 Task: Look for space in Villers-lès-Nancy, France from 26th August, 2023 to 10th September, 2023 for 6 adults, 2 children in price range Rs.10000 to Rs.15000. Place can be entire place or shared room with 6 bedrooms having 6 beds and 6 bathrooms. Property type can be house, flat, guest house. Amenities needed are: wifi, TV, free parkinig on premises, gym, breakfast. Booking option can be shelf check-in. Required host language is English.
Action: Mouse pressed left at (459, 96)
Screenshot: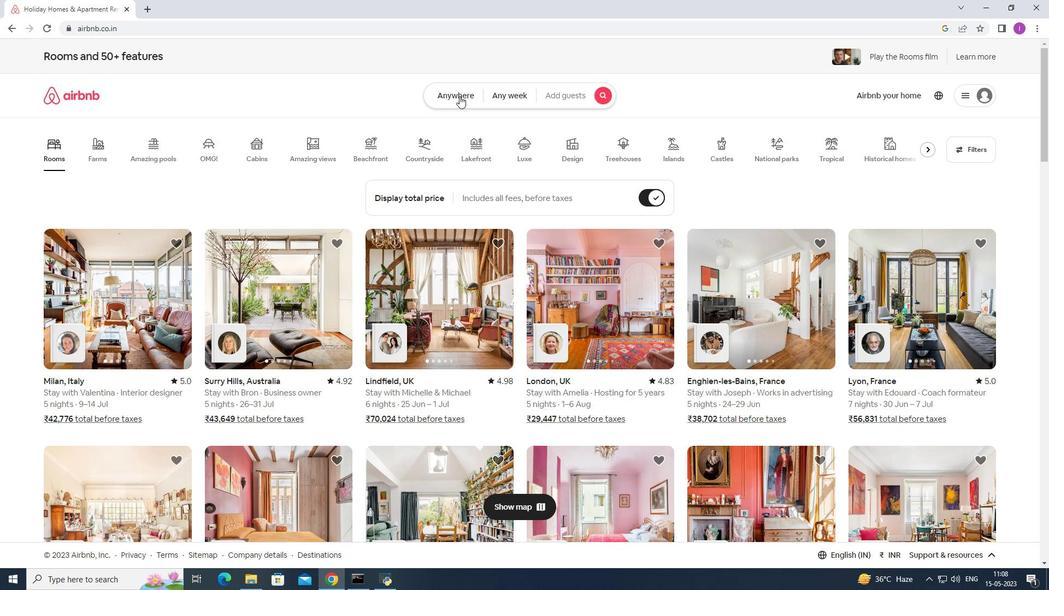 
Action: Mouse moved to (381, 133)
Screenshot: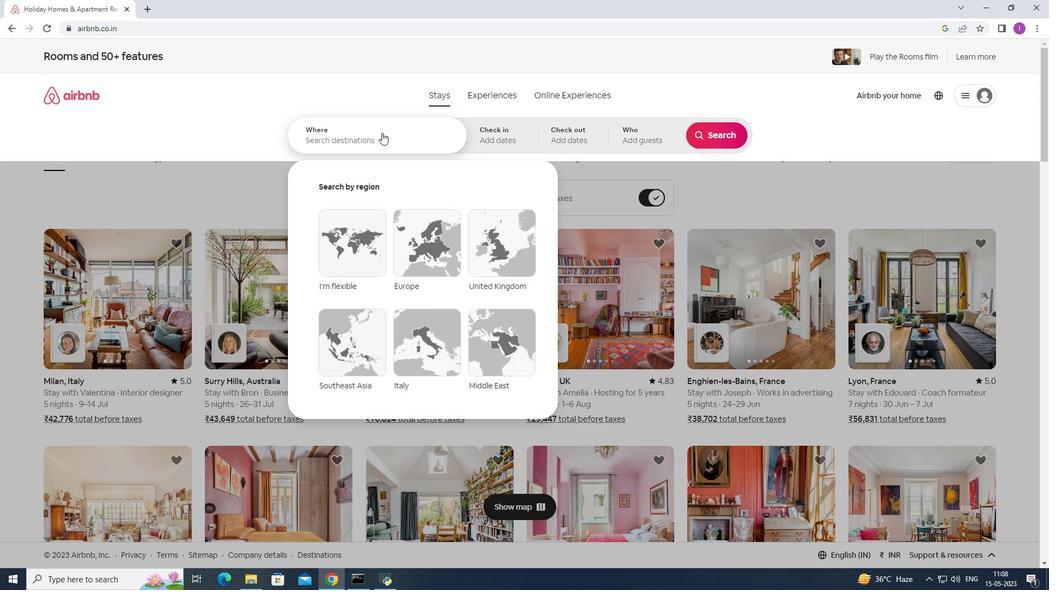
Action: Mouse pressed left at (381, 133)
Screenshot: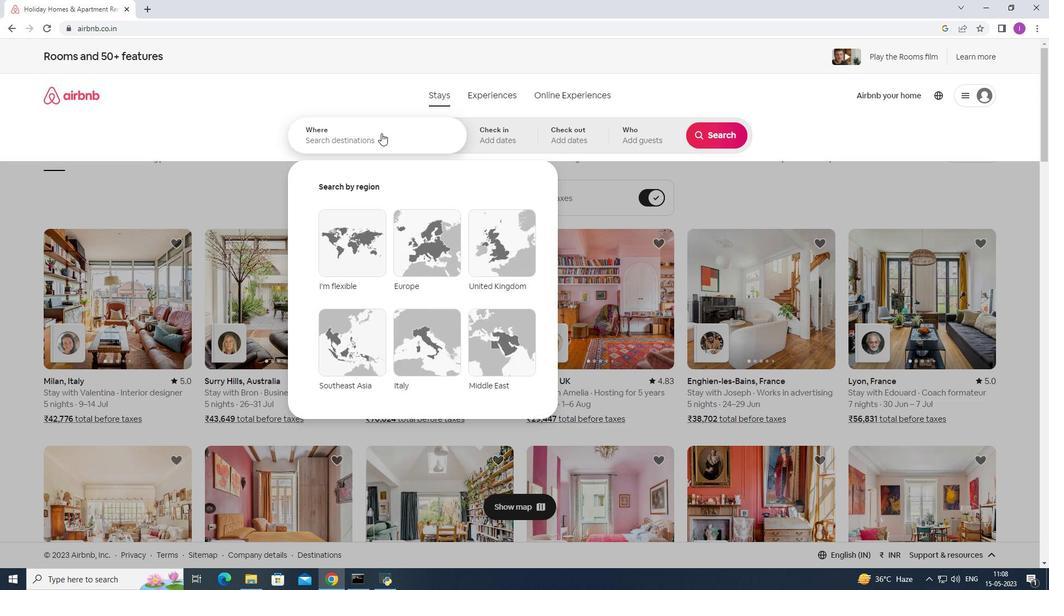 
Action: Mouse moved to (382, 133)
Screenshot: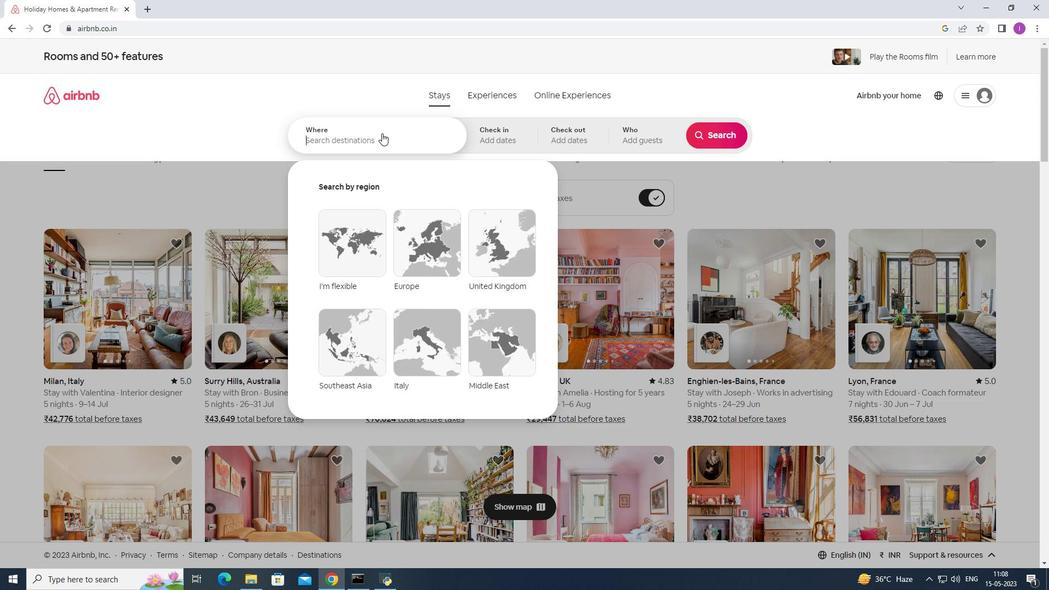 
Action: Key pressed <Key.shift>Villers-lesss<Key.backspace><Key.backspace>-<Key.shift>Nancy,<Key.shift>France
Screenshot: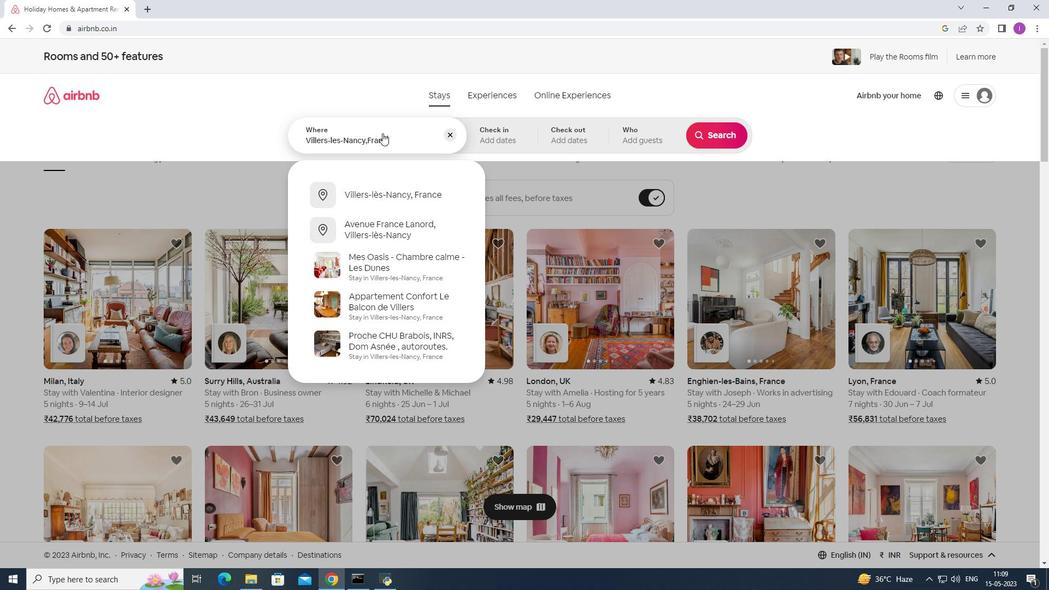 
Action: Mouse moved to (414, 195)
Screenshot: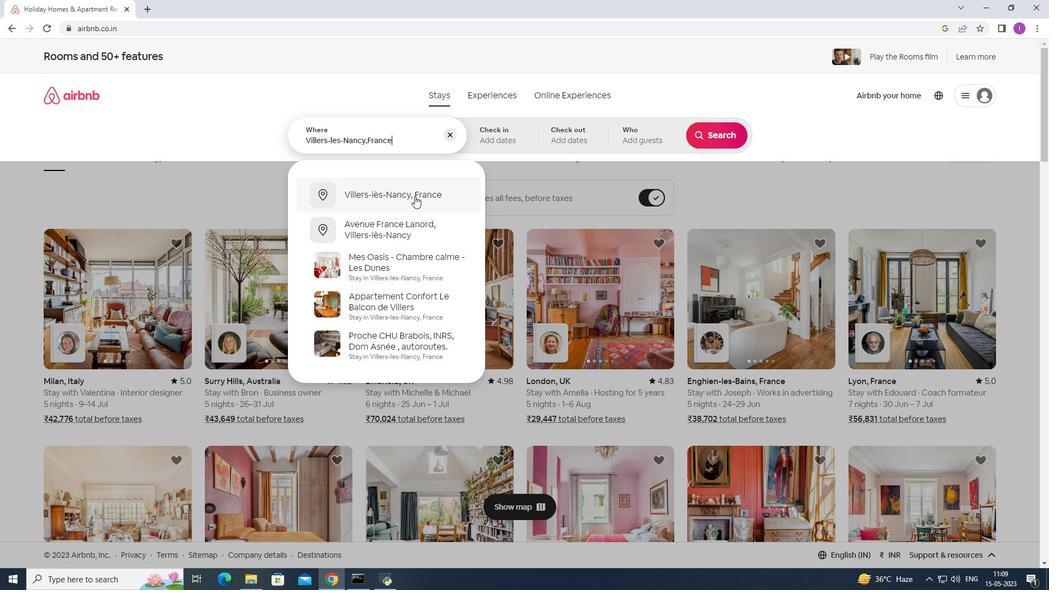 
Action: Mouse pressed left at (414, 195)
Screenshot: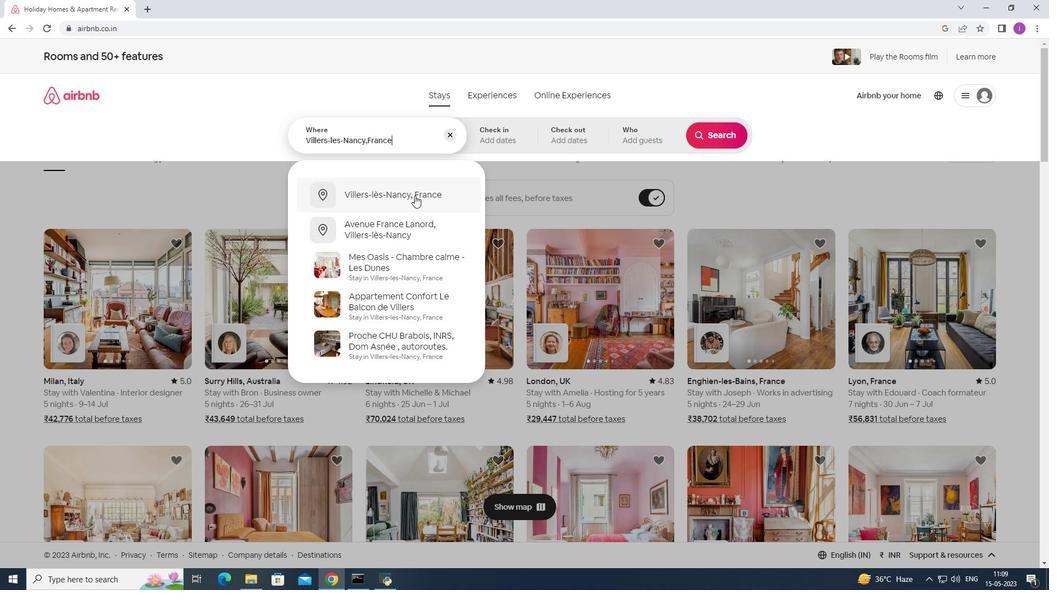 
Action: Mouse moved to (713, 222)
Screenshot: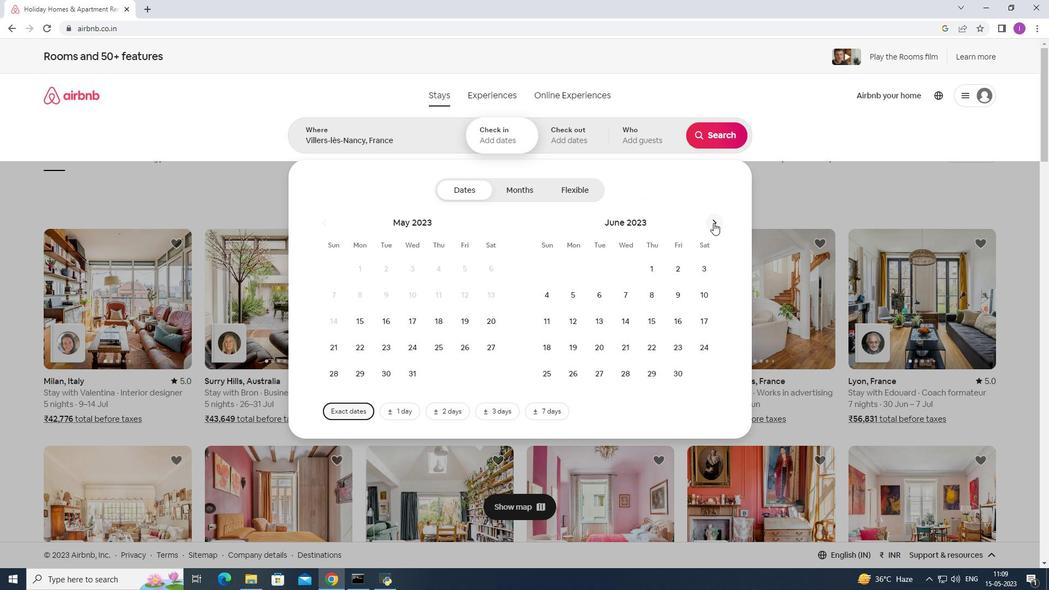 
Action: Mouse pressed left at (713, 222)
Screenshot: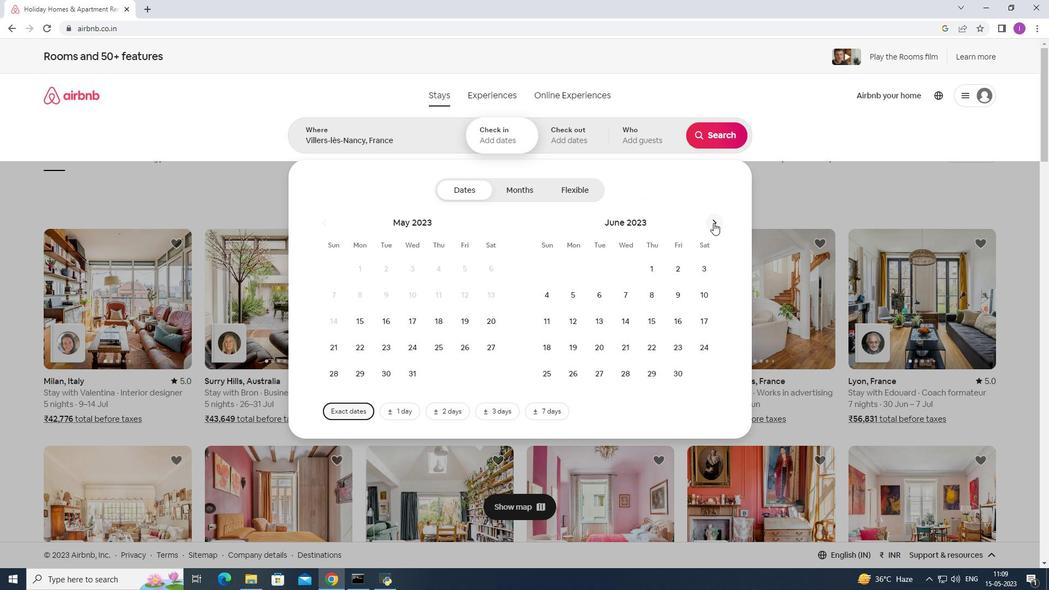 
Action: Mouse moved to (715, 218)
Screenshot: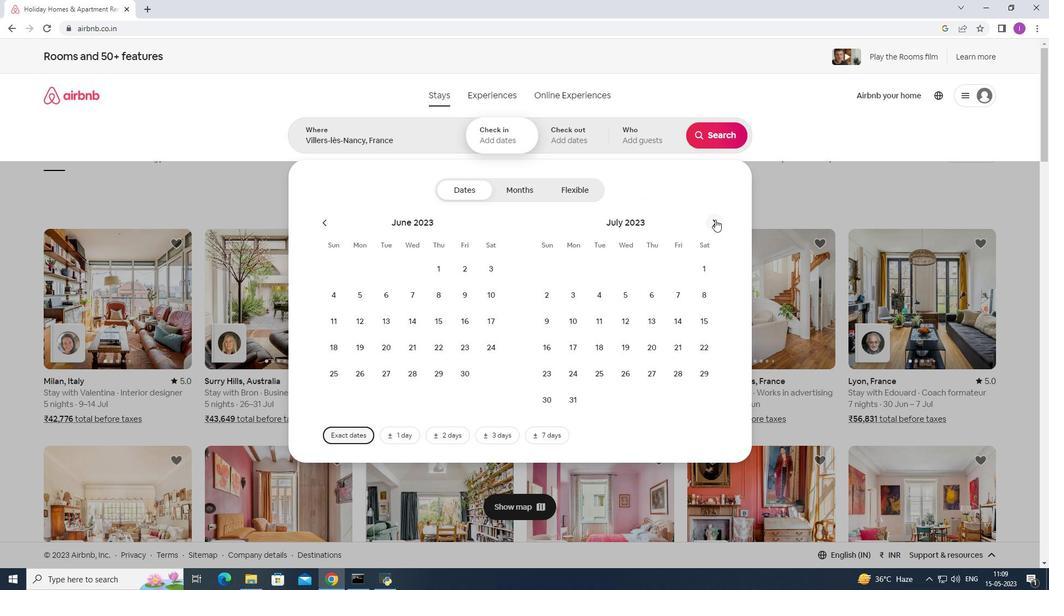 
Action: Mouse pressed left at (715, 218)
Screenshot: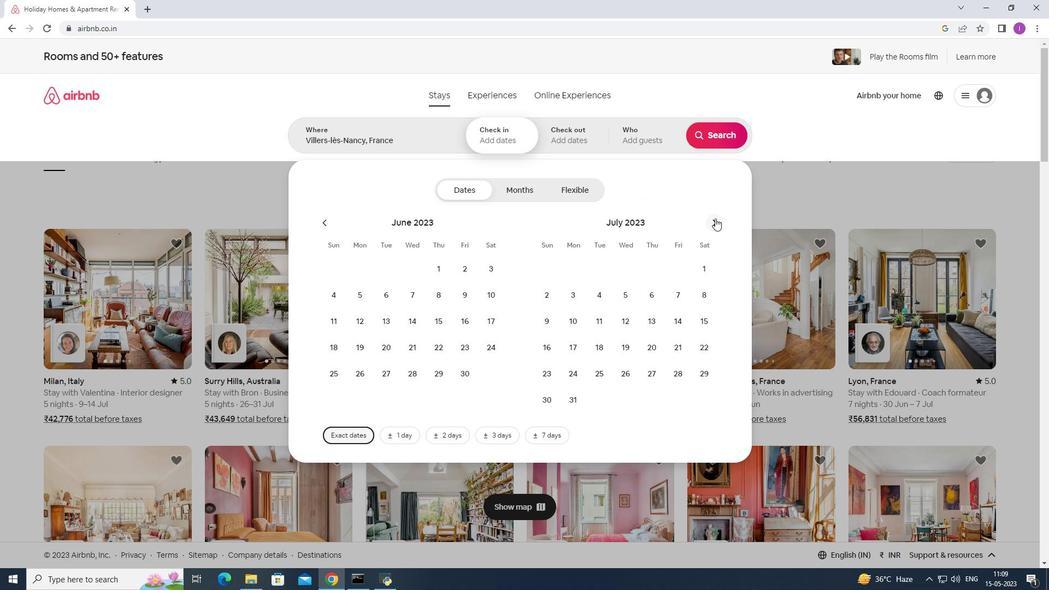 
Action: Mouse pressed left at (715, 218)
Screenshot: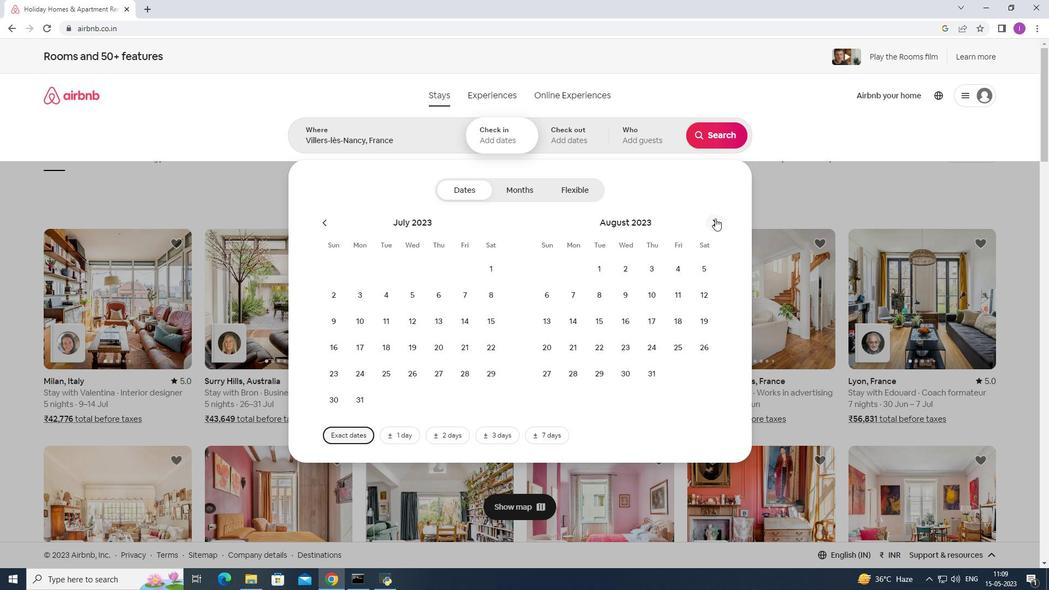 
Action: Mouse moved to (493, 345)
Screenshot: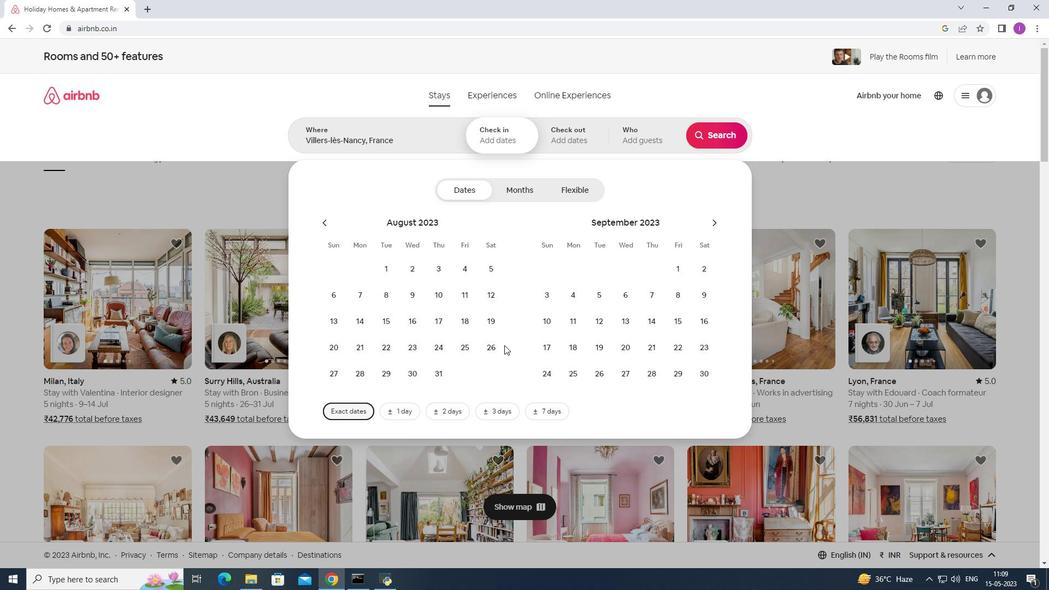 
Action: Mouse pressed left at (493, 345)
Screenshot: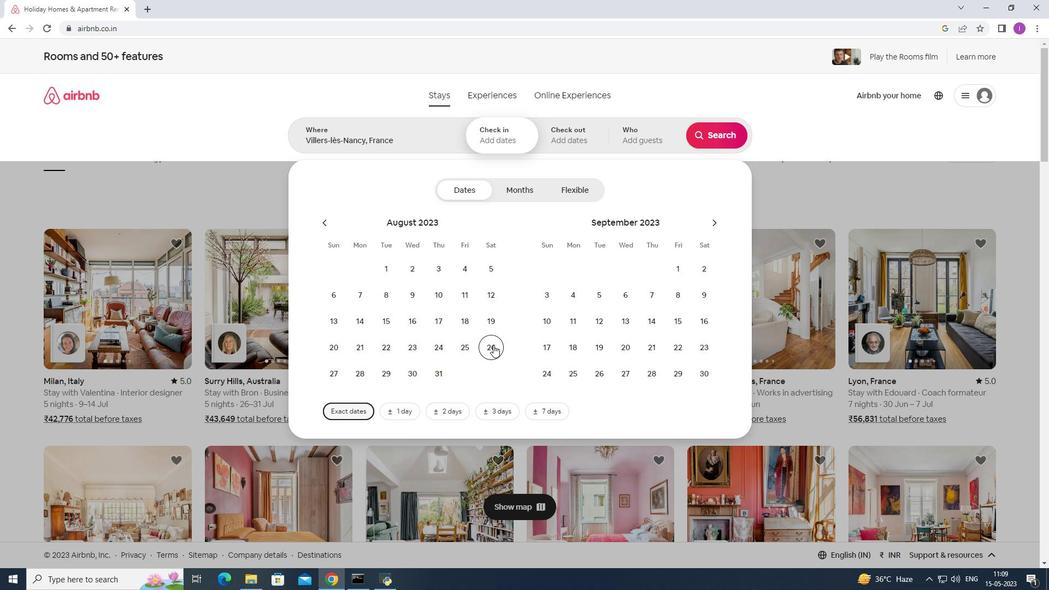 
Action: Mouse moved to (543, 327)
Screenshot: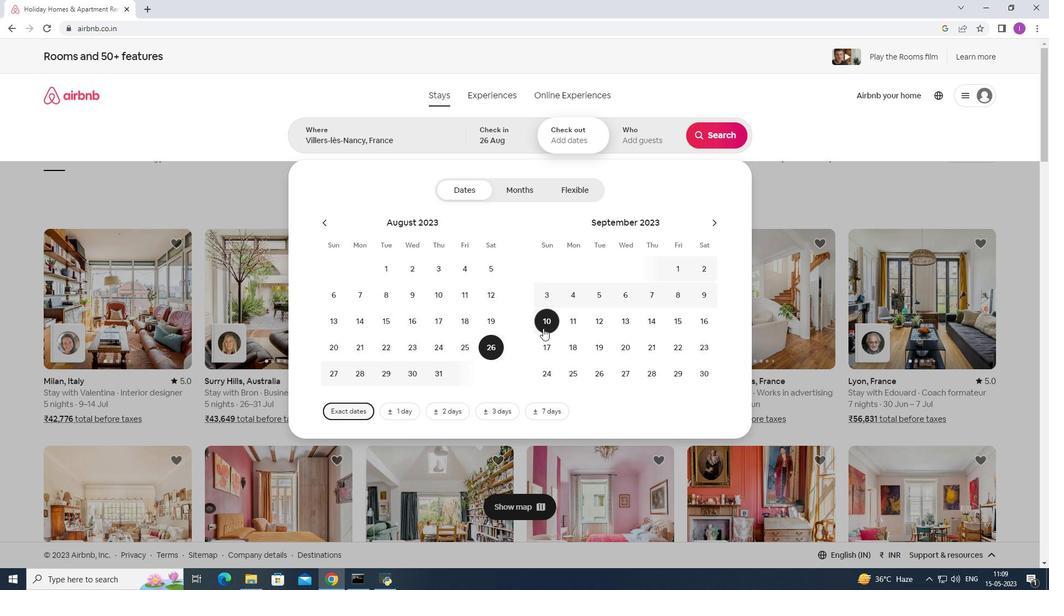 
Action: Mouse pressed left at (543, 327)
Screenshot: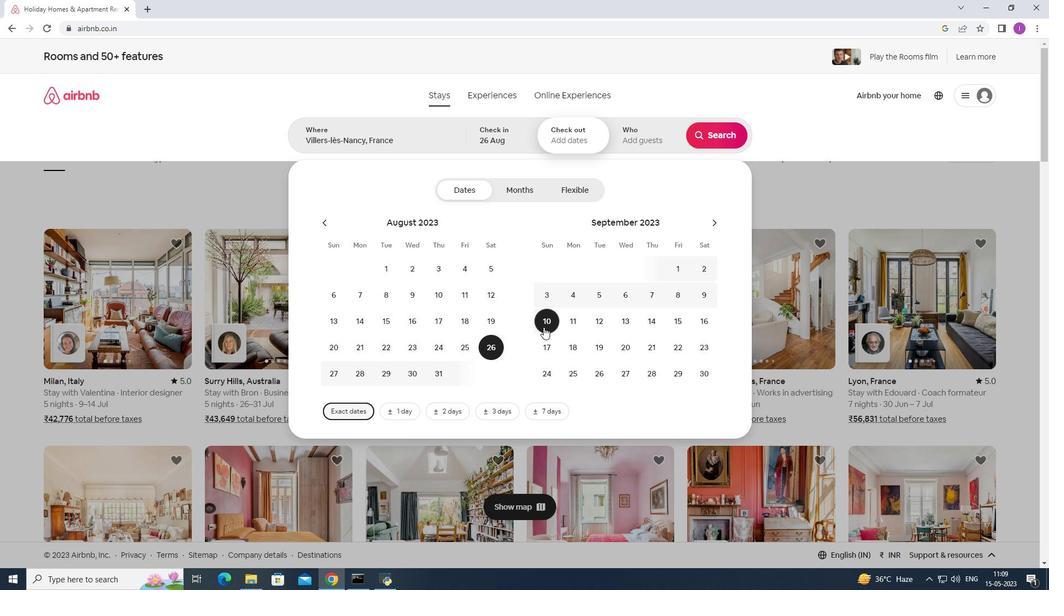 
Action: Mouse moved to (651, 147)
Screenshot: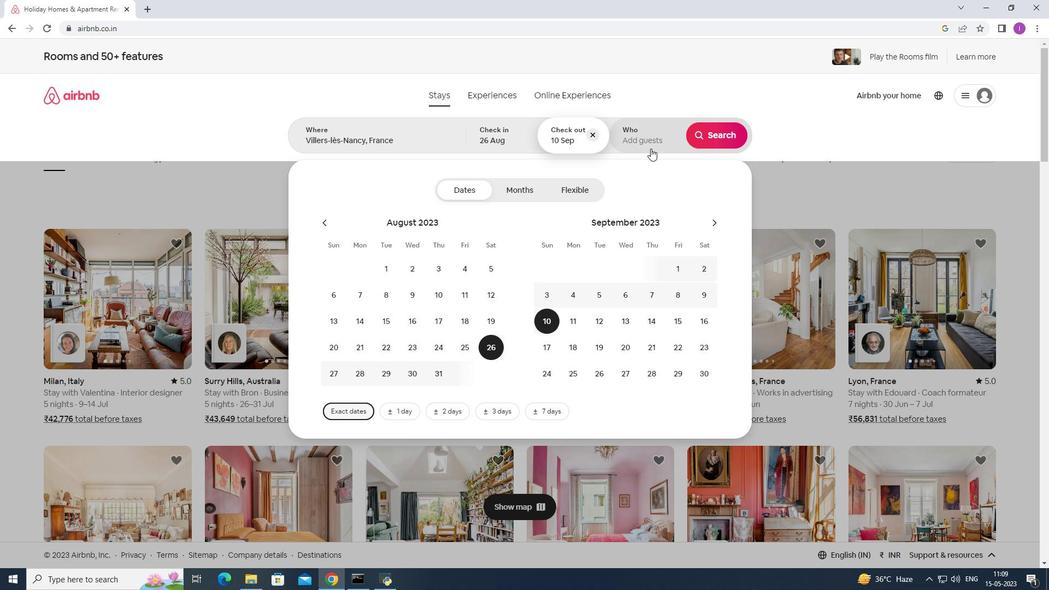 
Action: Mouse pressed left at (651, 147)
Screenshot: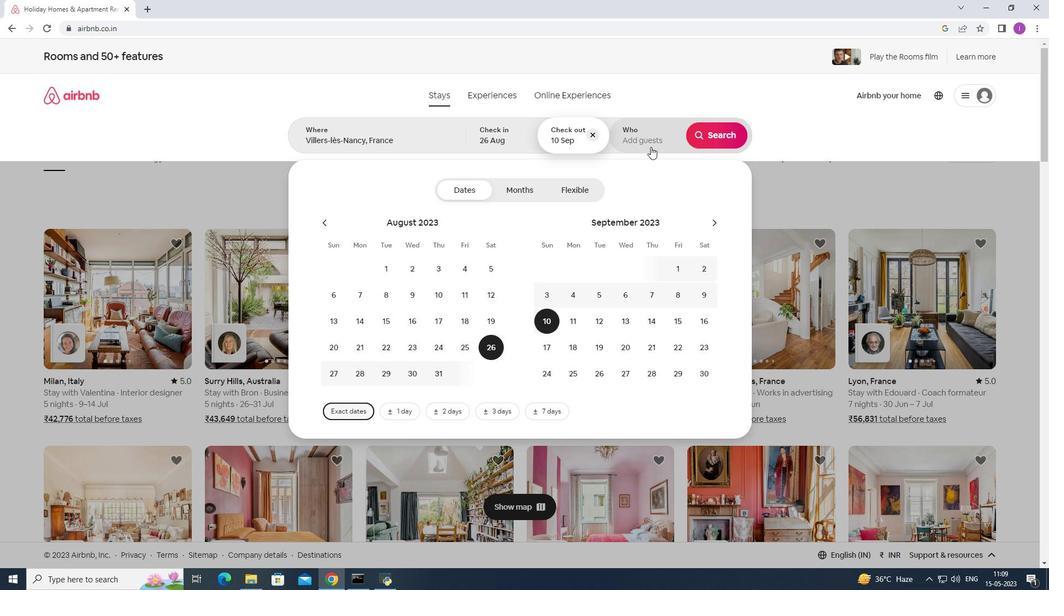 
Action: Mouse moved to (715, 190)
Screenshot: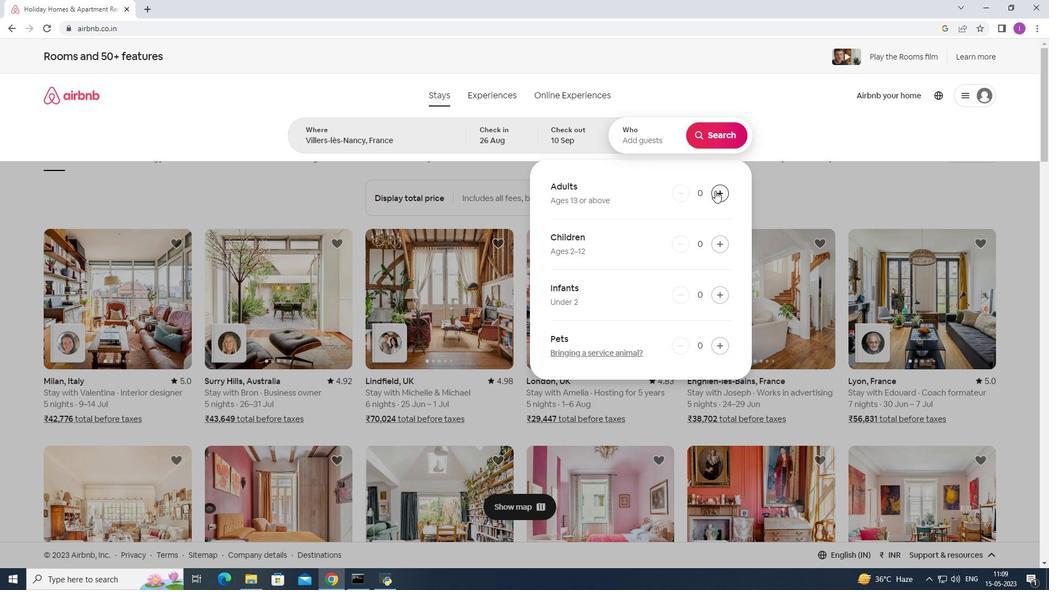 
Action: Mouse pressed left at (715, 190)
Screenshot: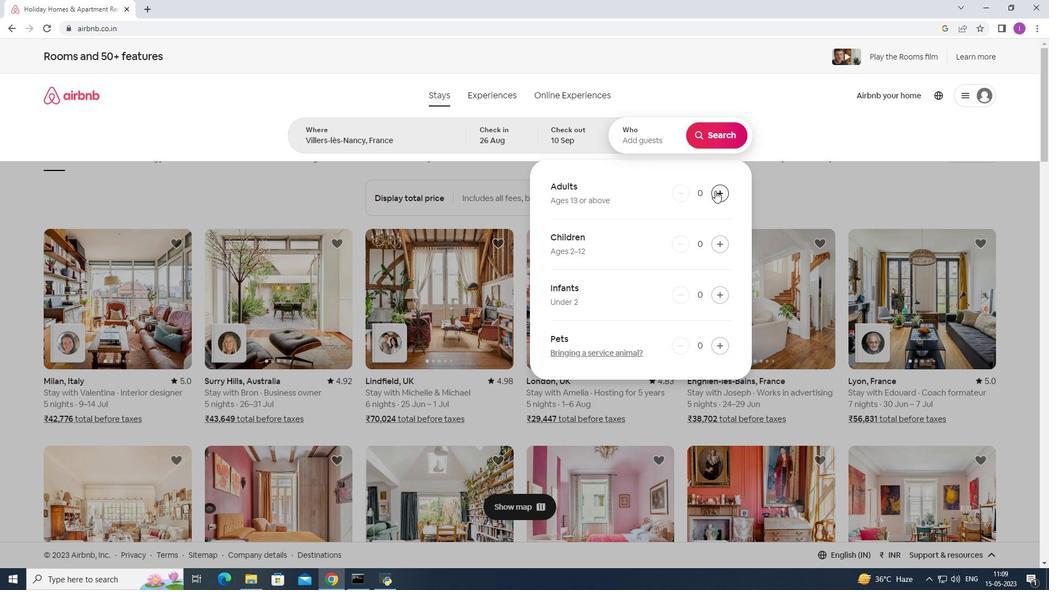 
Action: Mouse moved to (716, 190)
Screenshot: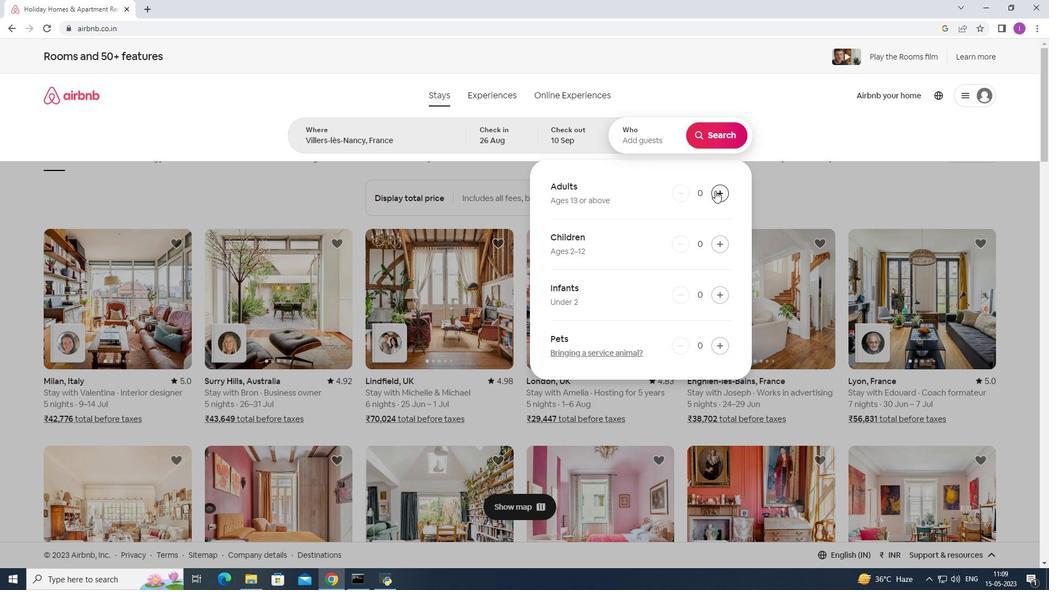 
Action: Mouse pressed left at (716, 190)
Screenshot: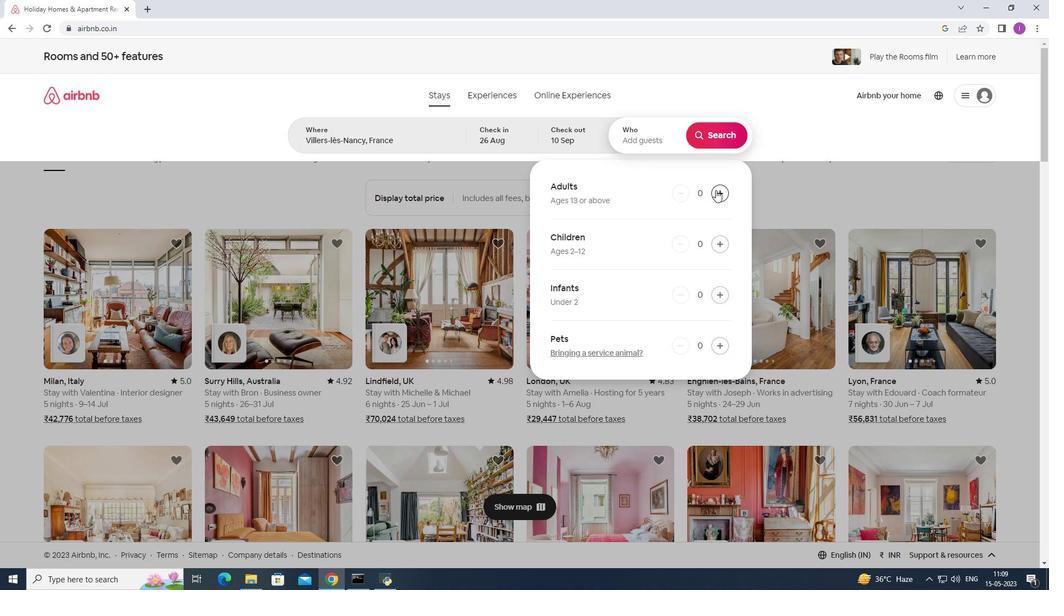 
Action: Mouse pressed left at (716, 190)
Screenshot: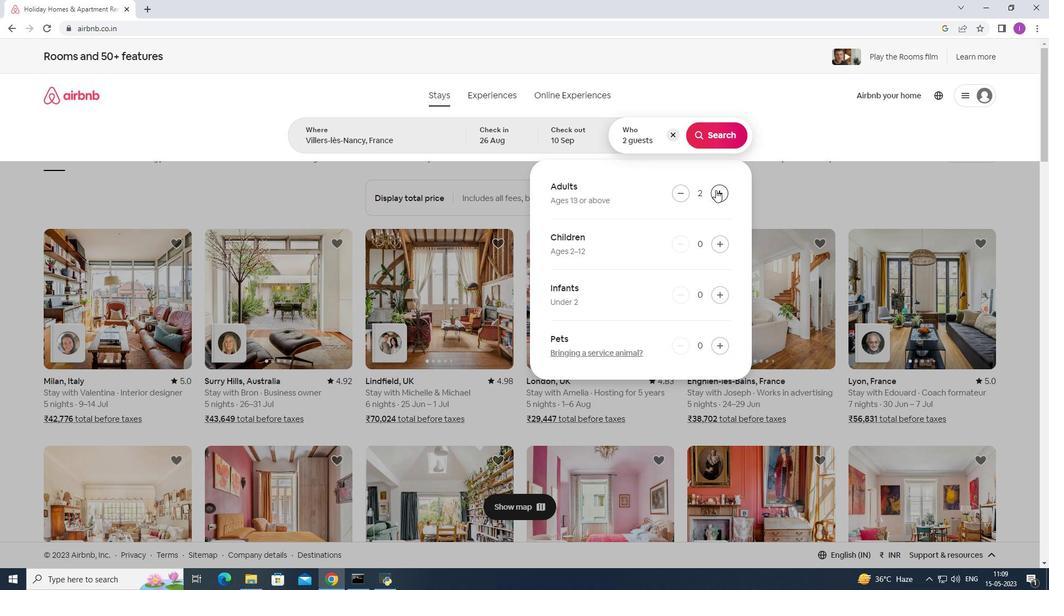 
Action: Mouse pressed left at (716, 190)
Screenshot: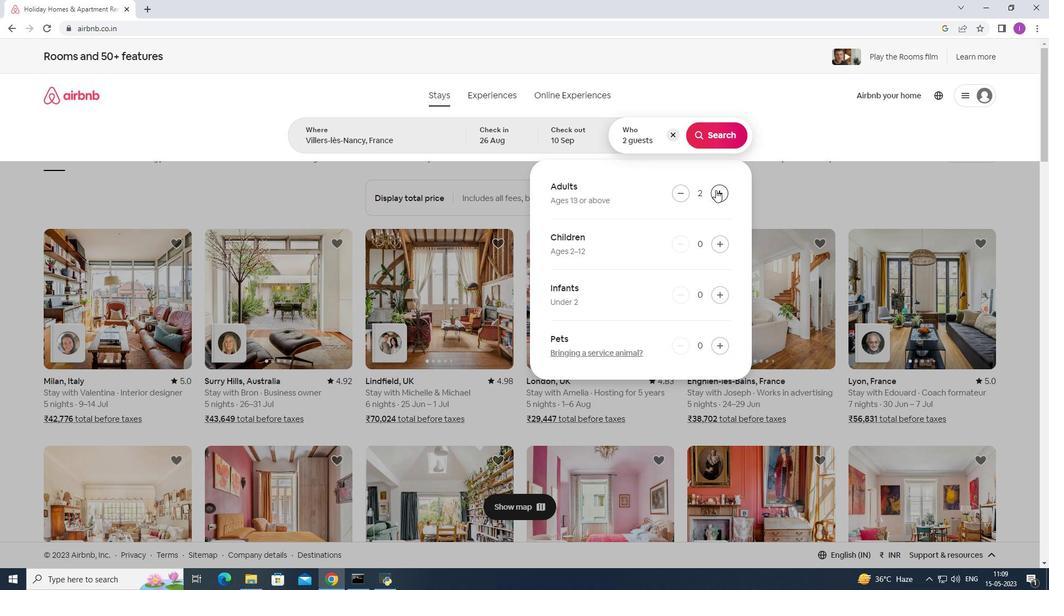
Action: Mouse pressed left at (716, 190)
Screenshot: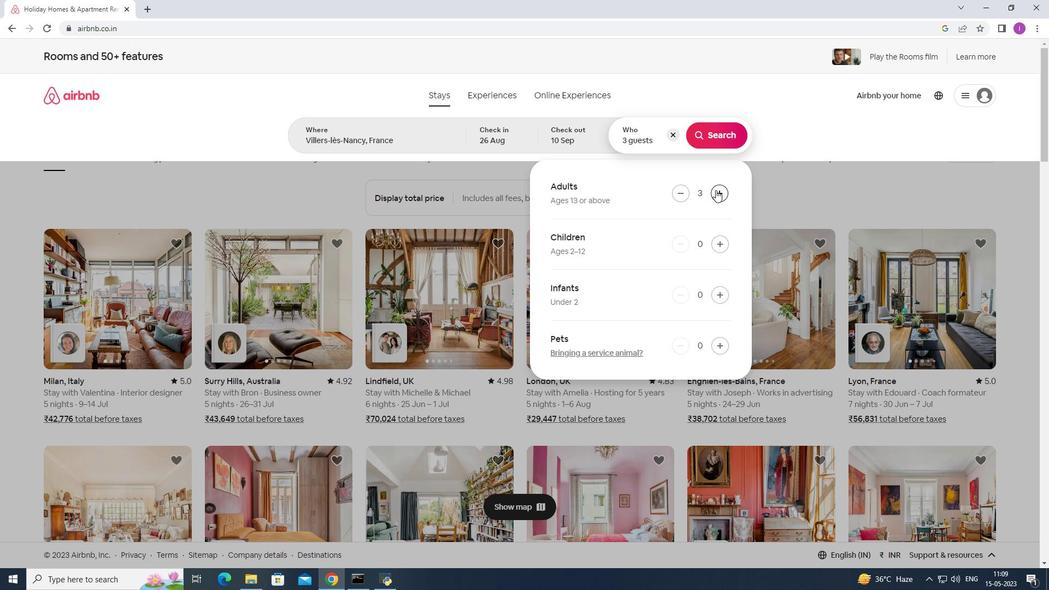 
Action: Mouse pressed left at (716, 190)
Screenshot: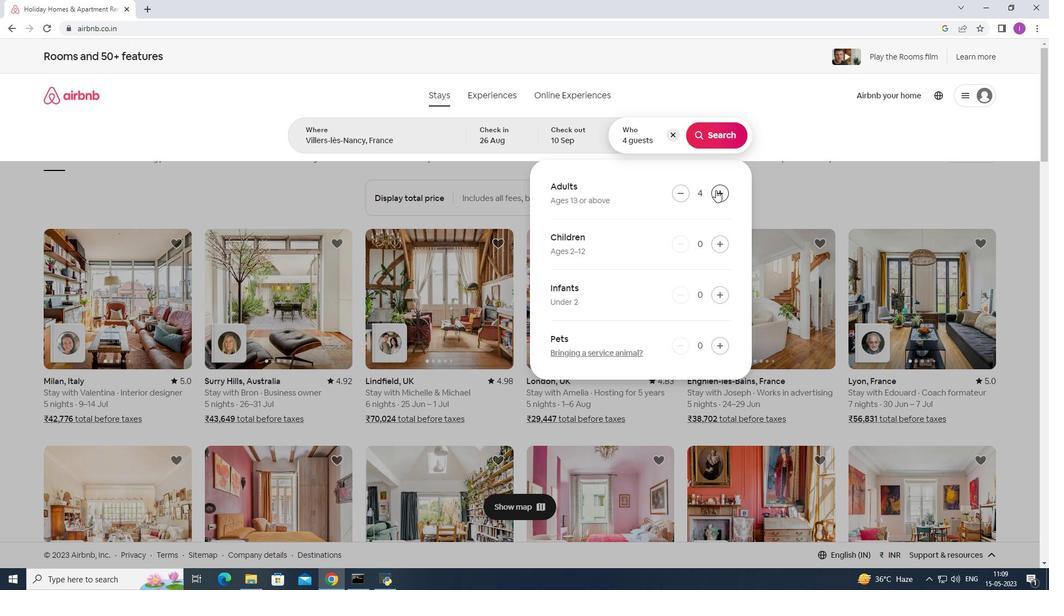 
Action: Mouse moved to (718, 244)
Screenshot: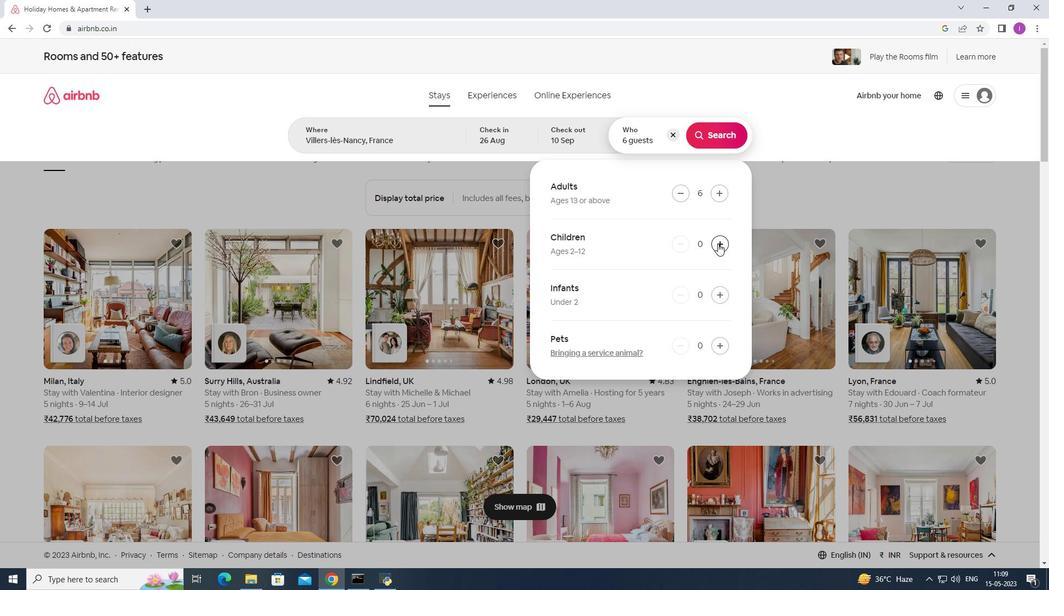 
Action: Mouse pressed left at (718, 244)
Screenshot: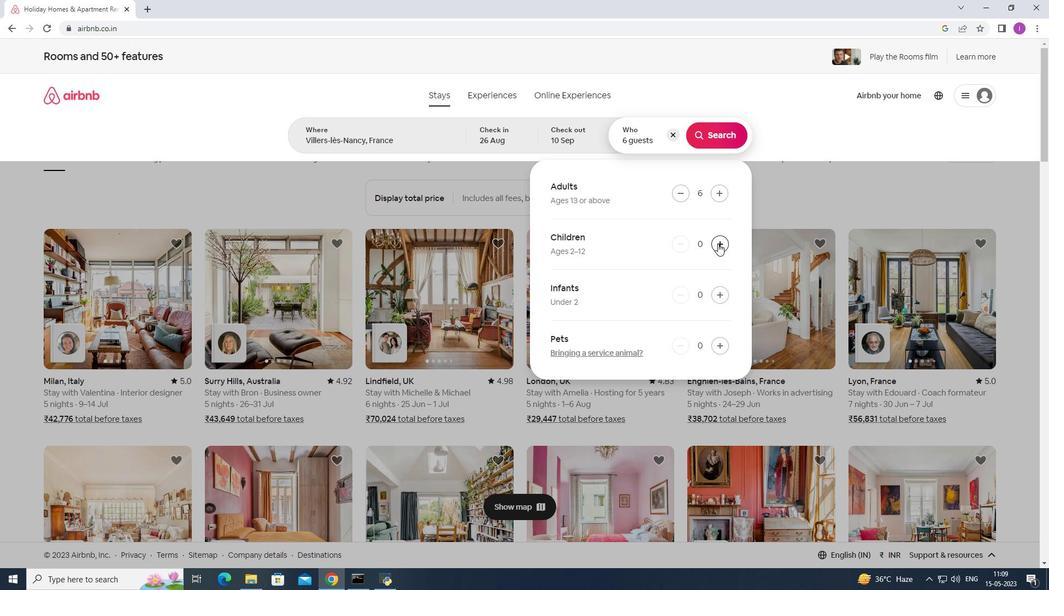 
Action: Mouse moved to (718, 244)
Screenshot: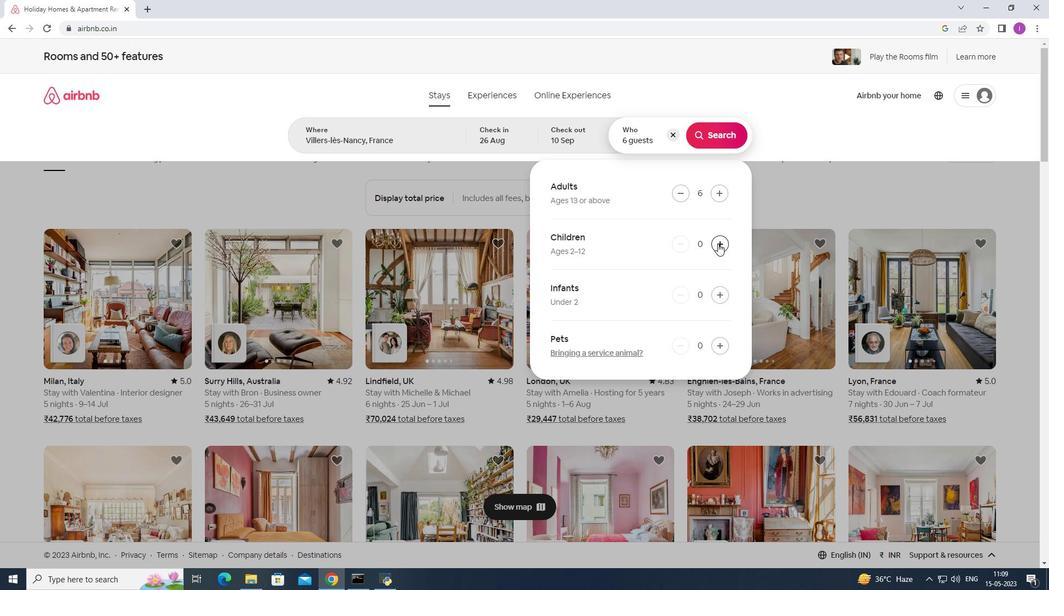 
Action: Mouse pressed left at (718, 244)
Screenshot: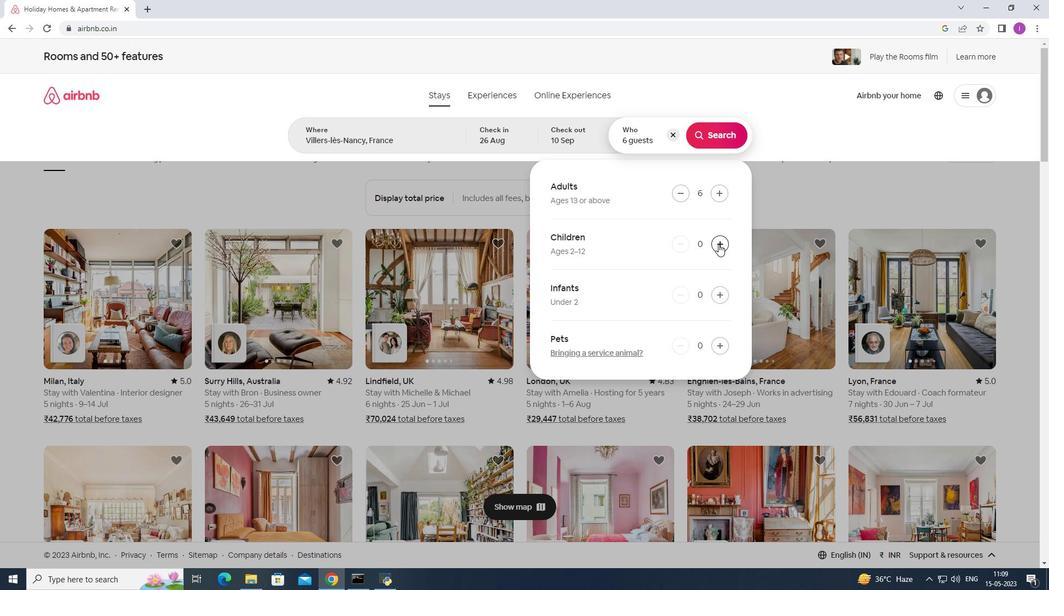 
Action: Mouse moved to (709, 142)
Screenshot: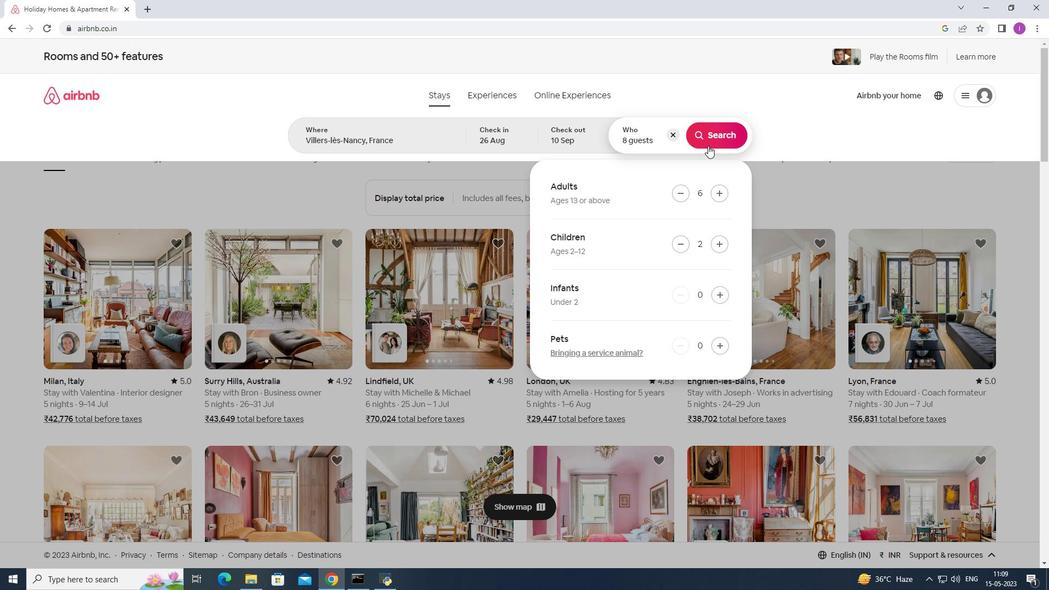 
Action: Mouse pressed left at (709, 142)
Screenshot: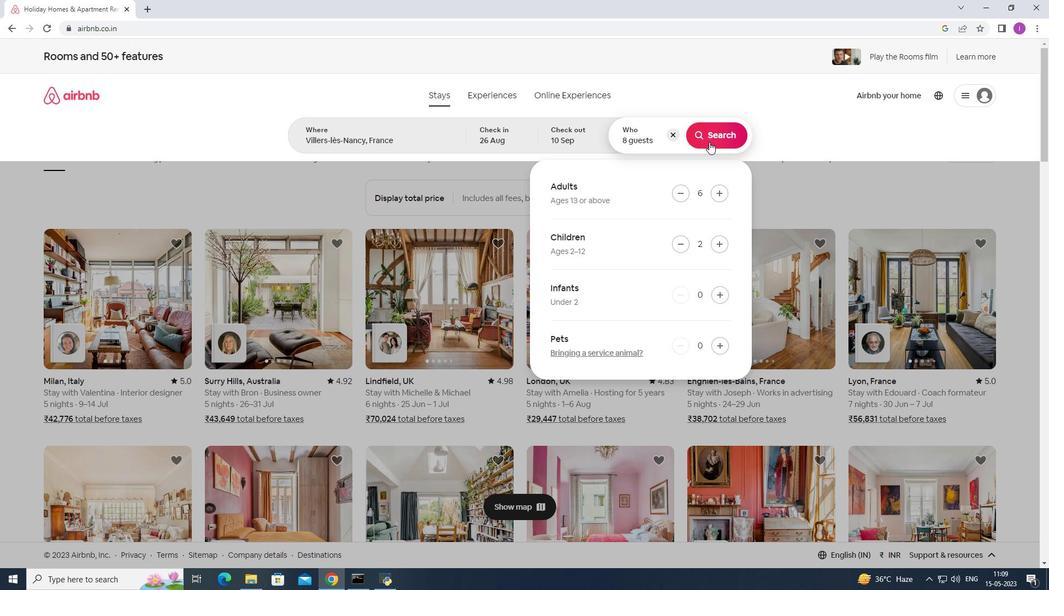 
Action: Mouse moved to (1007, 97)
Screenshot: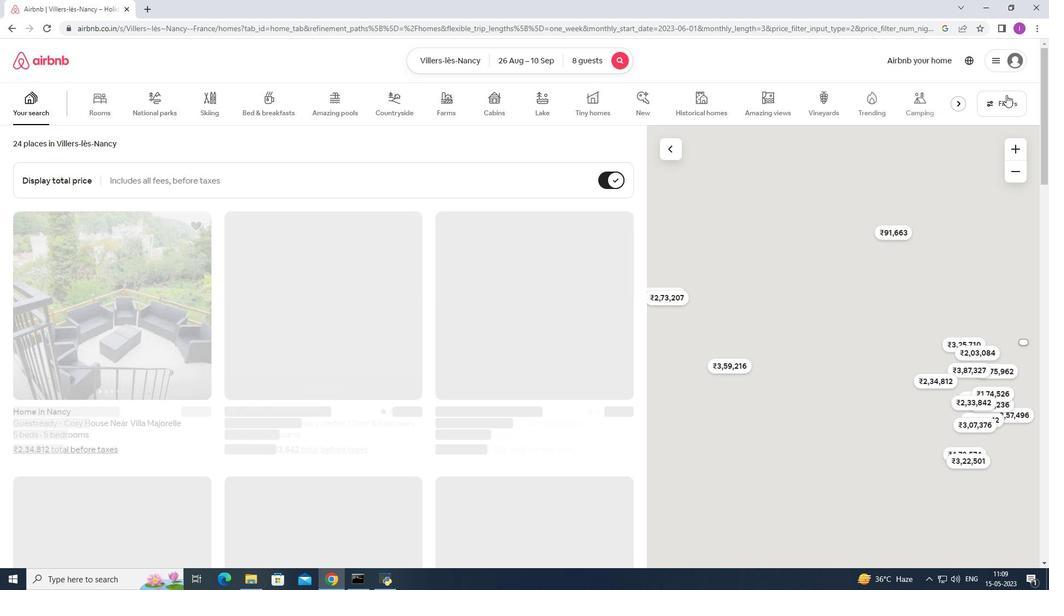 
Action: Mouse pressed left at (1007, 97)
Screenshot: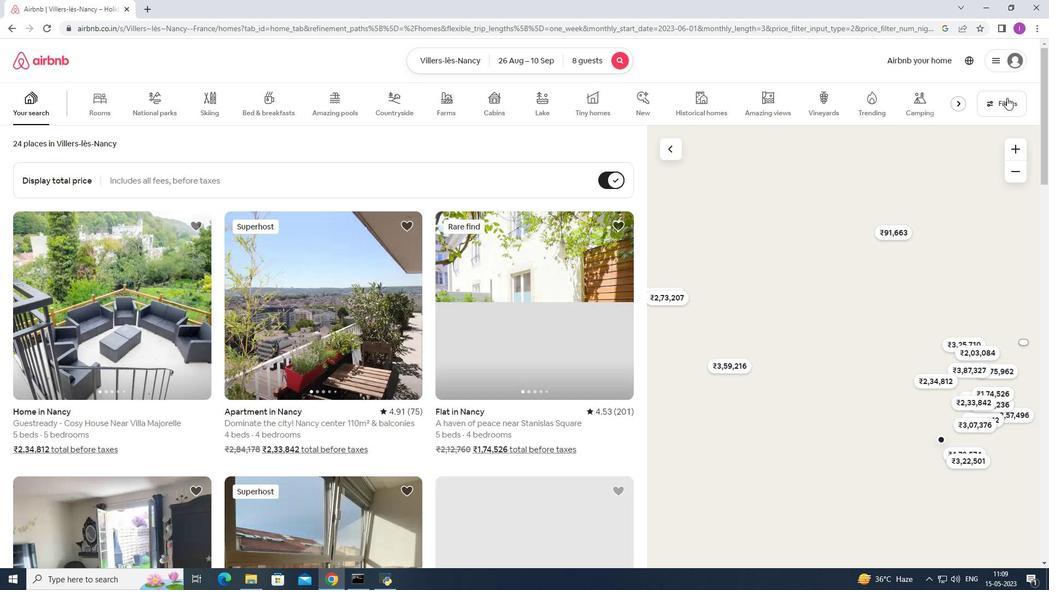 
Action: Mouse moved to (610, 375)
Screenshot: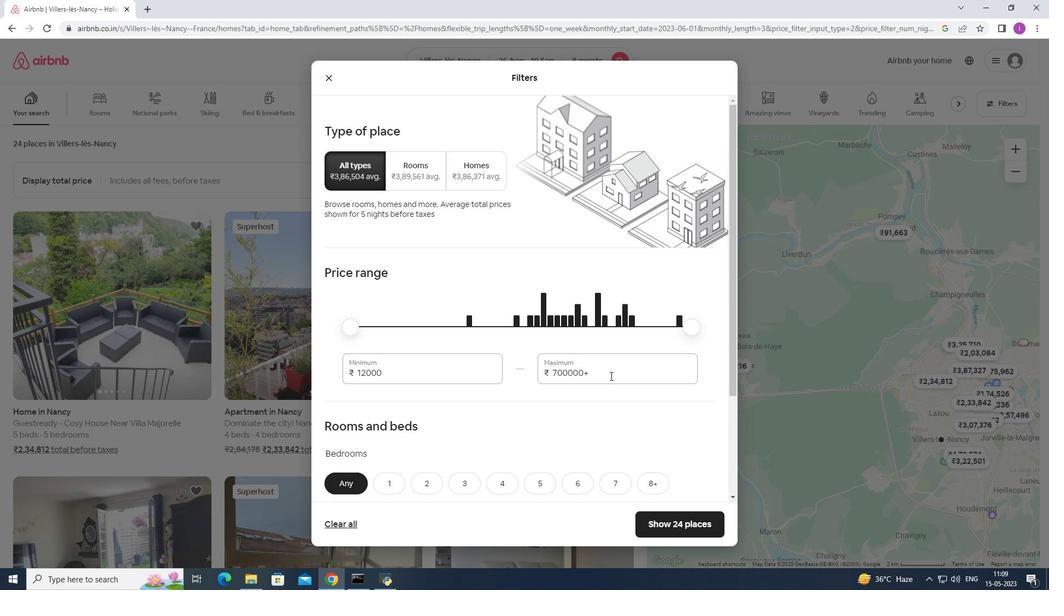 
Action: Mouse pressed left at (610, 375)
Screenshot: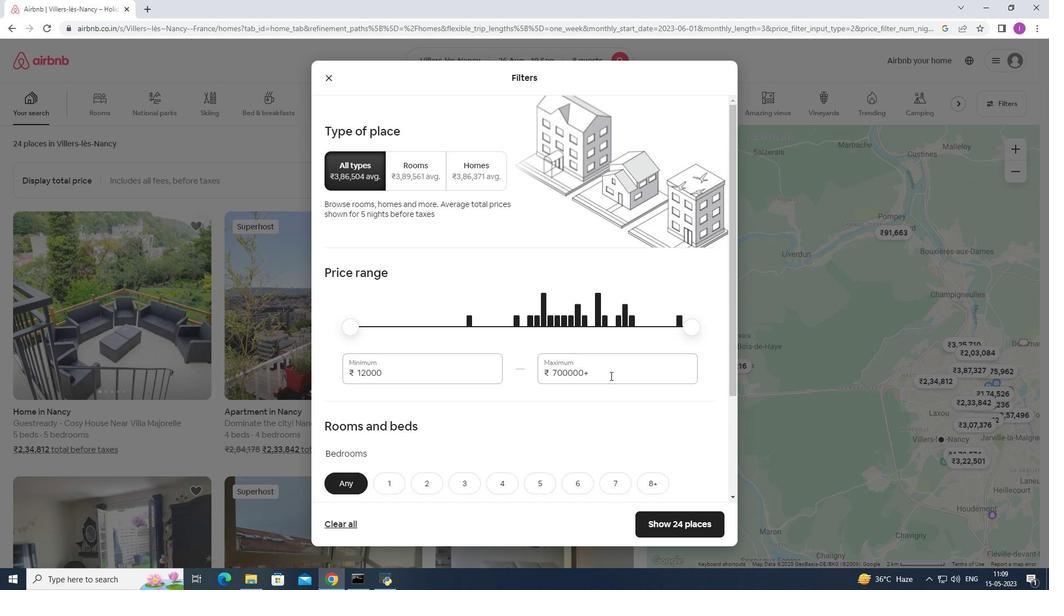 
Action: Mouse moved to (516, 384)
Screenshot: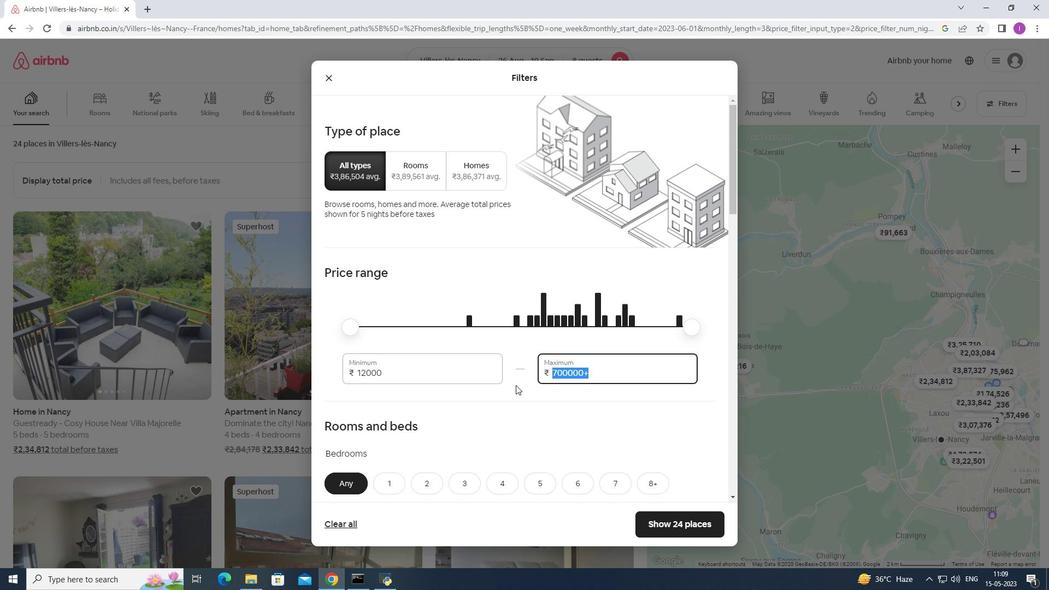 
Action: Key pressed 1
Screenshot: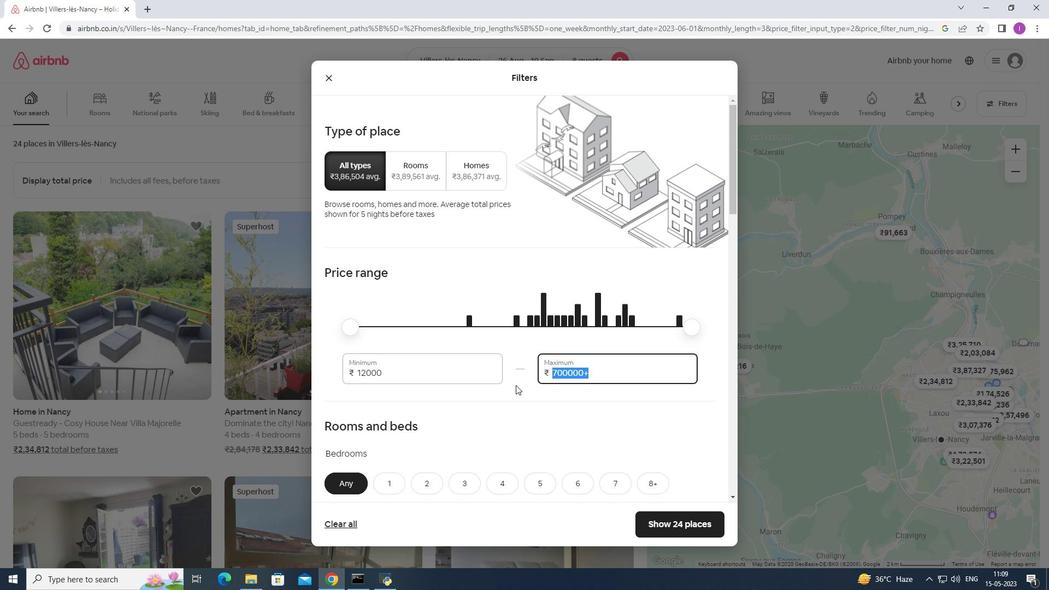 
Action: Mouse moved to (517, 383)
Screenshot: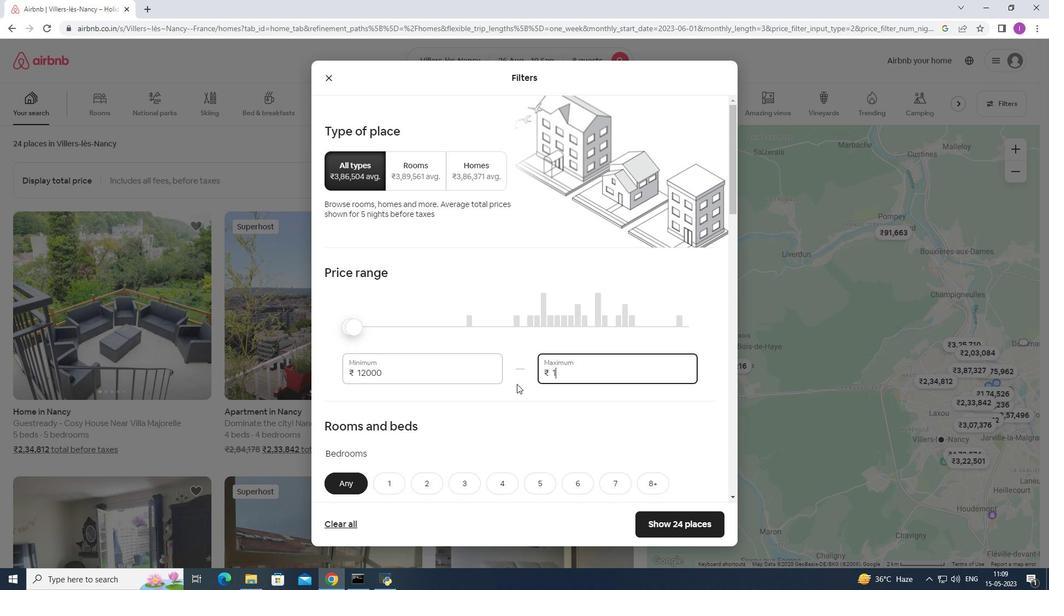 
Action: Key pressed 50
Screenshot: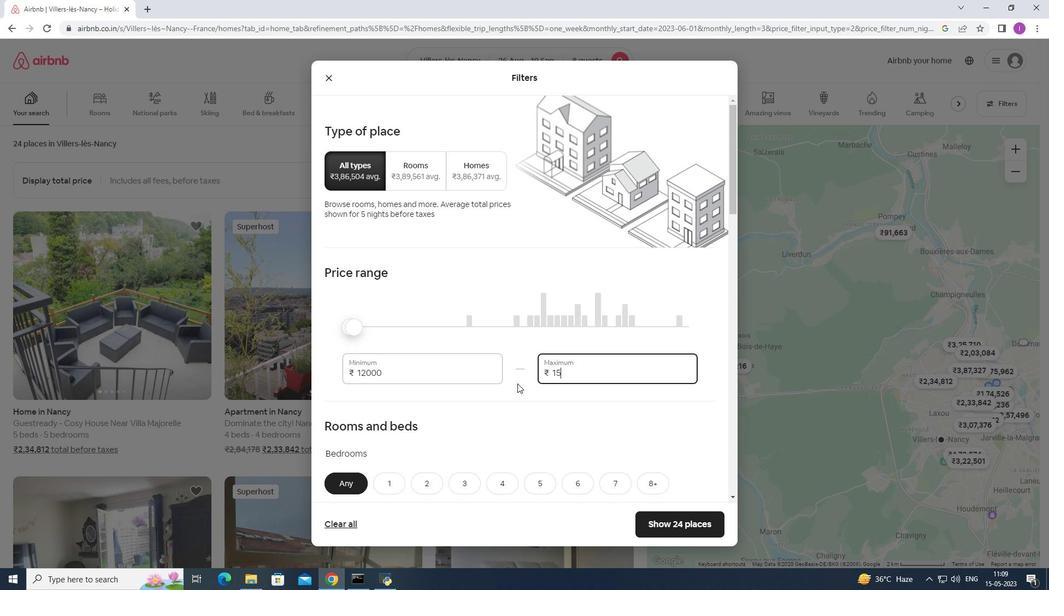 
Action: Mouse moved to (517, 383)
Screenshot: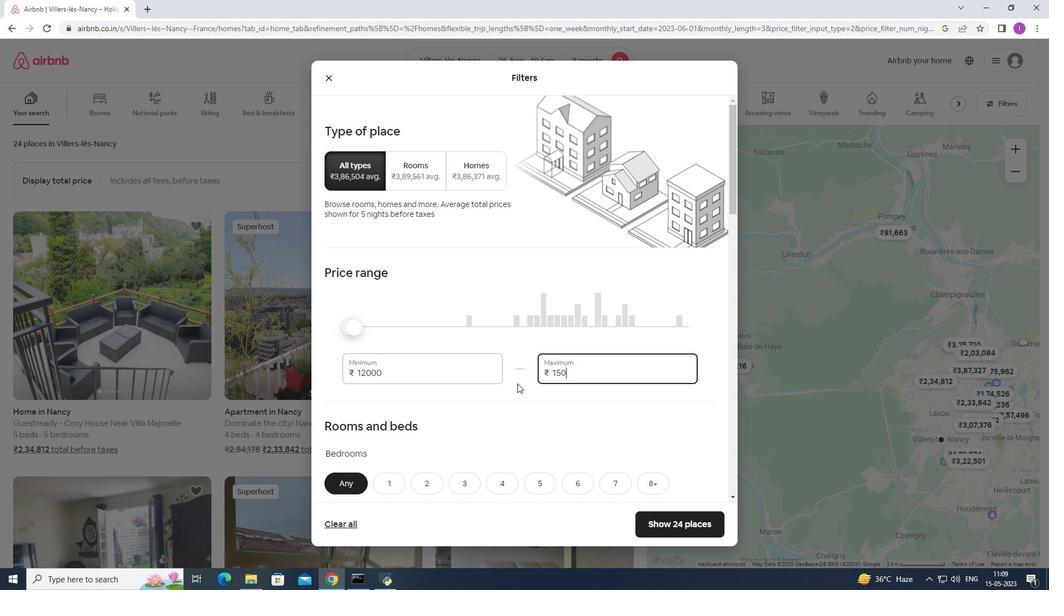 
Action: Key pressed 00
Screenshot: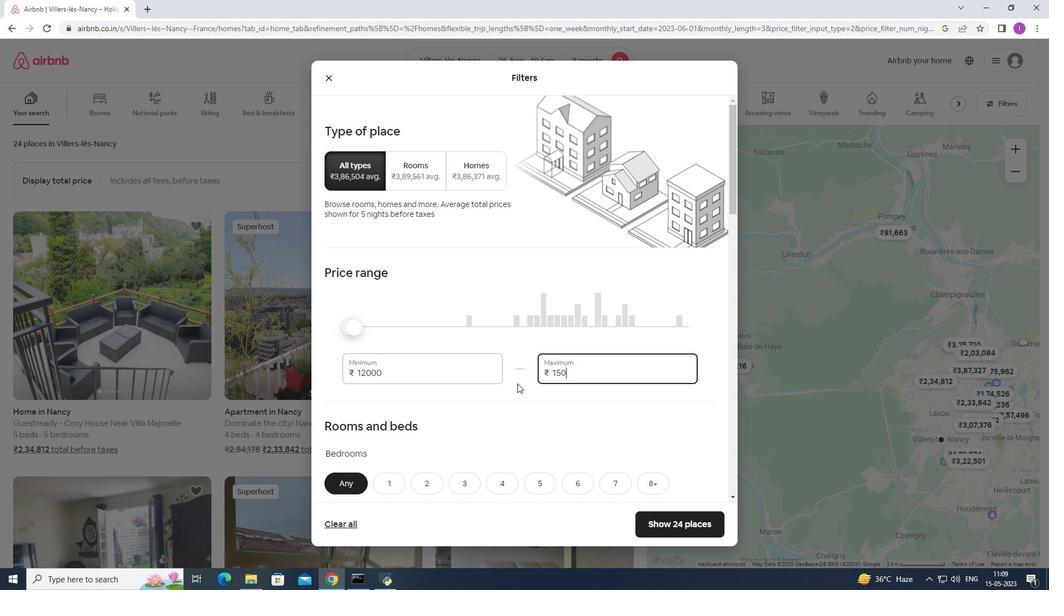 
Action: Mouse moved to (400, 372)
Screenshot: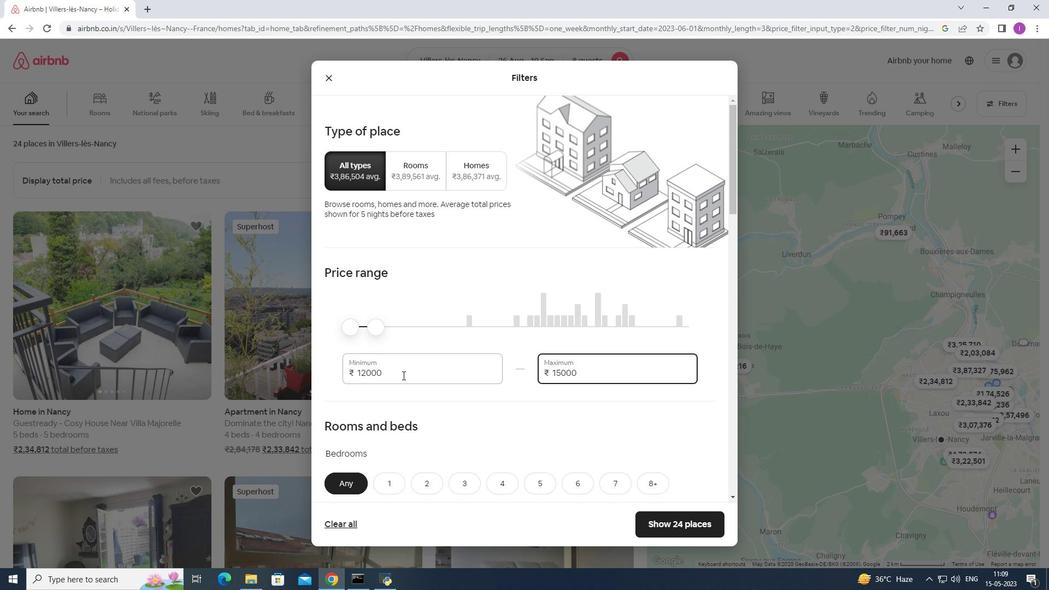 
Action: Mouse pressed left at (400, 372)
Screenshot: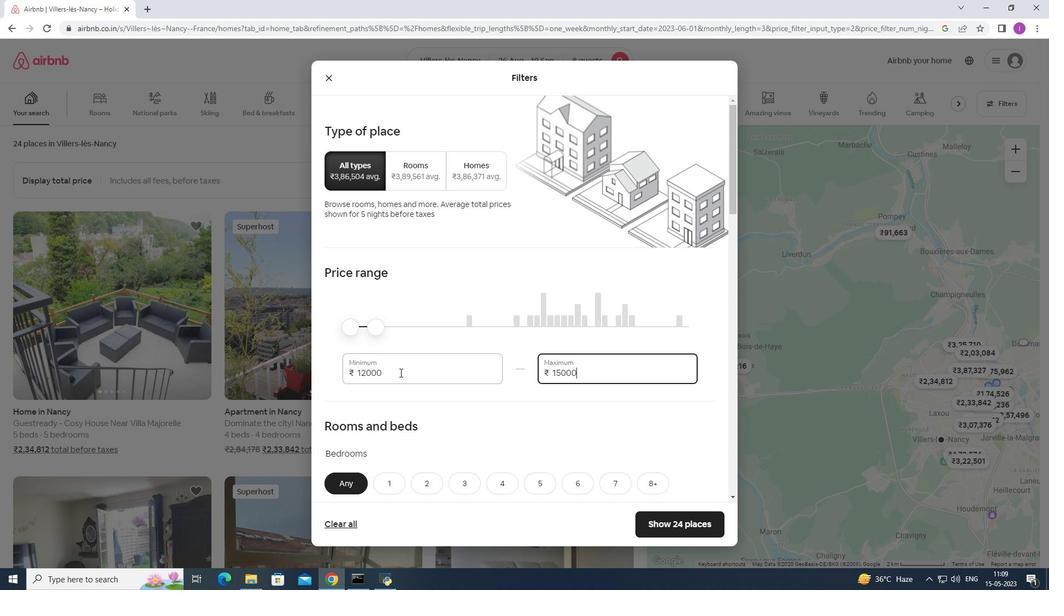 
Action: Mouse moved to (410, 370)
Screenshot: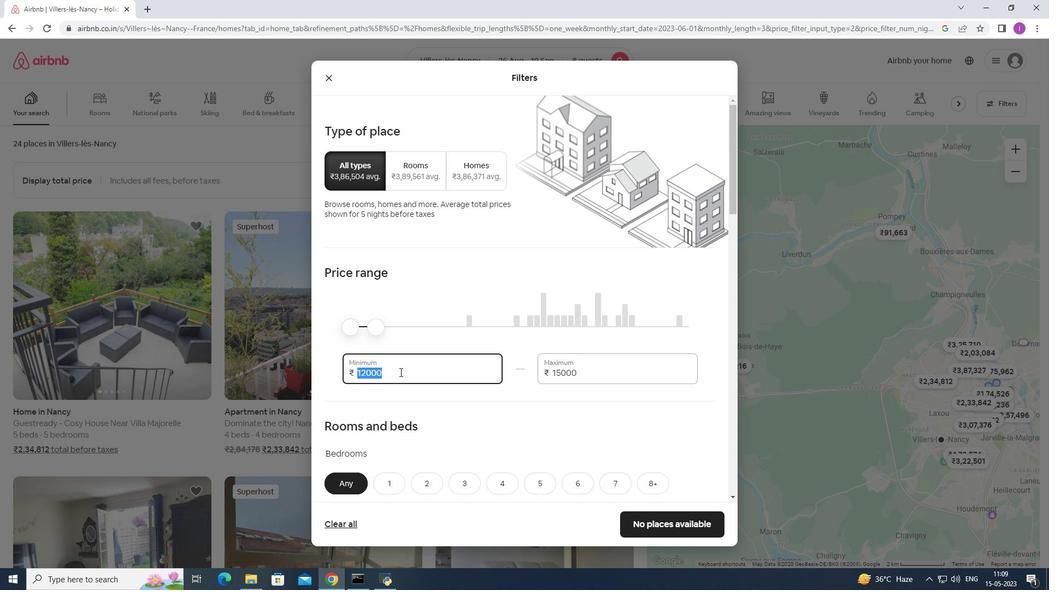 
Action: Key pressed 10000
Screenshot: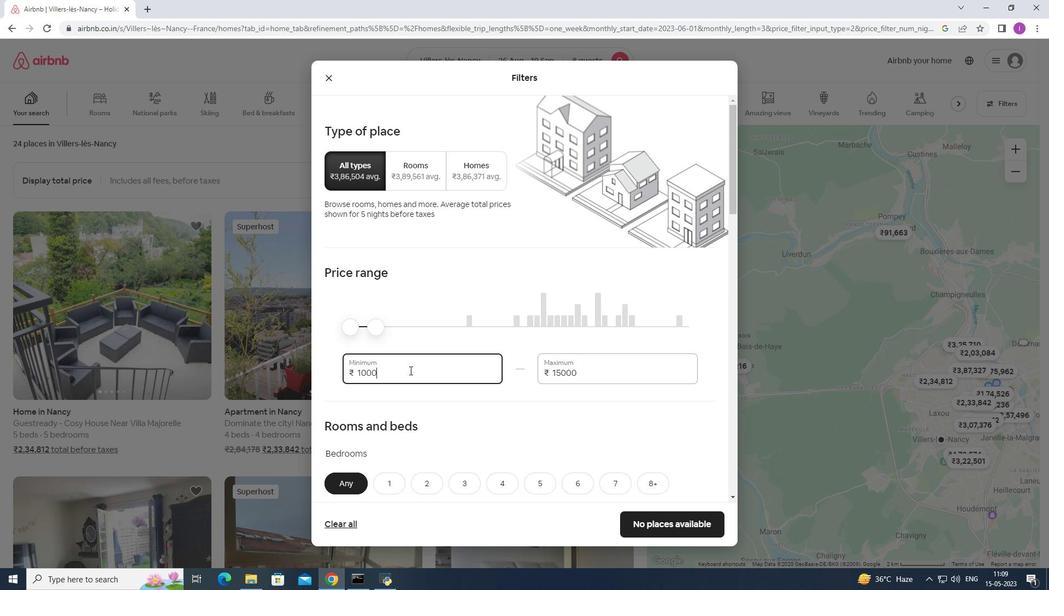 
Action: Mouse moved to (429, 395)
Screenshot: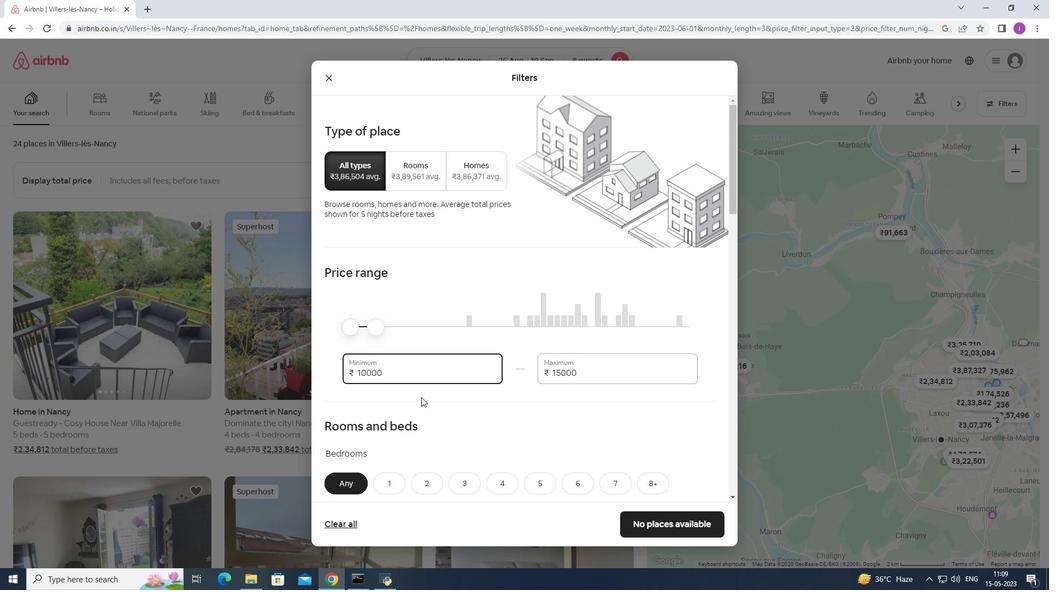 
Action: Mouse scrolled (429, 394) with delta (0, 0)
Screenshot: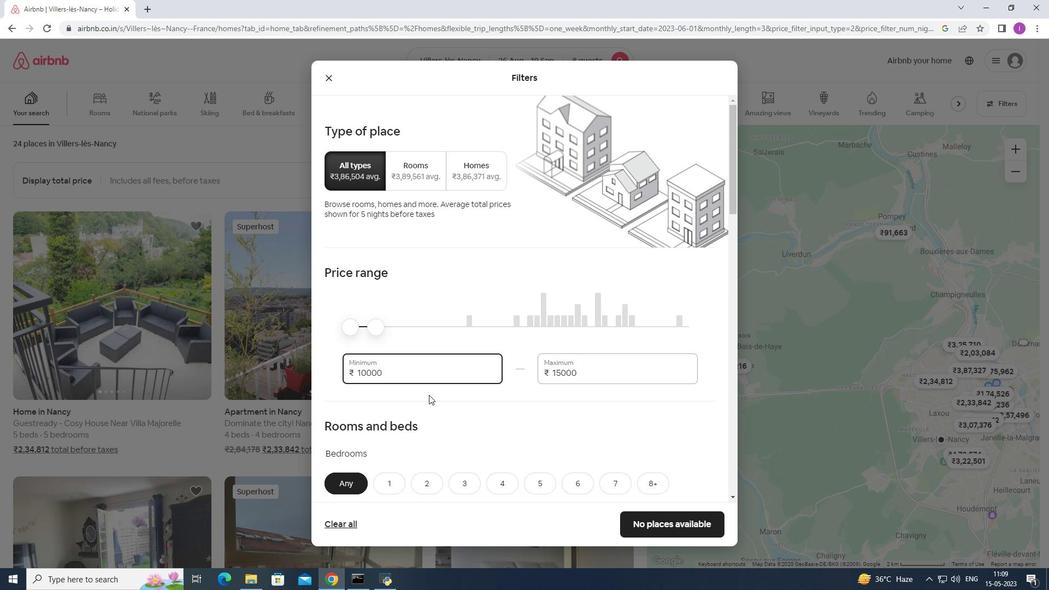 
Action: Mouse scrolled (429, 394) with delta (0, 0)
Screenshot: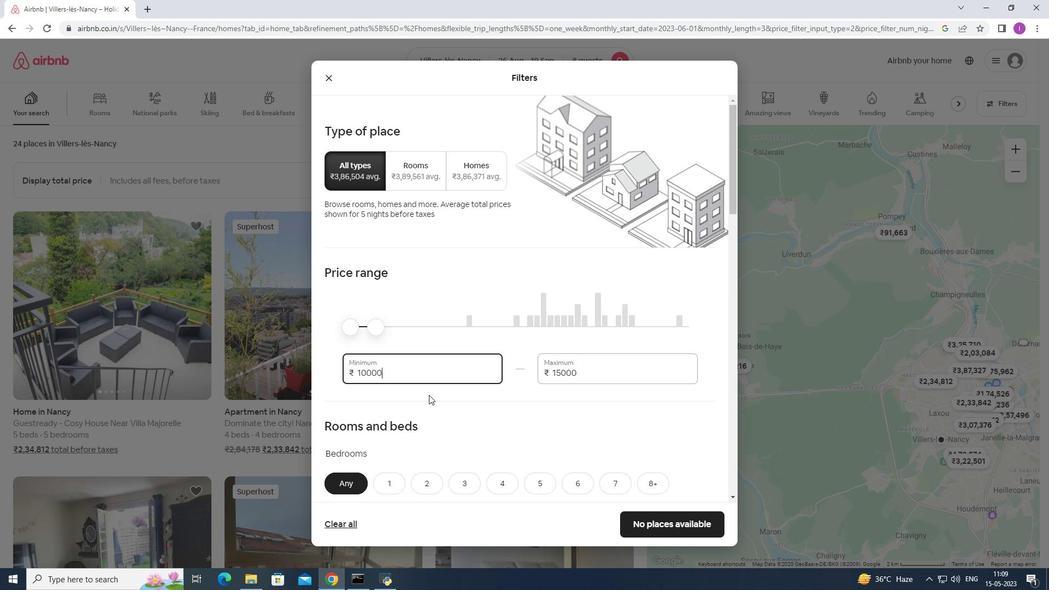
Action: Mouse moved to (430, 393)
Screenshot: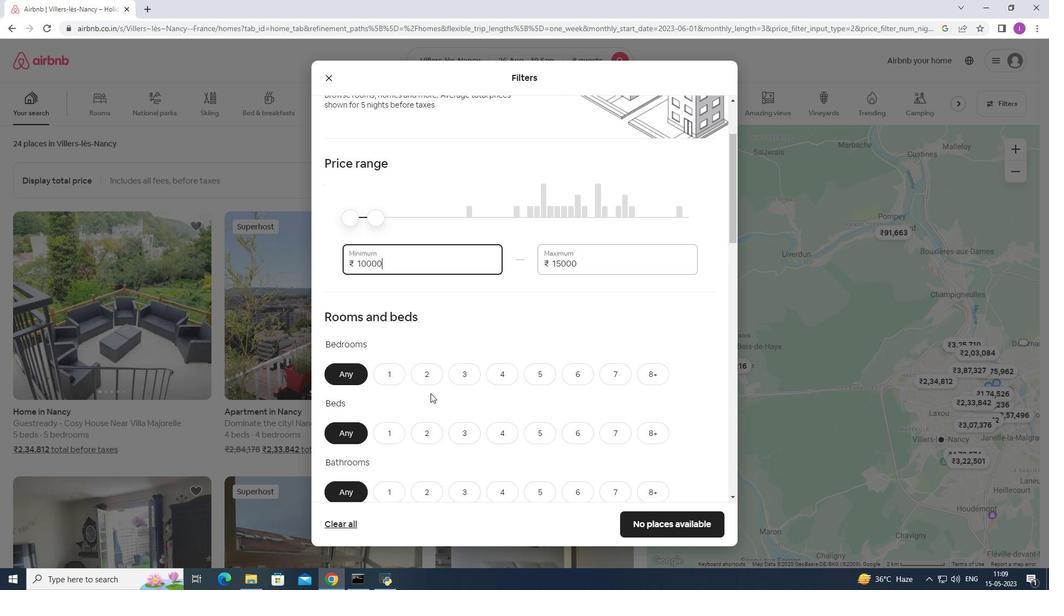 
Action: Mouse scrolled (430, 392) with delta (0, 0)
Screenshot: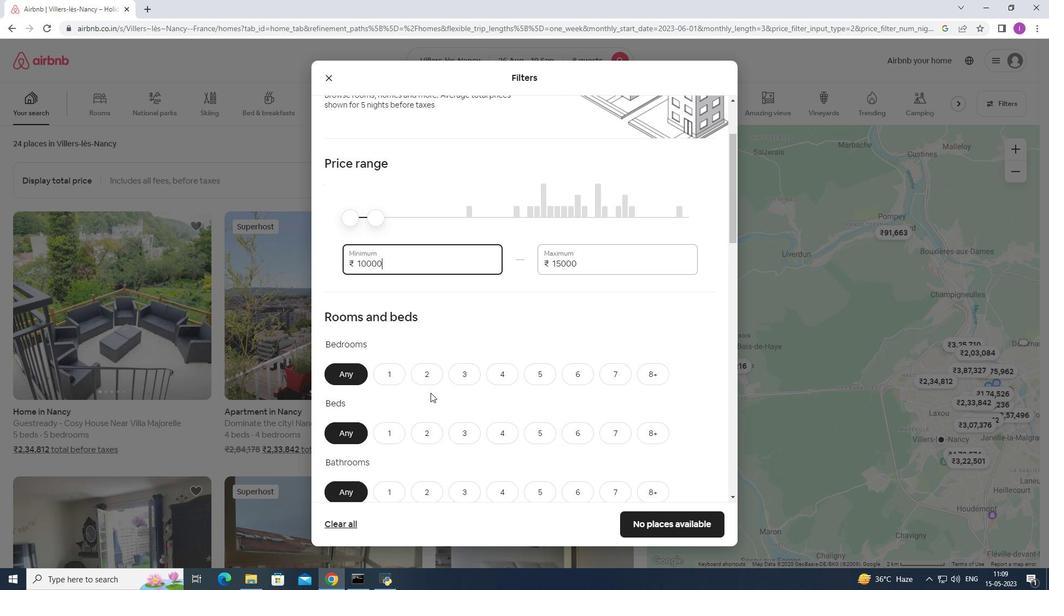 
Action: Mouse moved to (436, 388)
Screenshot: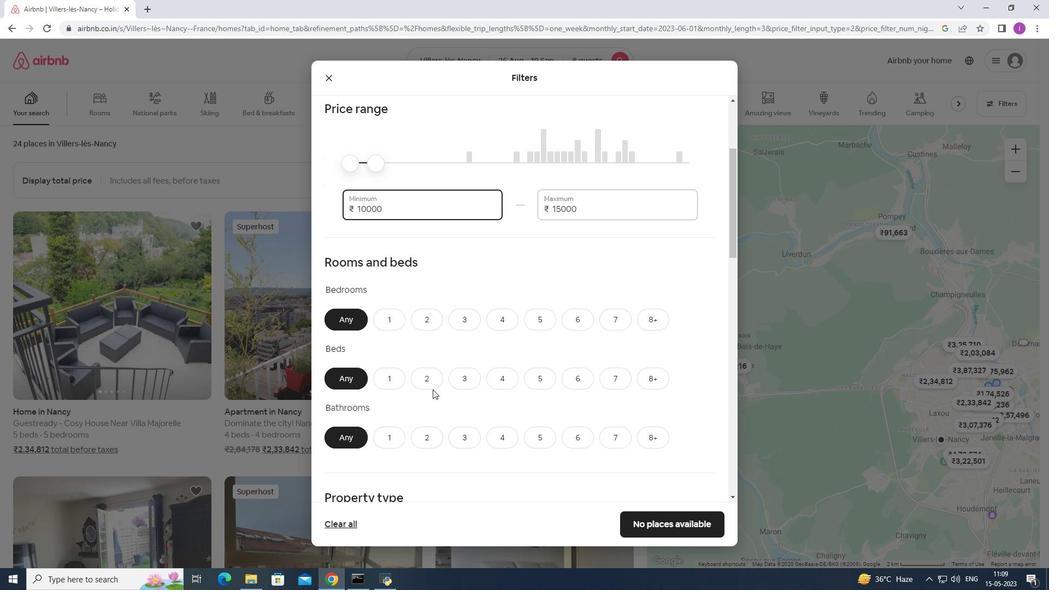 
Action: Mouse scrolled (436, 387) with delta (0, 0)
Screenshot: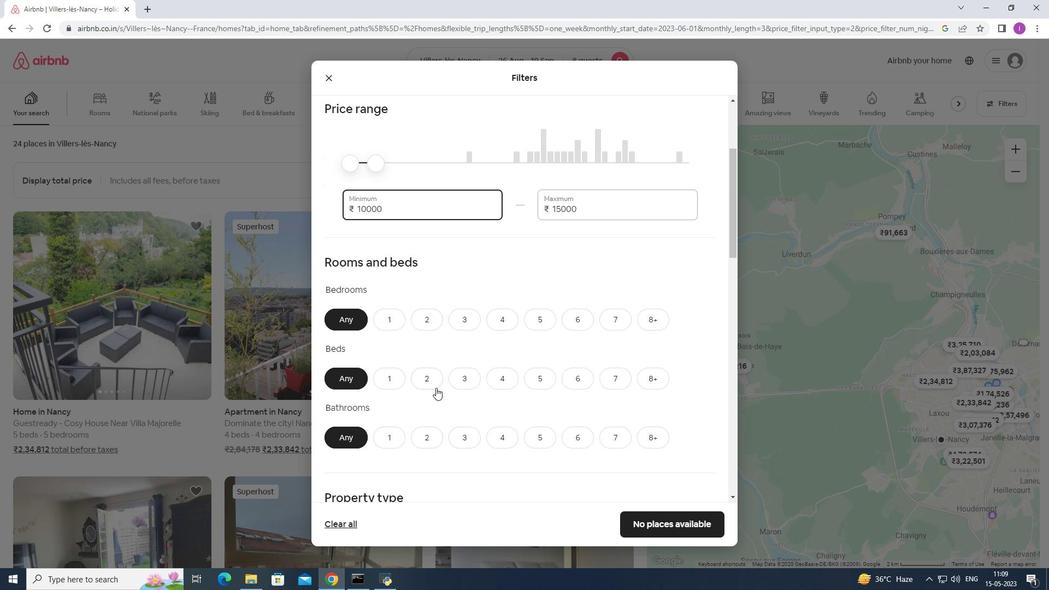 
Action: Mouse scrolled (436, 387) with delta (0, 0)
Screenshot: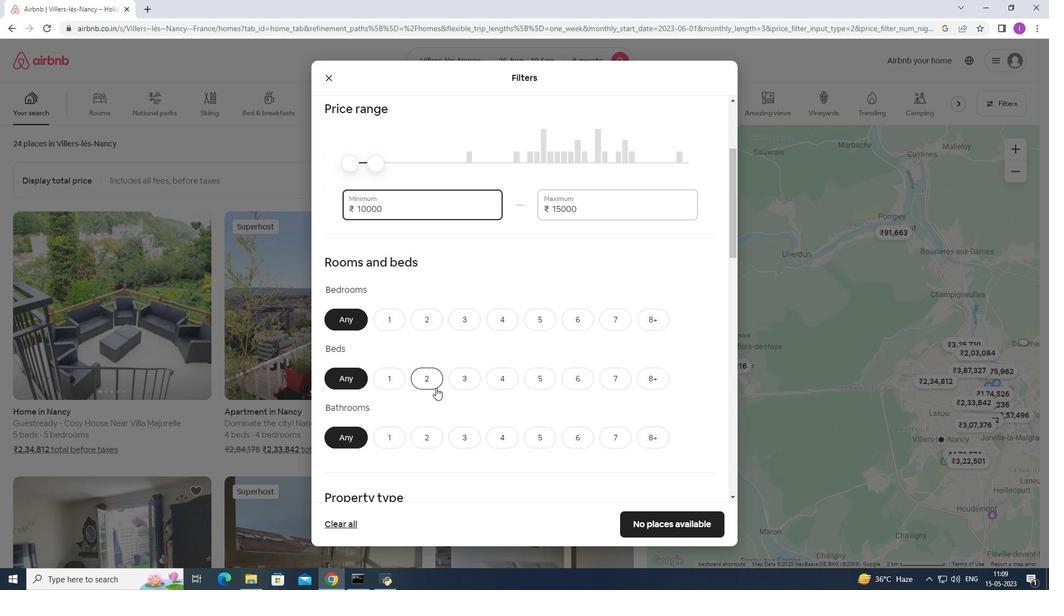 
Action: Mouse moved to (585, 214)
Screenshot: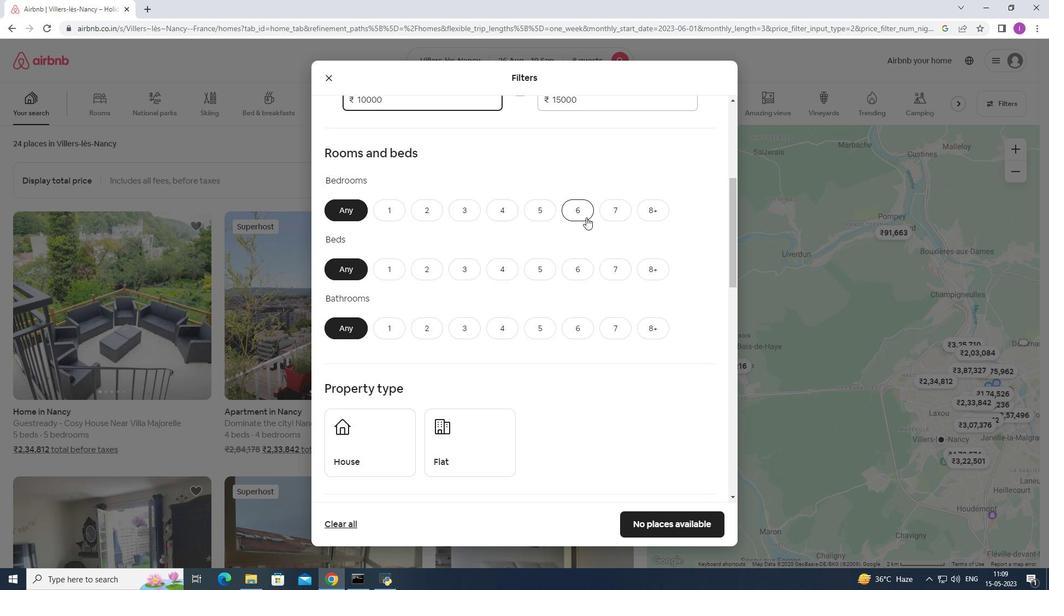 
Action: Mouse pressed left at (585, 214)
Screenshot: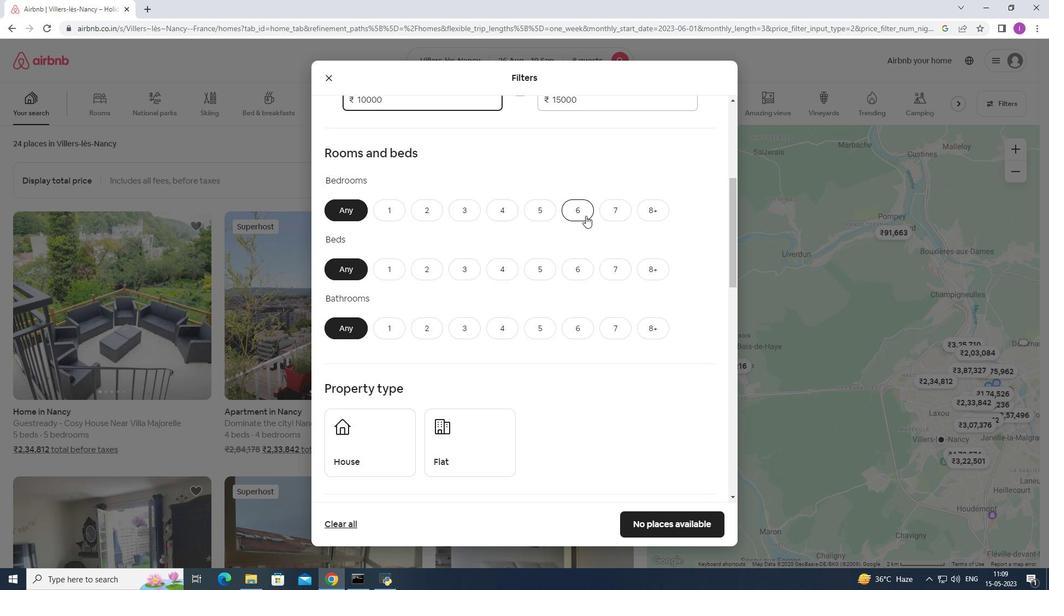 
Action: Mouse moved to (582, 272)
Screenshot: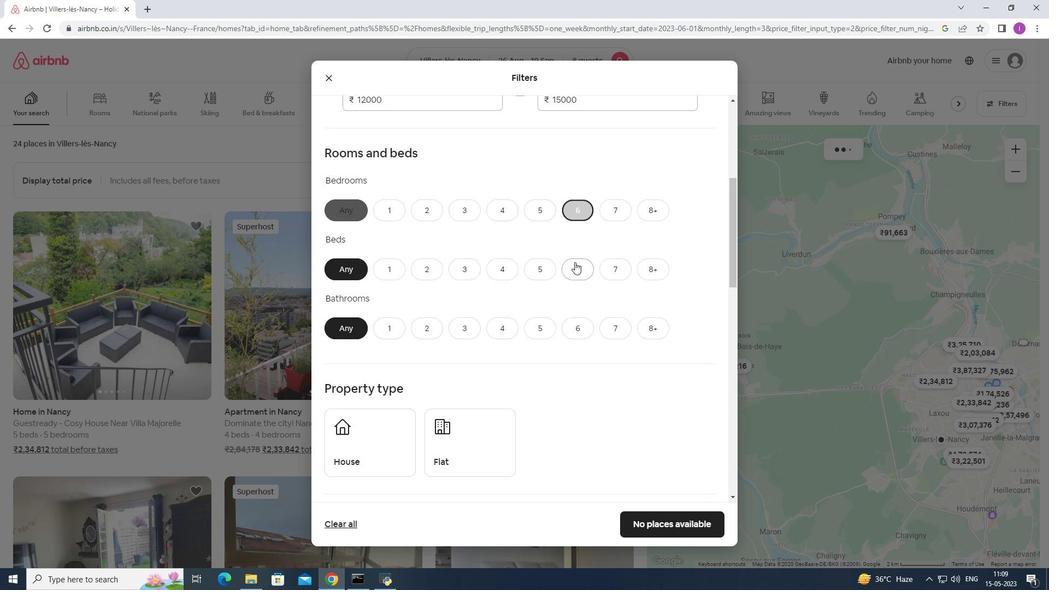 
Action: Mouse pressed left at (582, 272)
Screenshot: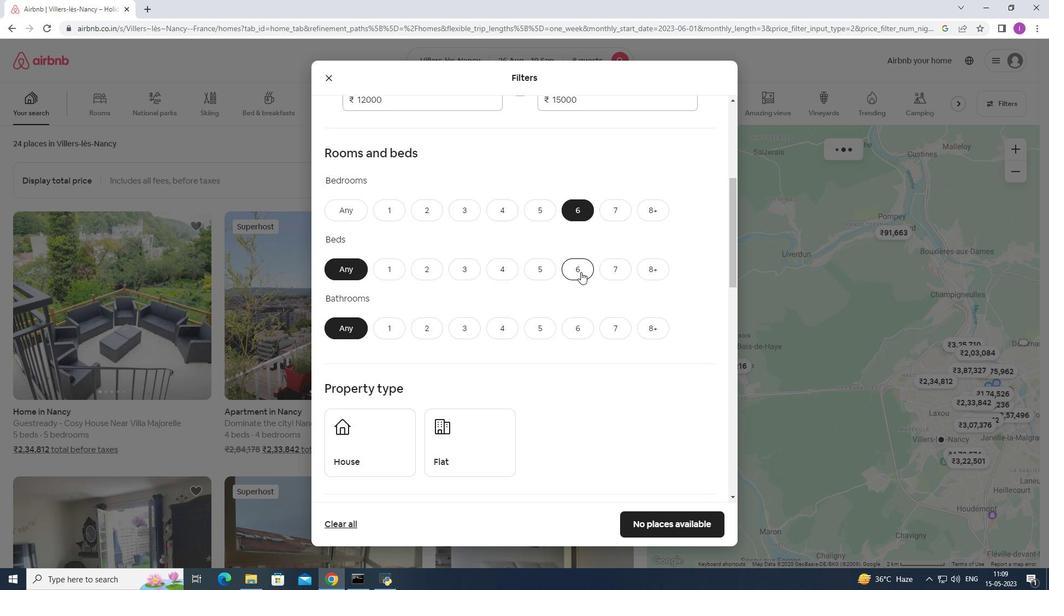 
Action: Mouse moved to (585, 325)
Screenshot: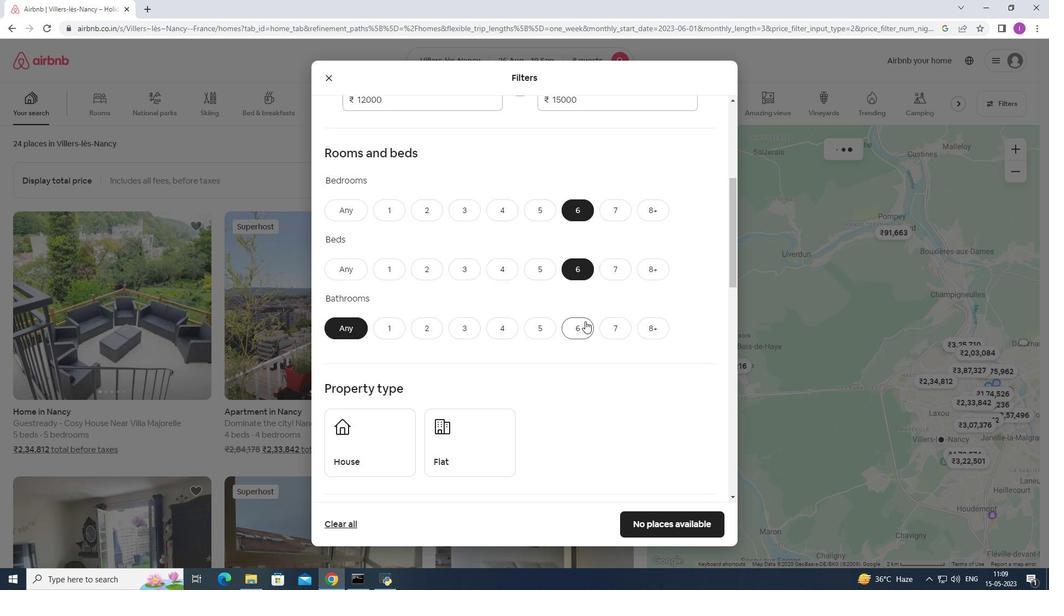 
Action: Mouse pressed left at (585, 325)
Screenshot: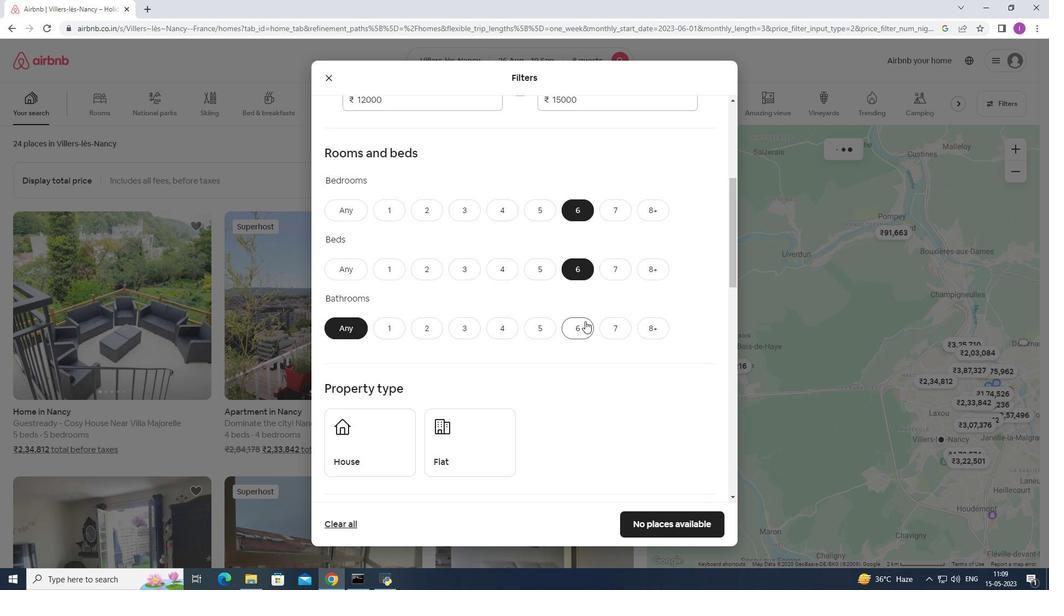 
Action: Mouse moved to (507, 310)
Screenshot: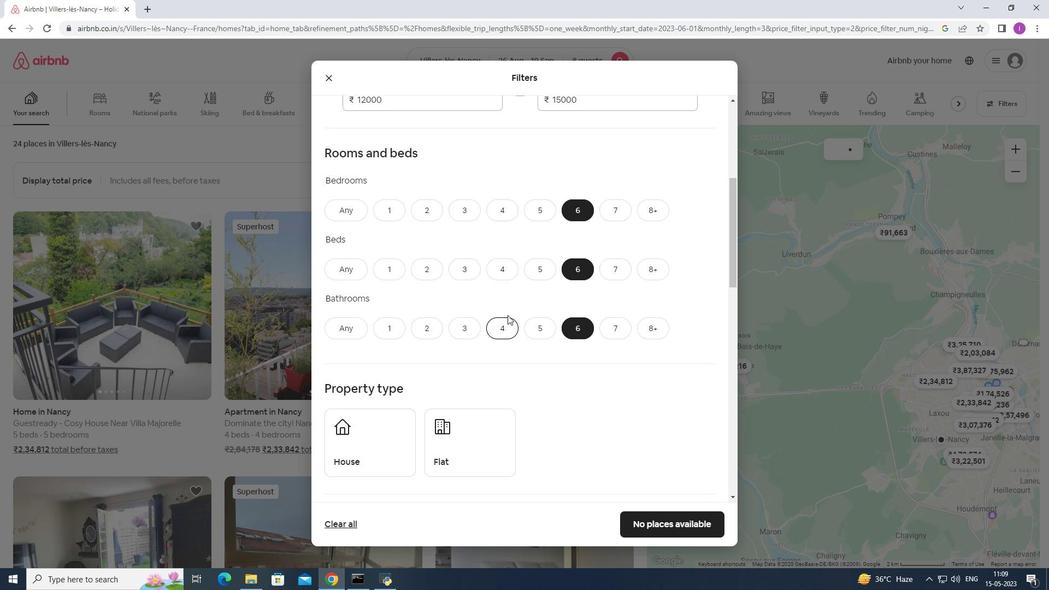 
Action: Mouse scrolled (507, 309) with delta (0, 0)
Screenshot: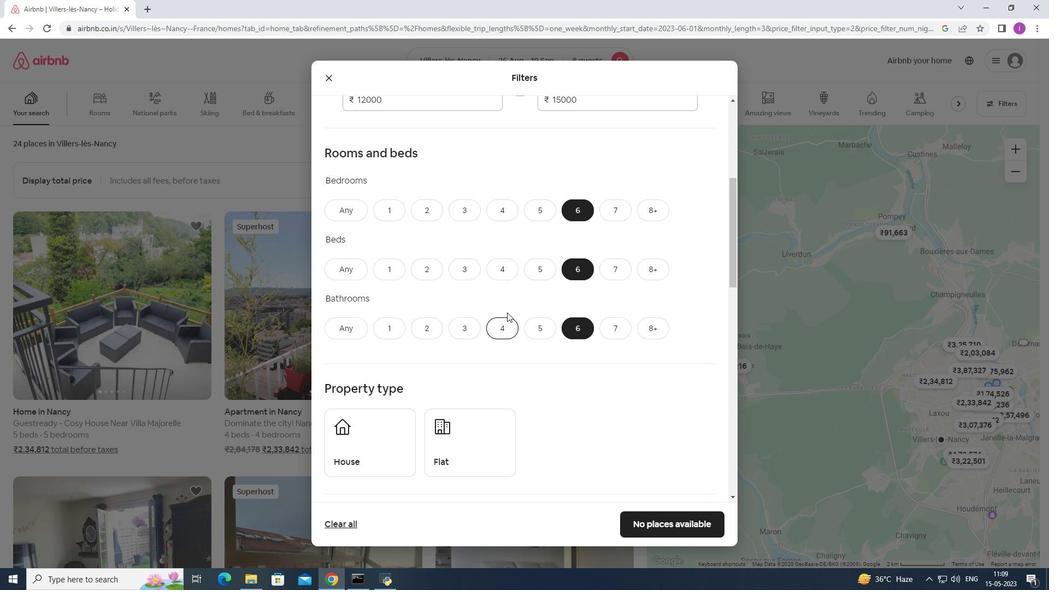 
Action: Mouse scrolled (507, 309) with delta (0, 0)
Screenshot: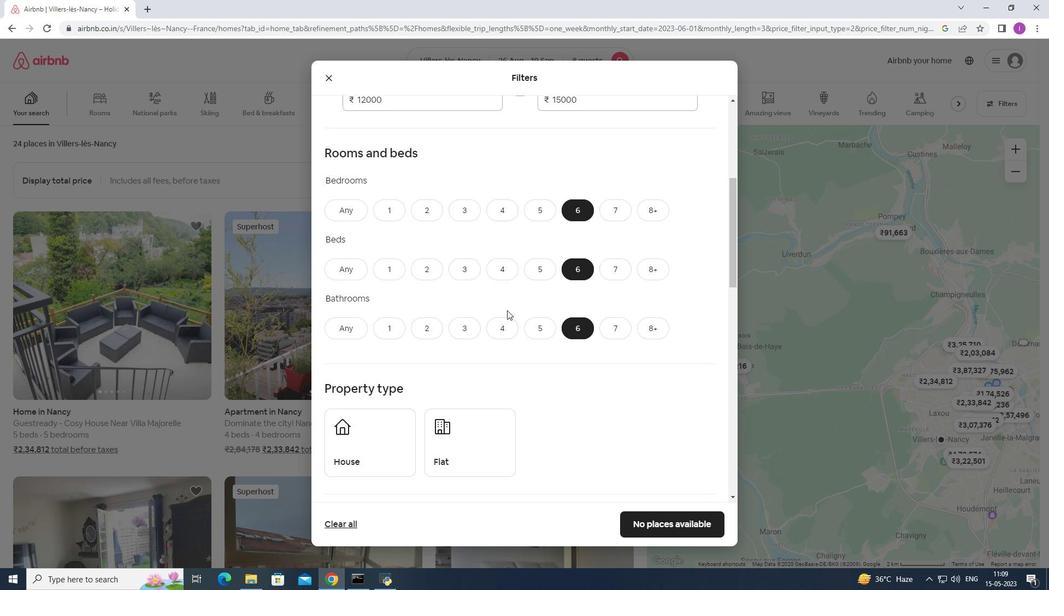 
Action: Mouse moved to (507, 302)
Screenshot: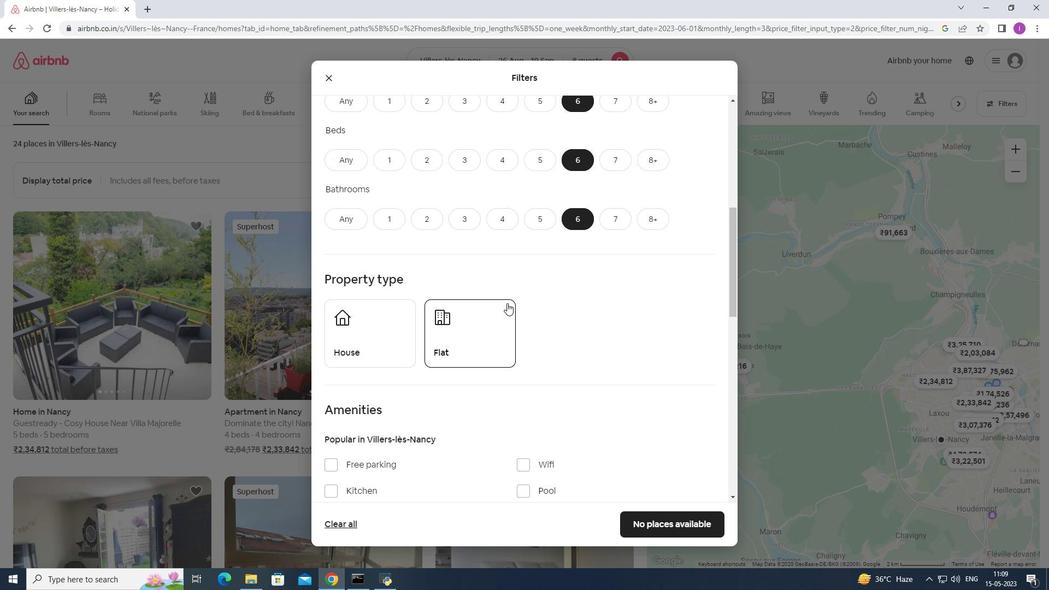 
Action: Mouse scrolled (507, 302) with delta (0, 0)
Screenshot: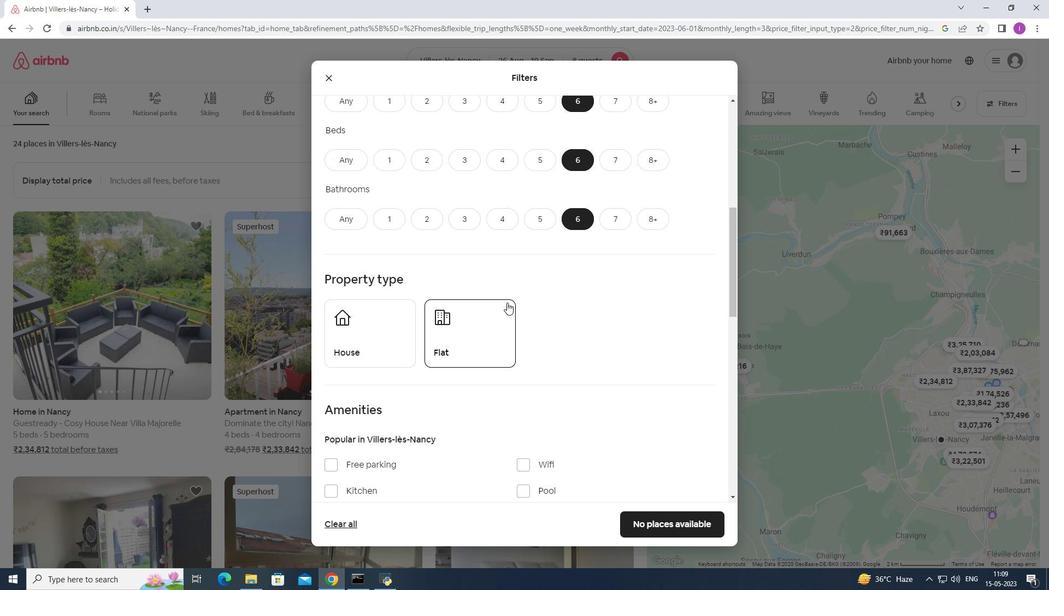 
Action: Mouse scrolled (507, 302) with delta (0, 0)
Screenshot: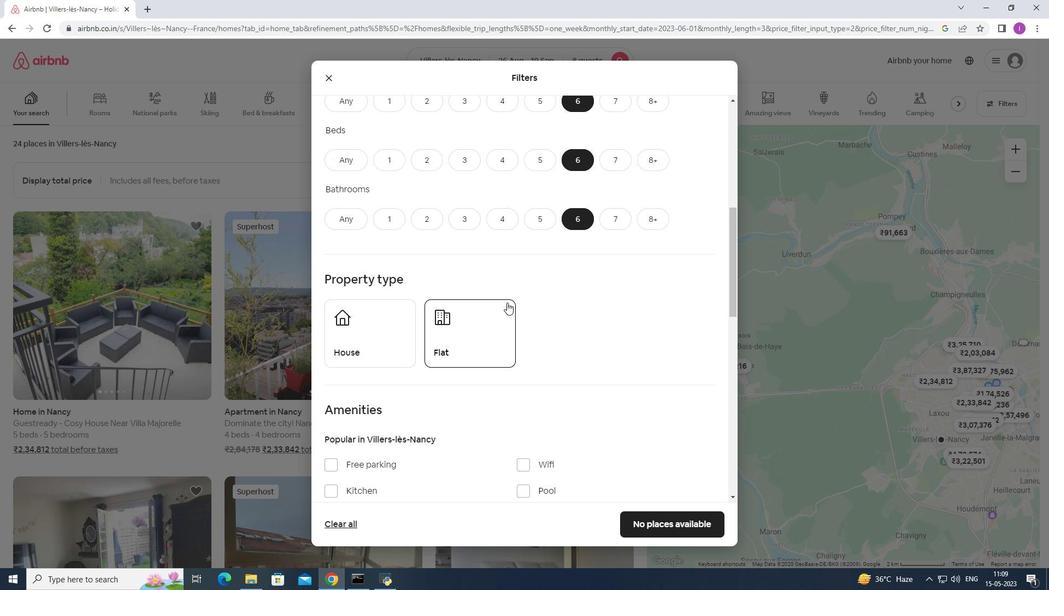 
Action: Mouse scrolled (507, 302) with delta (0, 0)
Screenshot: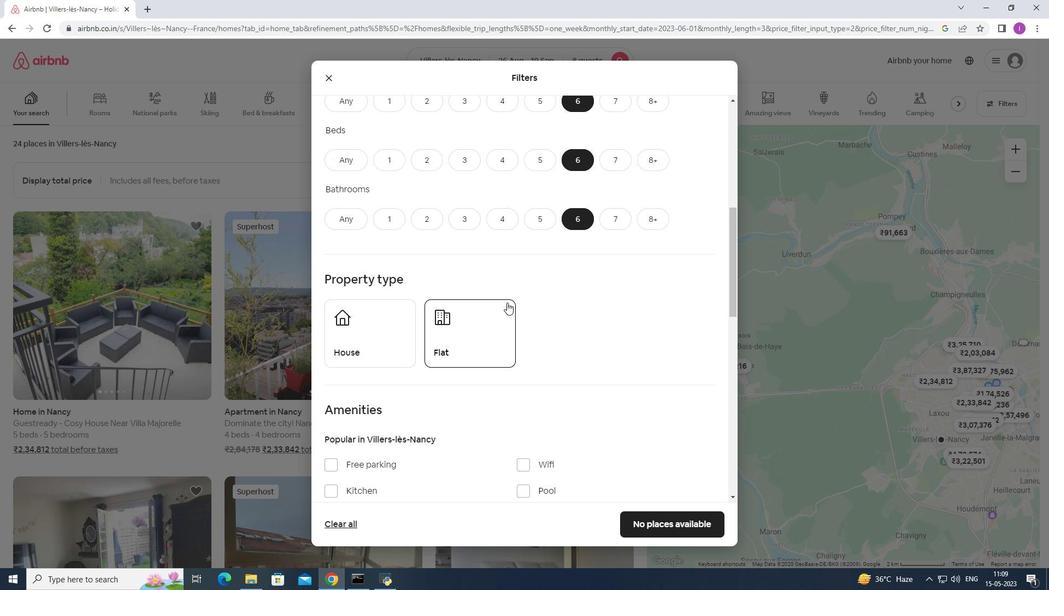 
Action: Mouse moved to (416, 295)
Screenshot: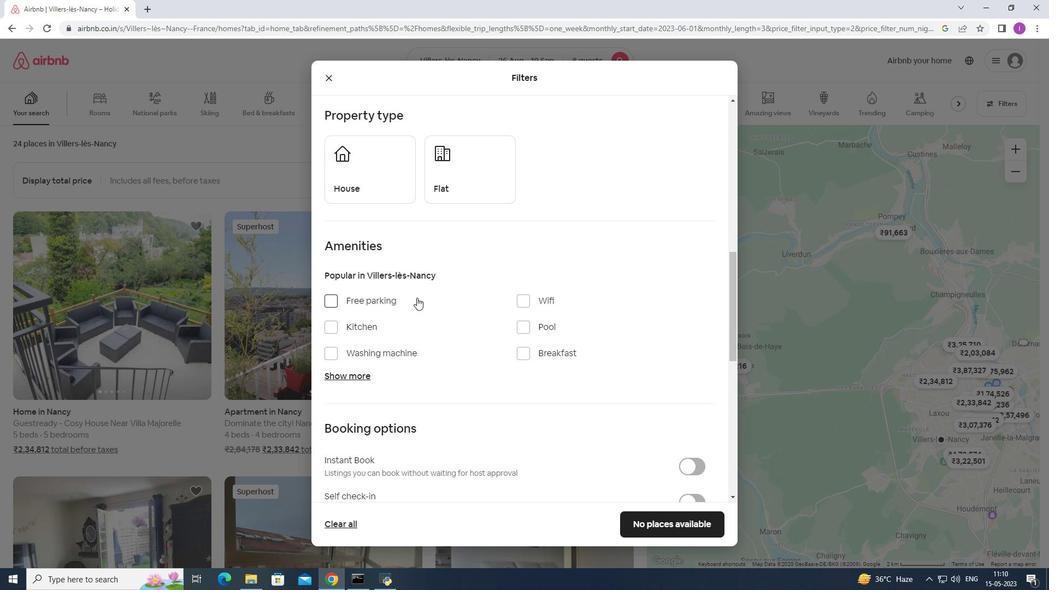 
Action: Mouse scrolled (416, 296) with delta (0, 0)
Screenshot: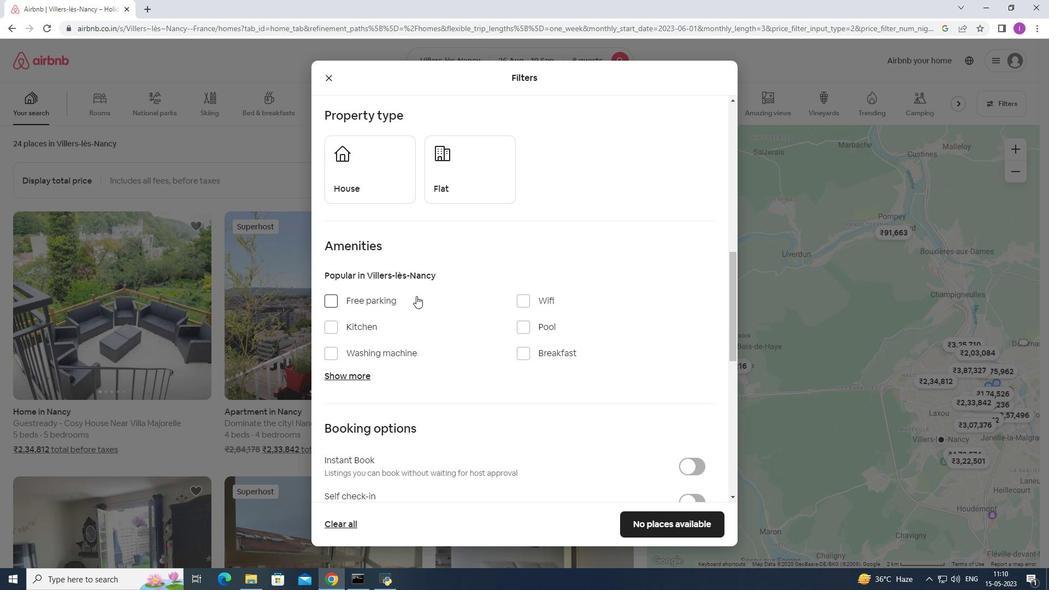 
Action: Mouse scrolled (416, 296) with delta (0, 0)
Screenshot: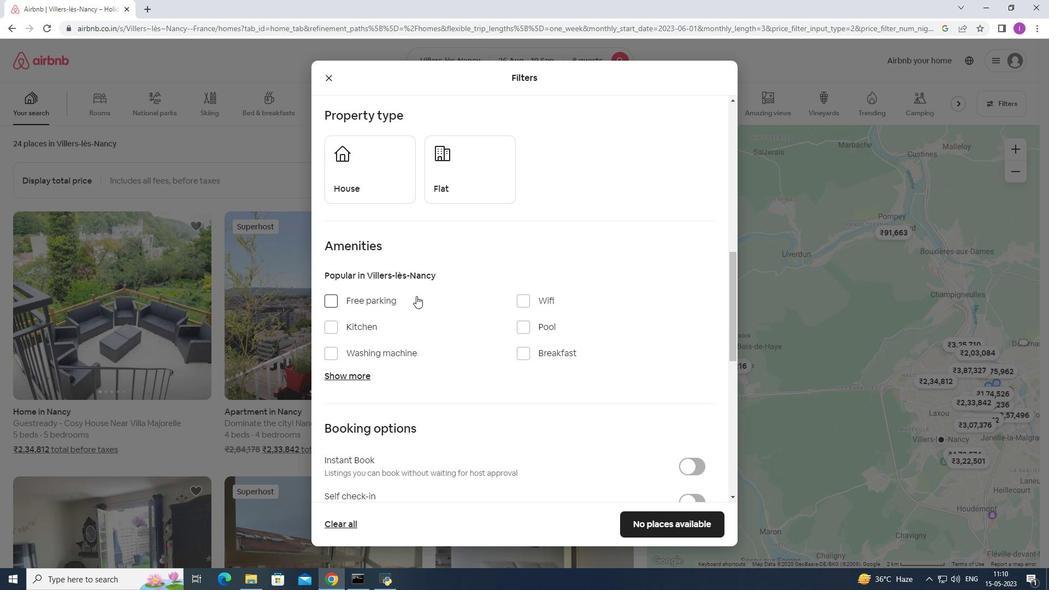 
Action: Mouse moved to (382, 288)
Screenshot: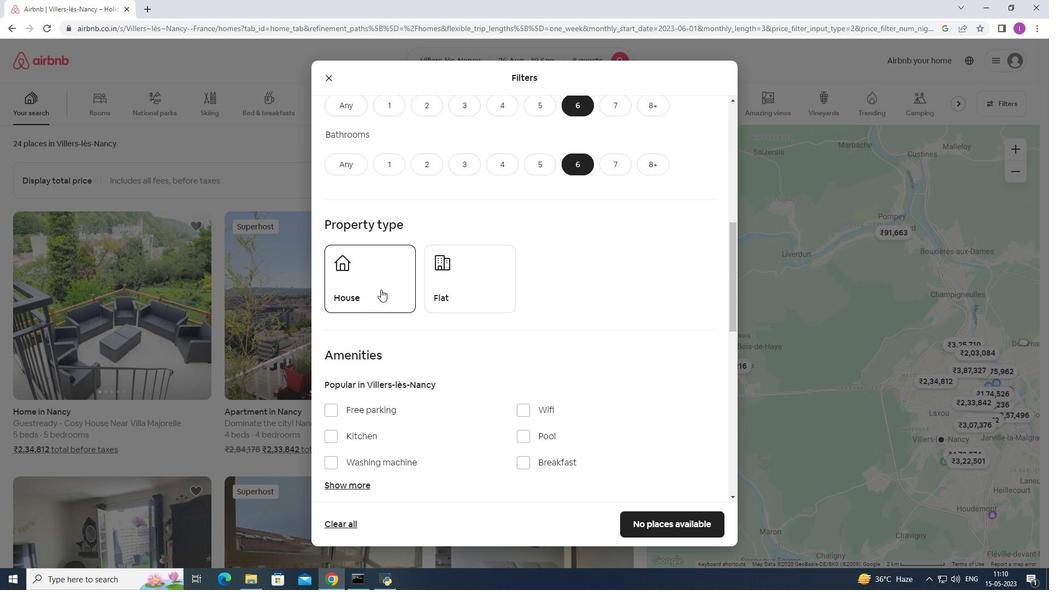 
Action: Mouse pressed left at (382, 288)
Screenshot: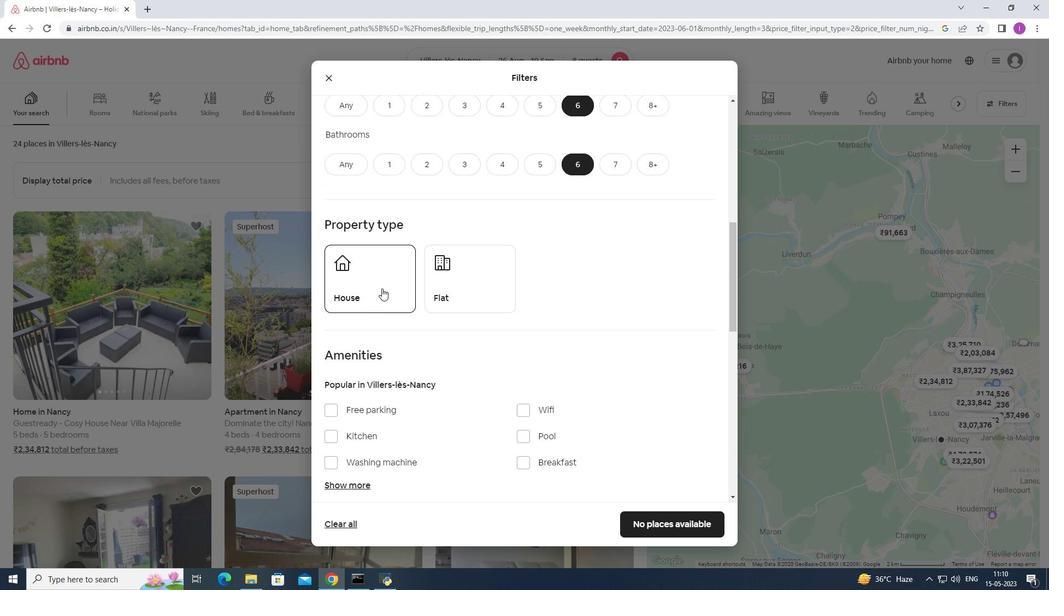 
Action: Mouse moved to (450, 288)
Screenshot: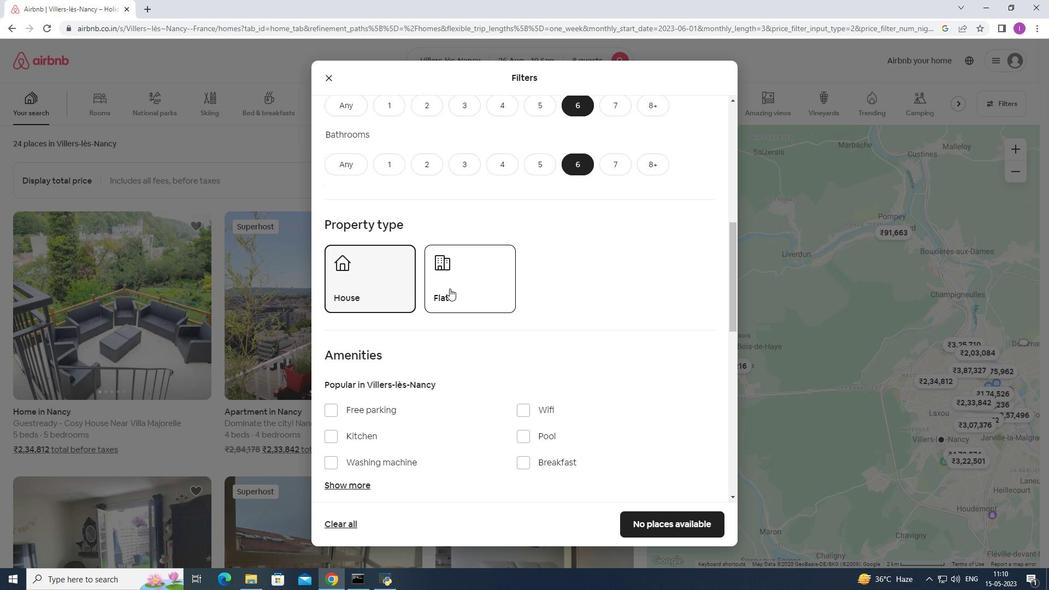 
Action: Mouse pressed left at (450, 288)
Screenshot: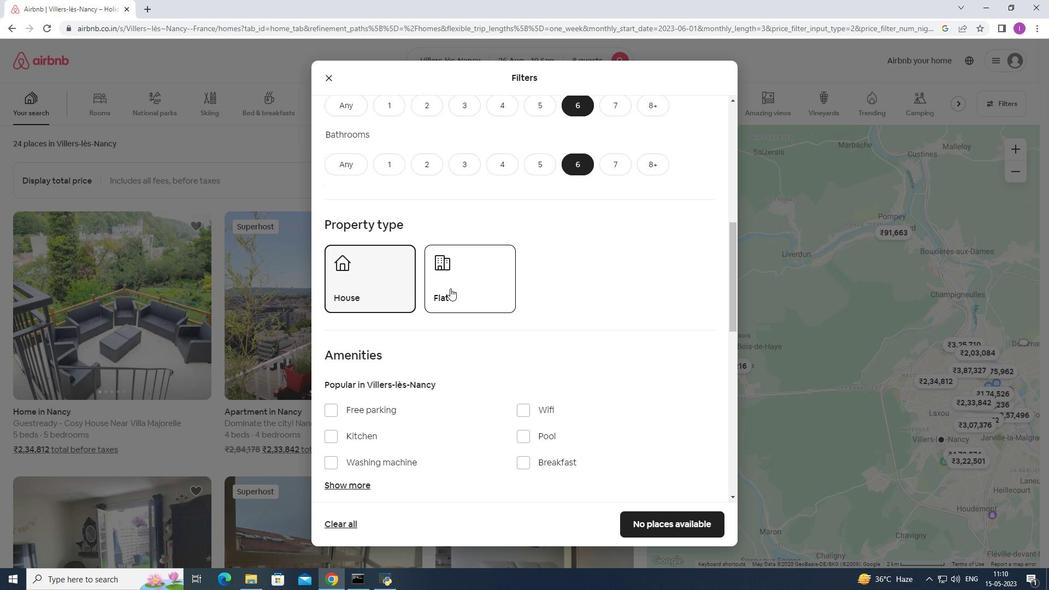 
Action: Mouse moved to (411, 336)
Screenshot: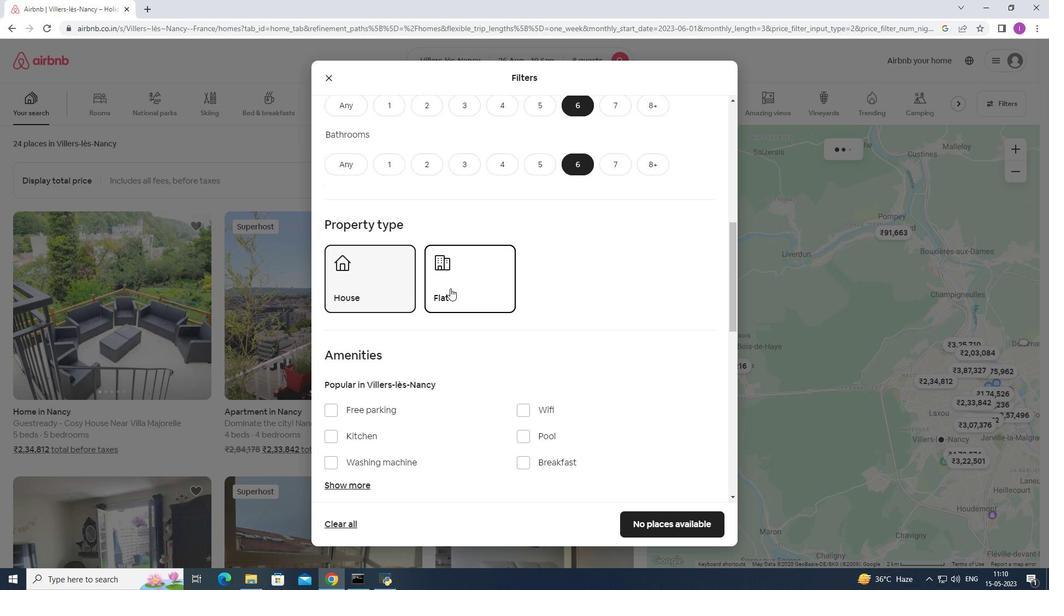 
Action: Mouse scrolled (411, 335) with delta (0, 0)
Screenshot: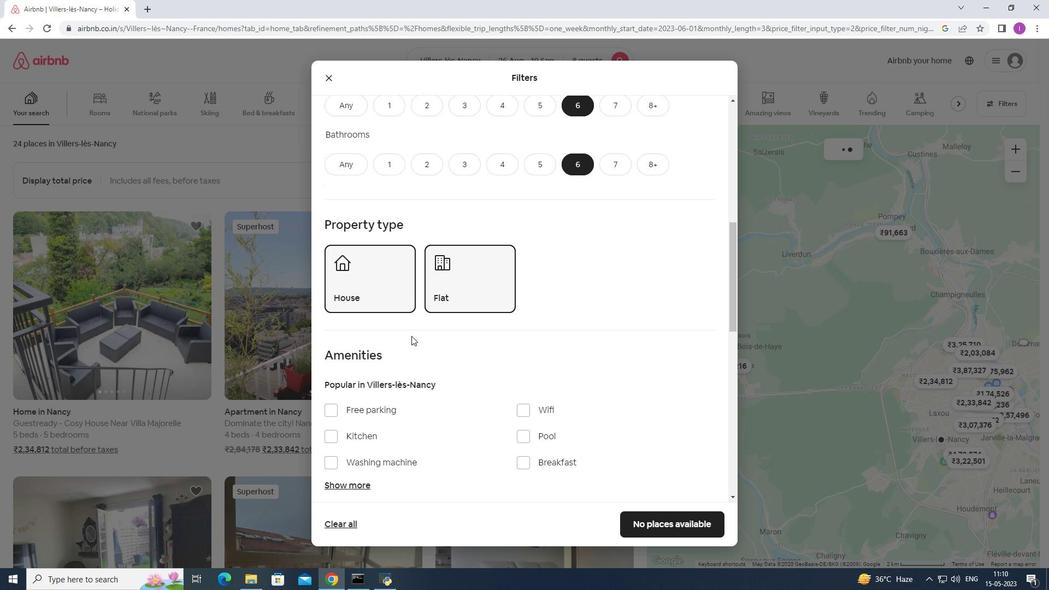 
Action: Mouse scrolled (411, 335) with delta (0, 0)
Screenshot: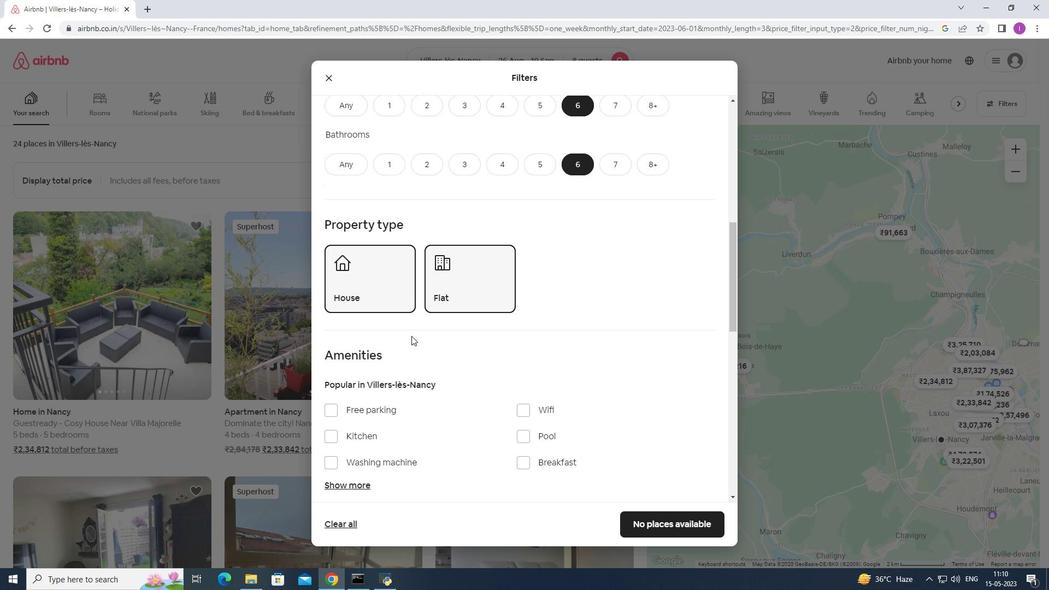 
Action: Mouse moved to (331, 301)
Screenshot: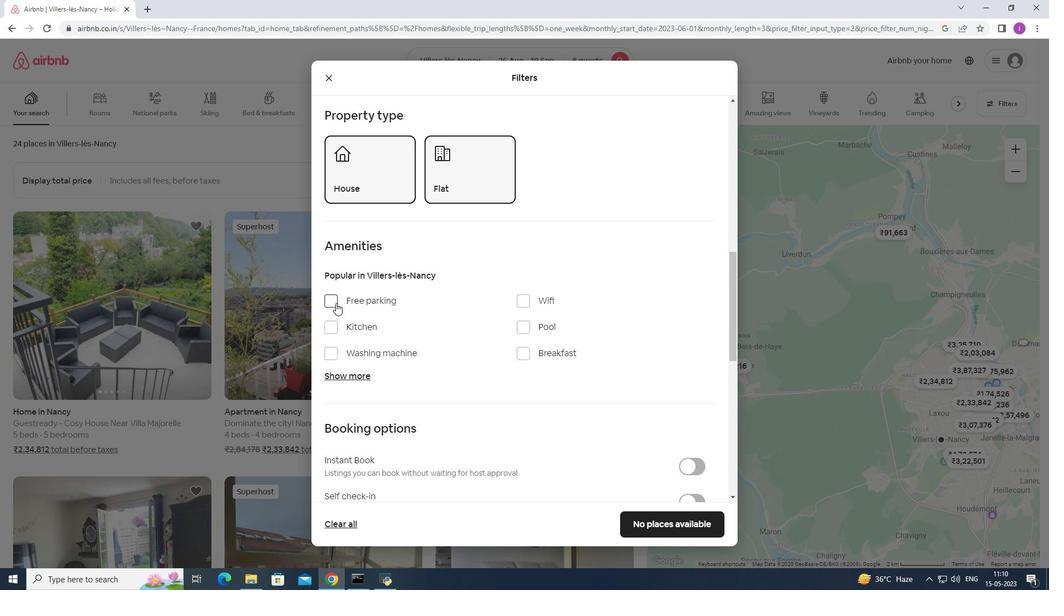 
Action: Mouse pressed left at (331, 301)
Screenshot: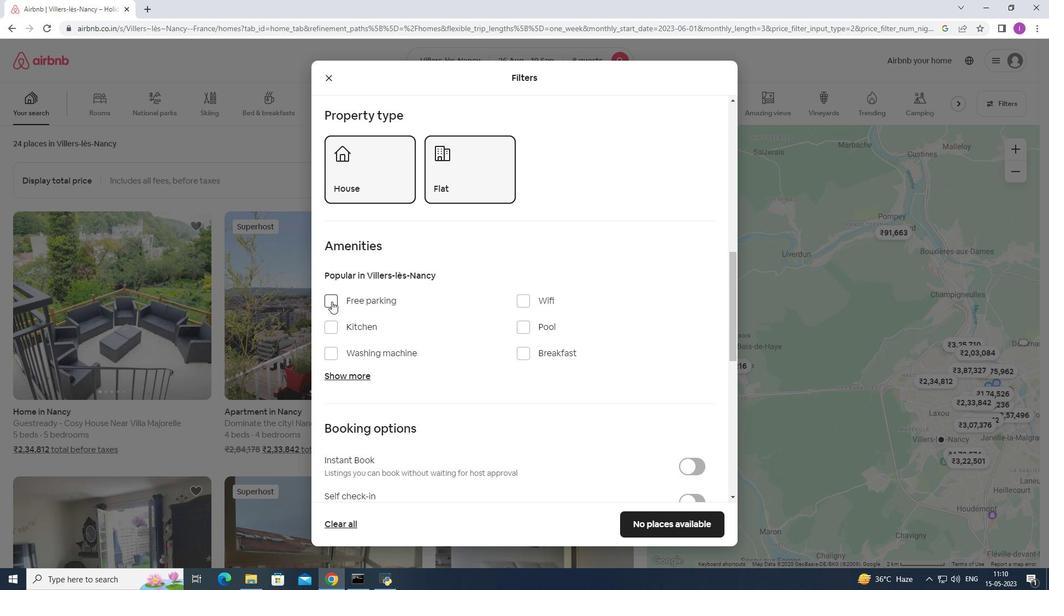 
Action: Mouse moved to (348, 373)
Screenshot: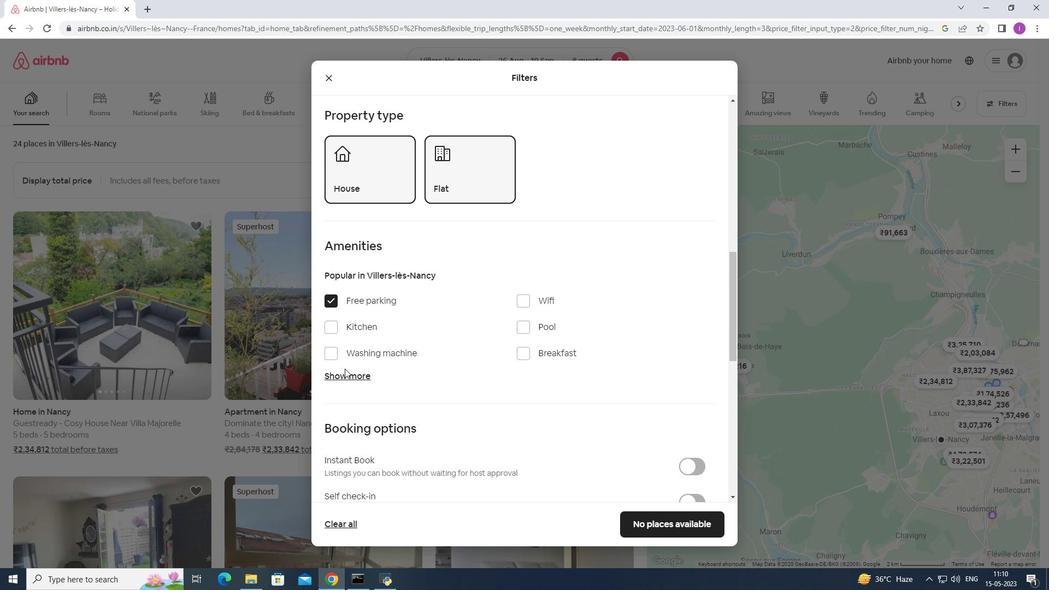 
Action: Mouse pressed left at (348, 373)
Screenshot: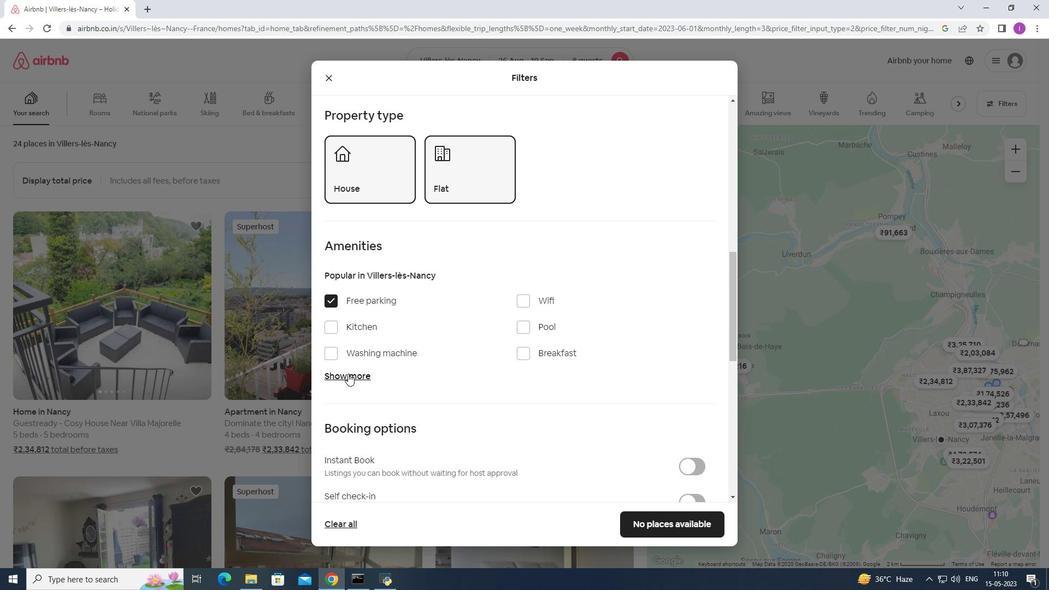 
Action: Mouse moved to (533, 299)
Screenshot: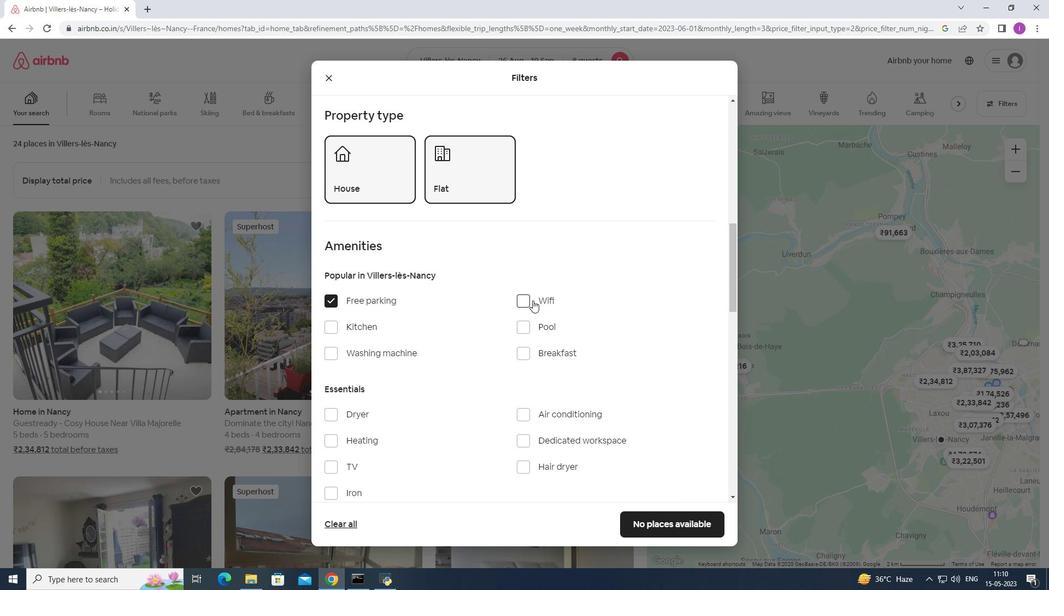 
Action: Mouse pressed left at (533, 299)
Screenshot: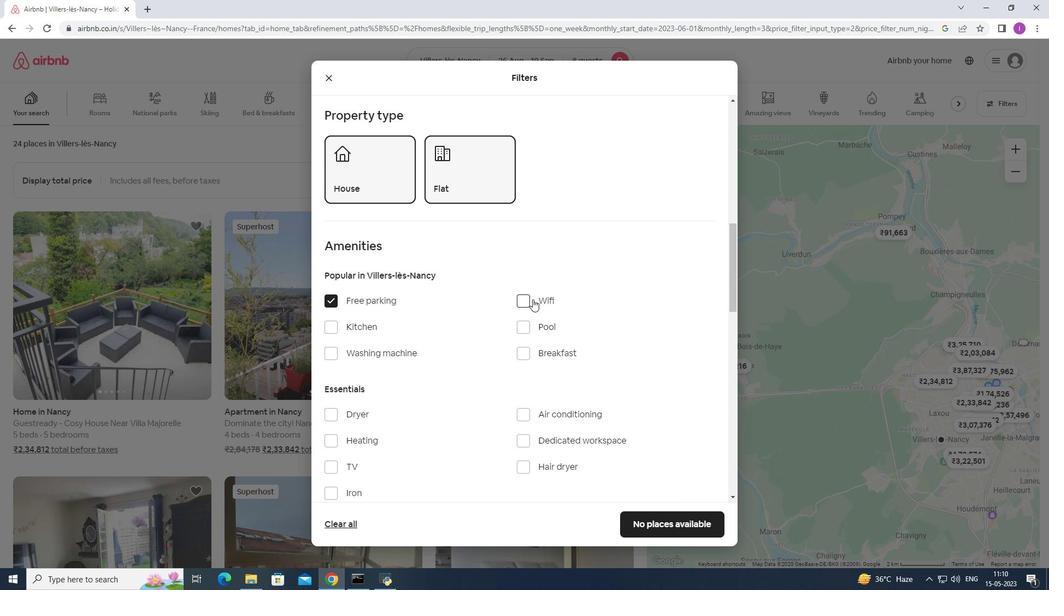 
Action: Mouse moved to (394, 373)
Screenshot: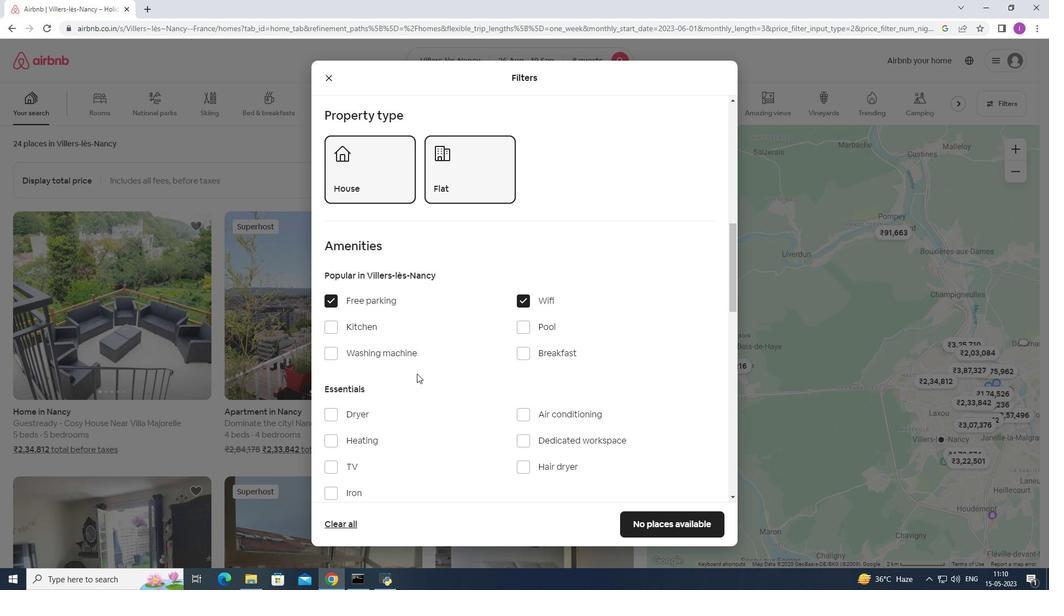 
Action: Mouse scrolled (394, 372) with delta (0, 0)
Screenshot: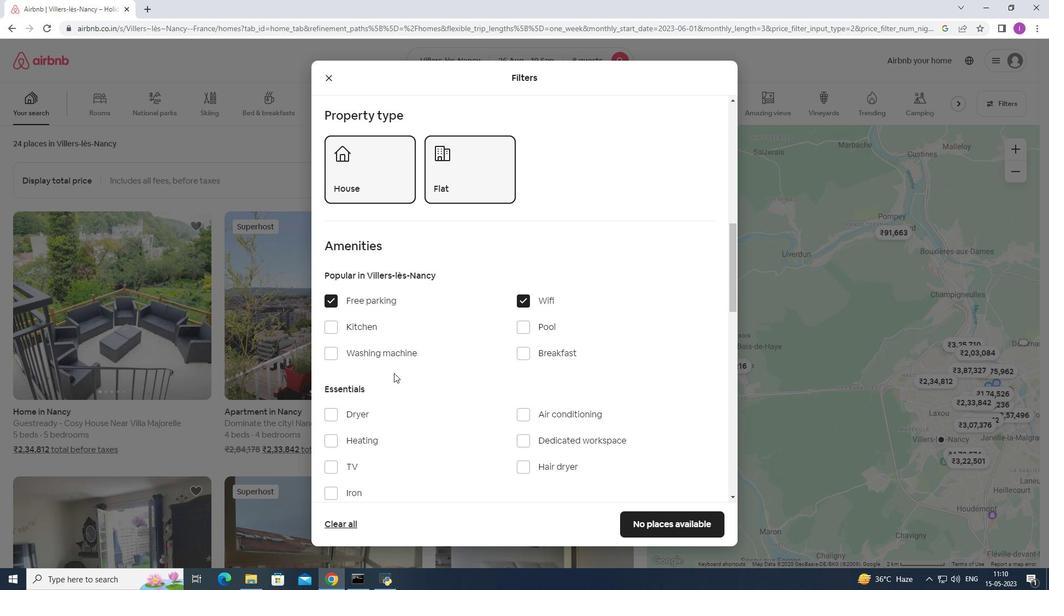 
Action: Mouse scrolled (394, 372) with delta (0, 0)
Screenshot: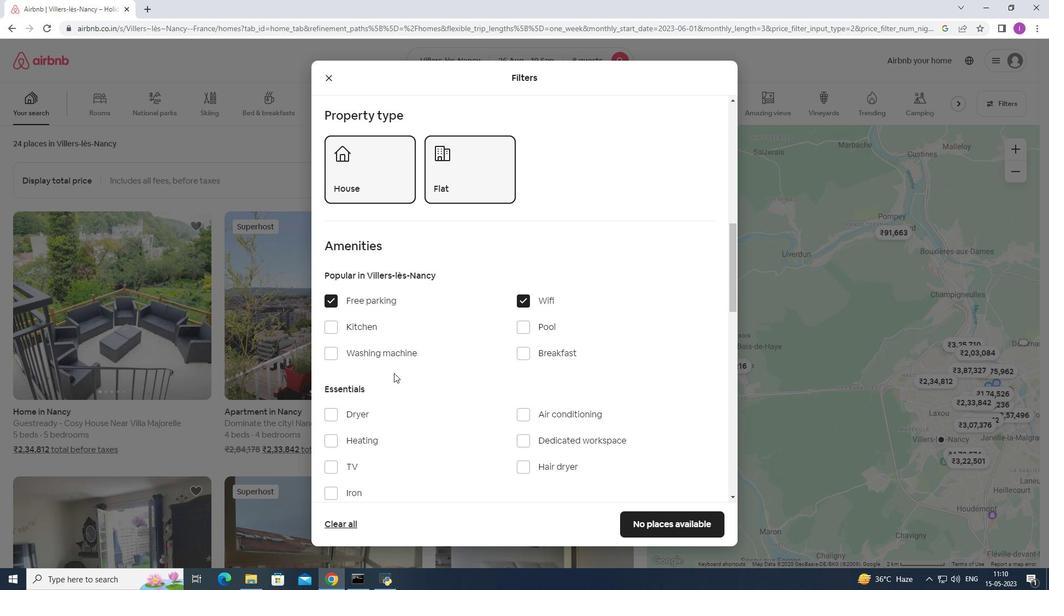 
Action: Mouse moved to (527, 247)
Screenshot: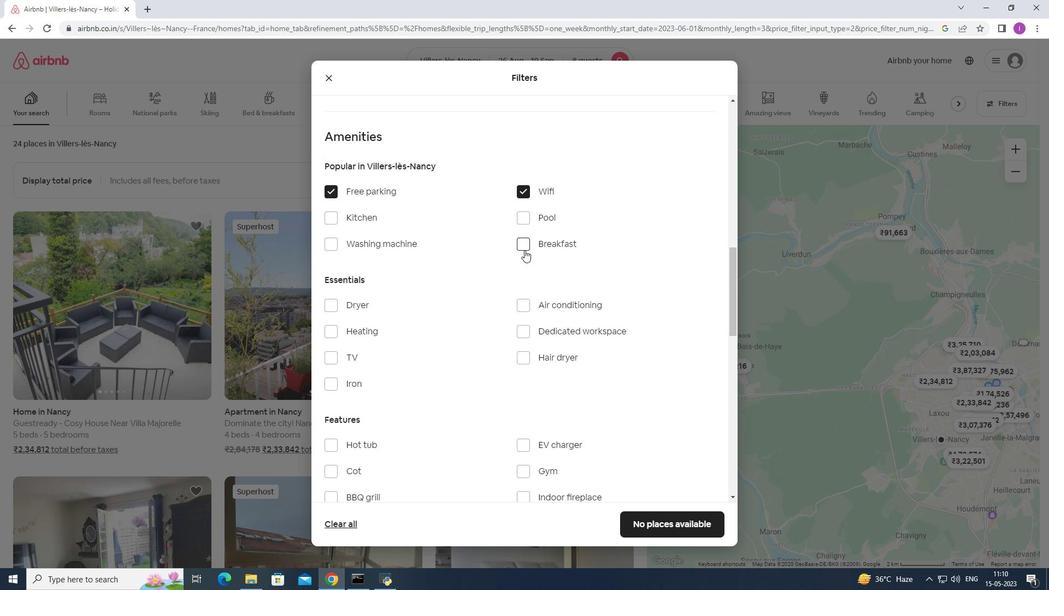 
Action: Mouse pressed left at (527, 247)
Screenshot: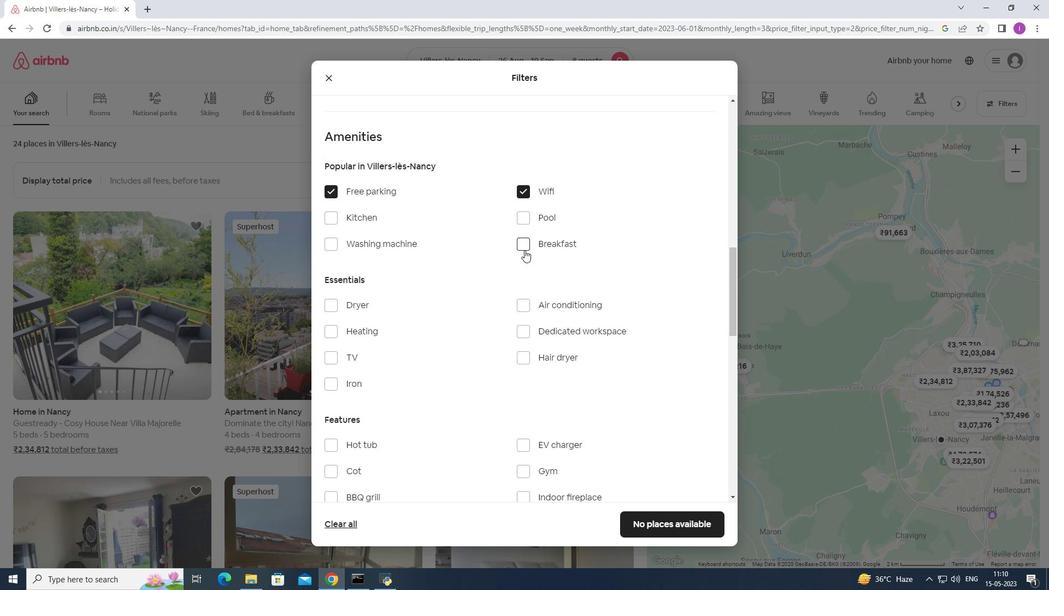 
Action: Mouse moved to (332, 360)
Screenshot: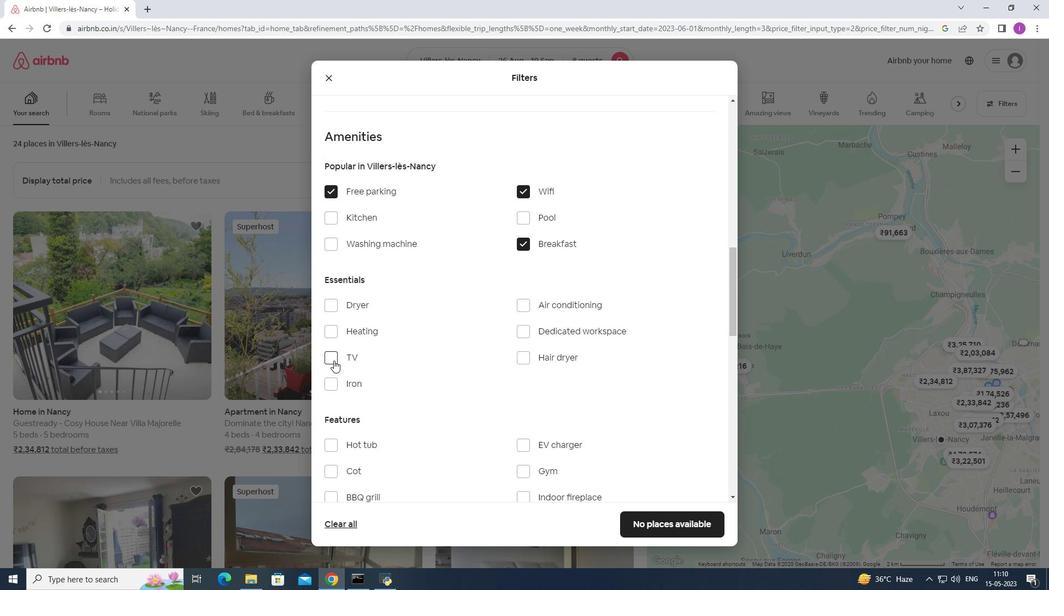 
Action: Mouse pressed left at (332, 360)
Screenshot: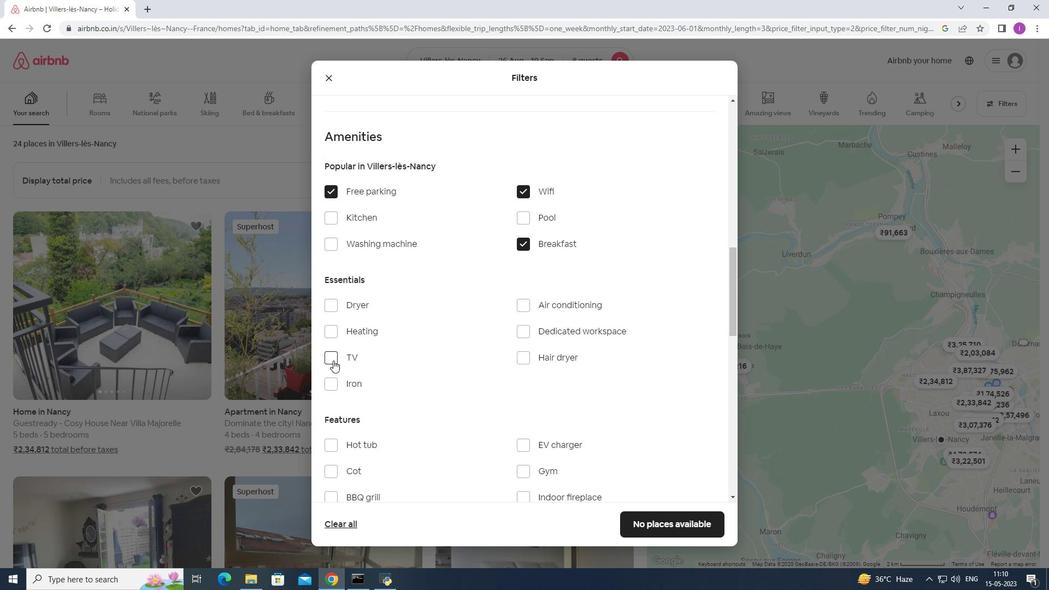
Action: Mouse moved to (466, 348)
Screenshot: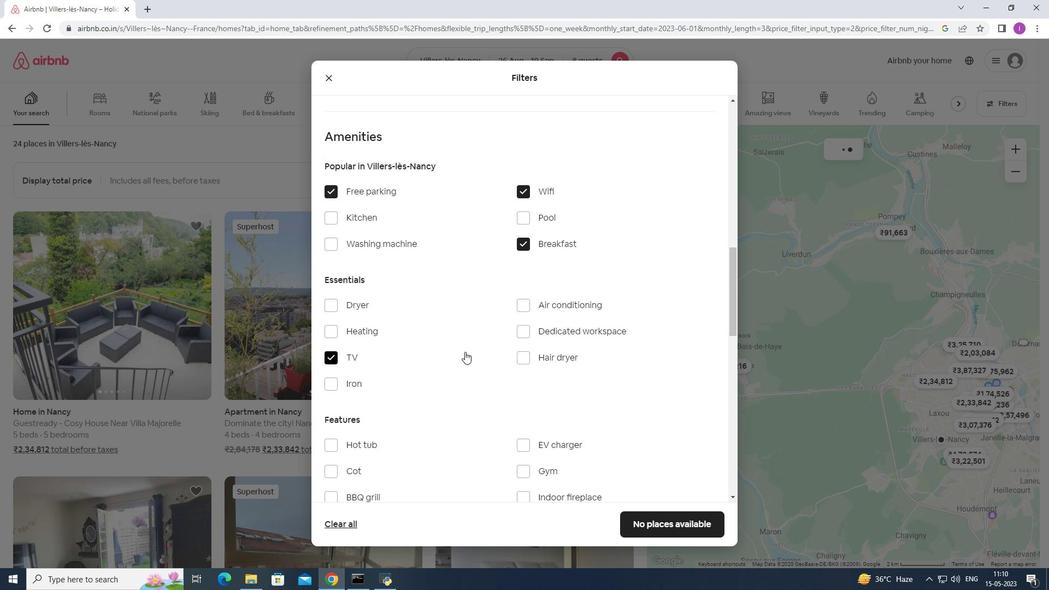 
Action: Mouse scrolled (466, 347) with delta (0, 0)
Screenshot: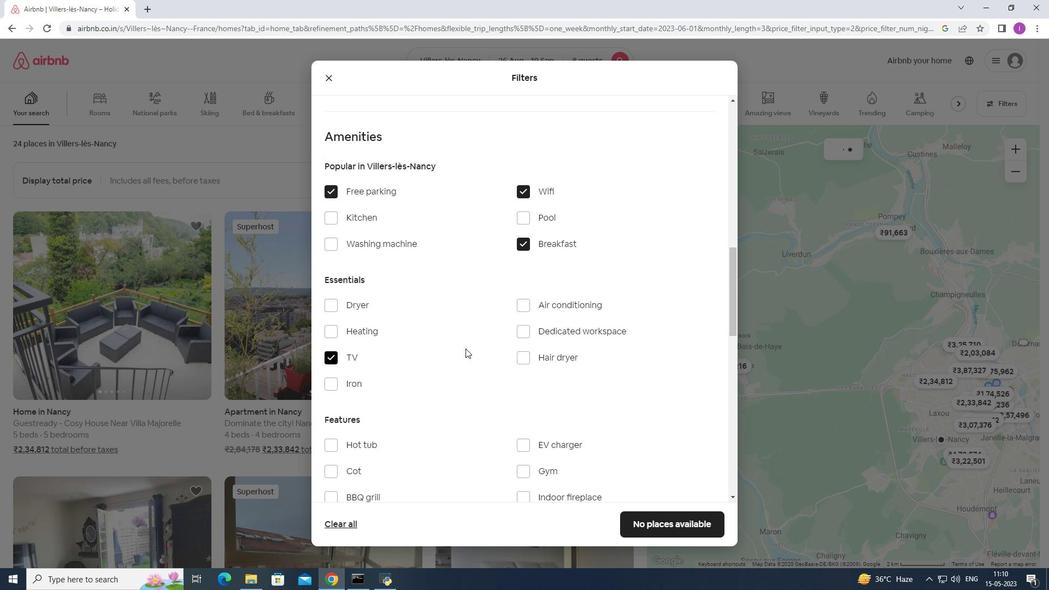 
Action: Mouse scrolled (466, 347) with delta (0, 0)
Screenshot: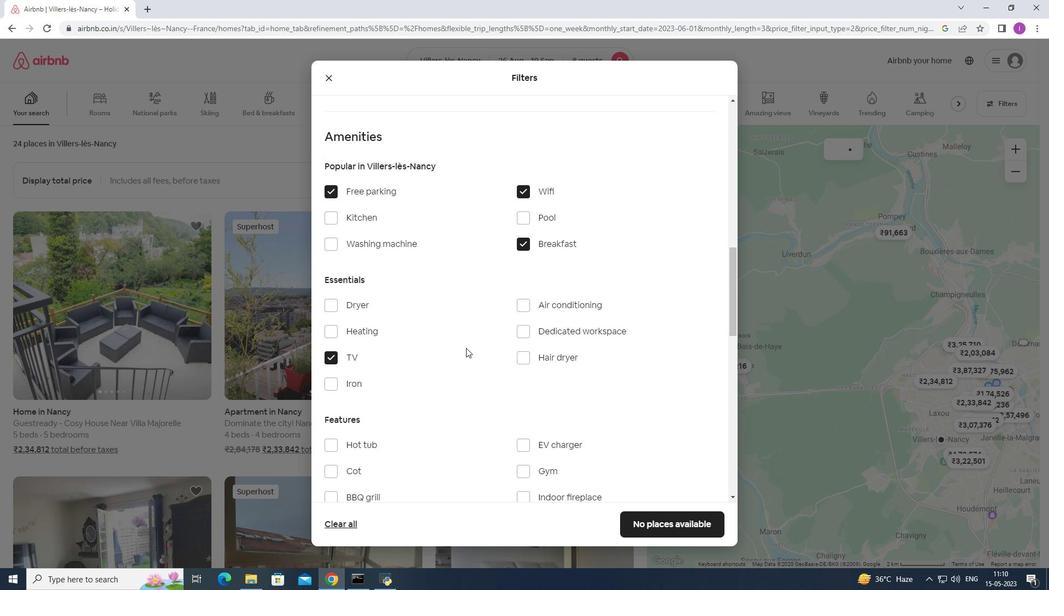 
Action: Mouse scrolled (466, 347) with delta (0, 0)
Screenshot: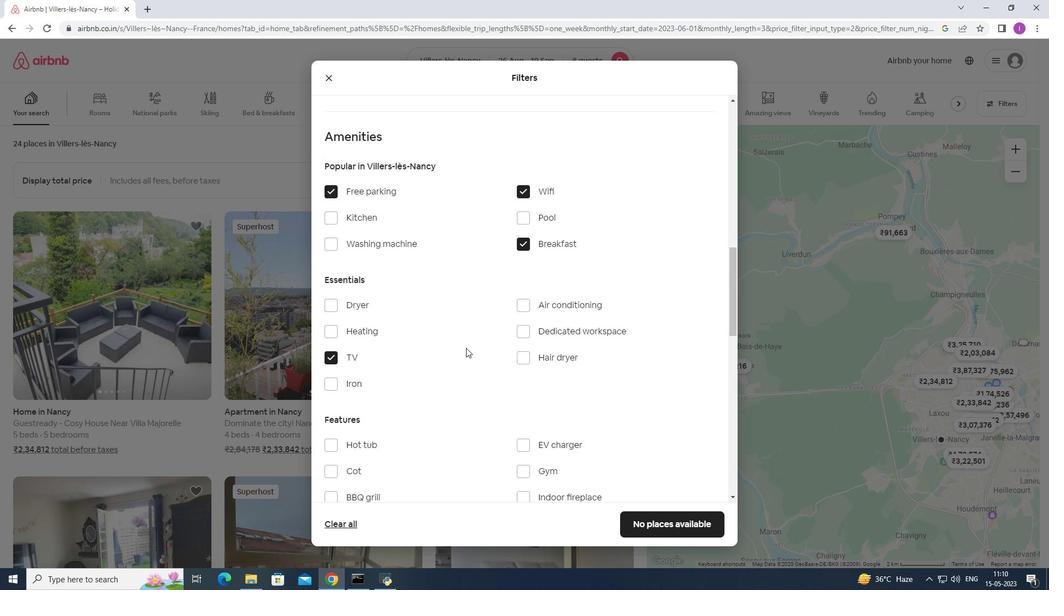 
Action: Mouse moved to (523, 308)
Screenshot: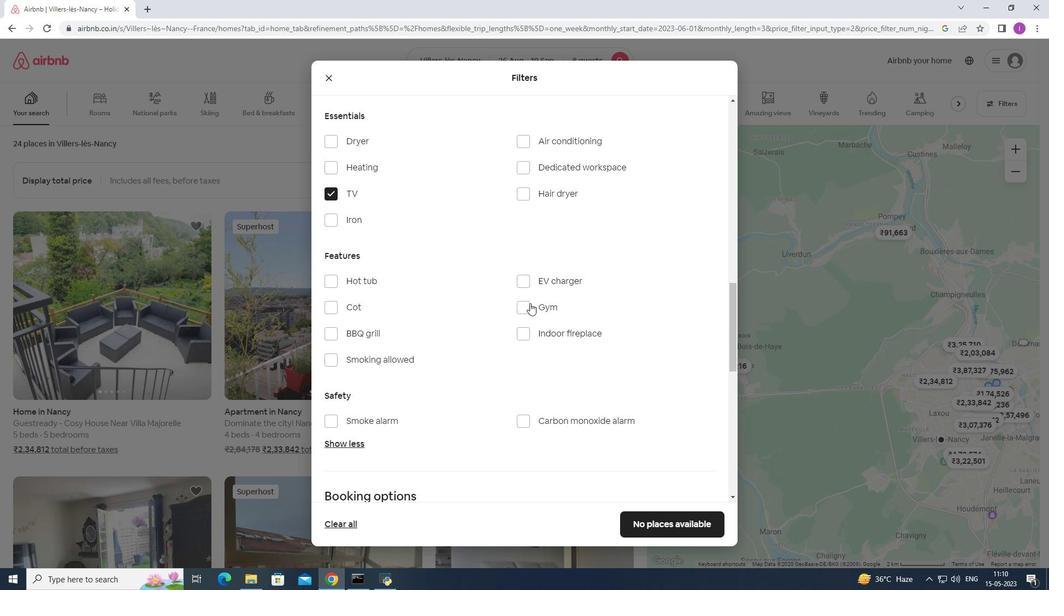 
Action: Mouse pressed left at (523, 308)
Screenshot: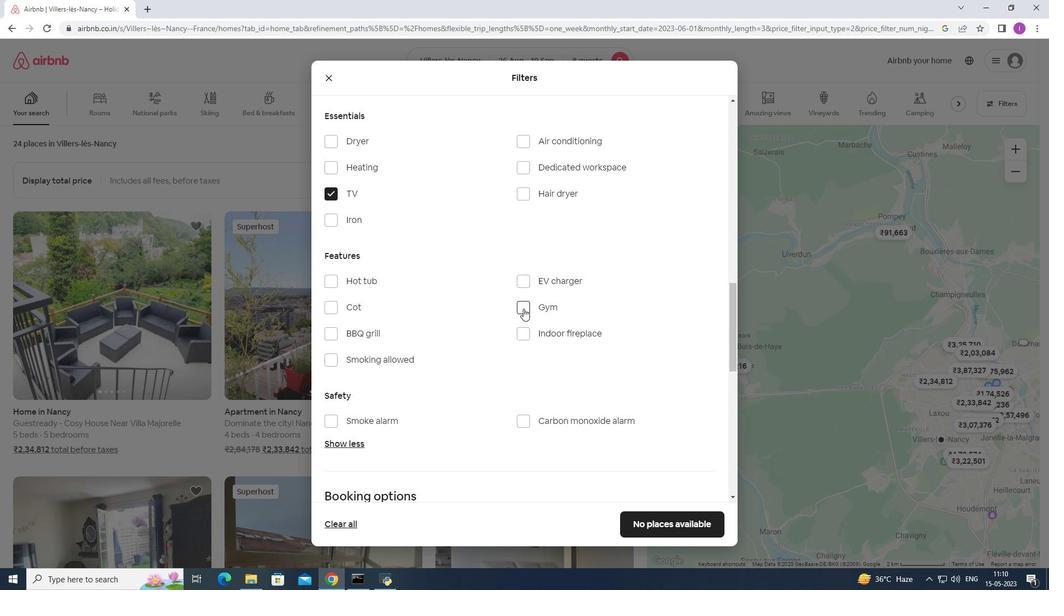 
Action: Mouse moved to (427, 351)
Screenshot: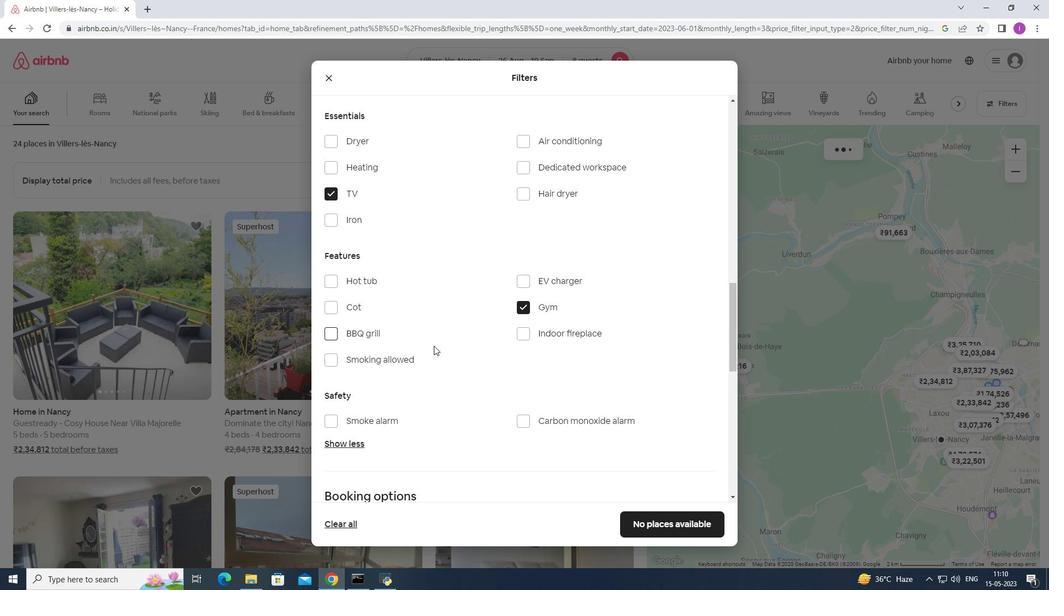 
Action: Mouse scrolled (427, 350) with delta (0, 0)
Screenshot: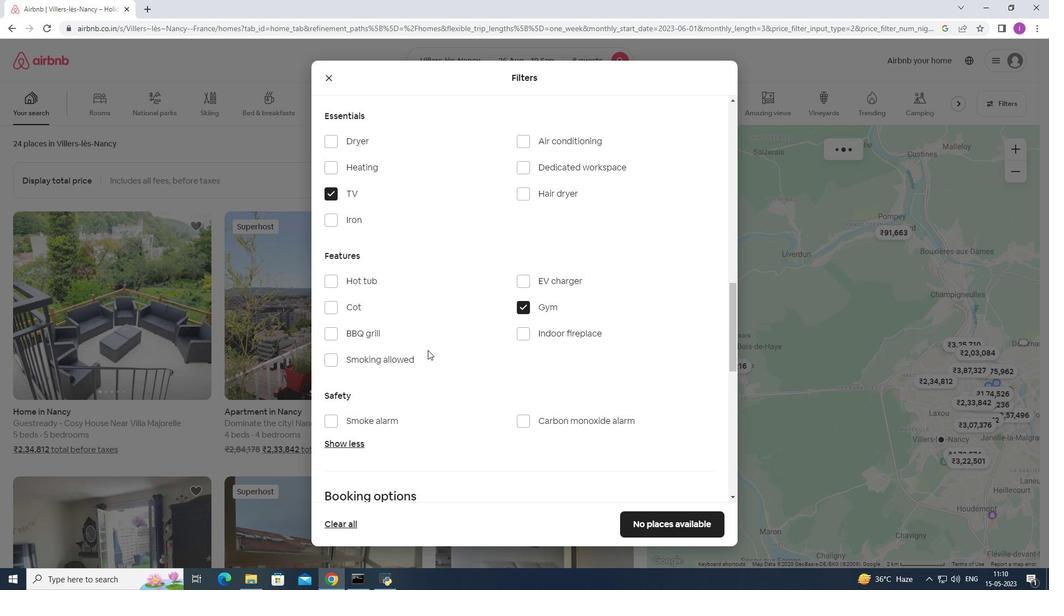 
Action: Mouse moved to (427, 351)
Screenshot: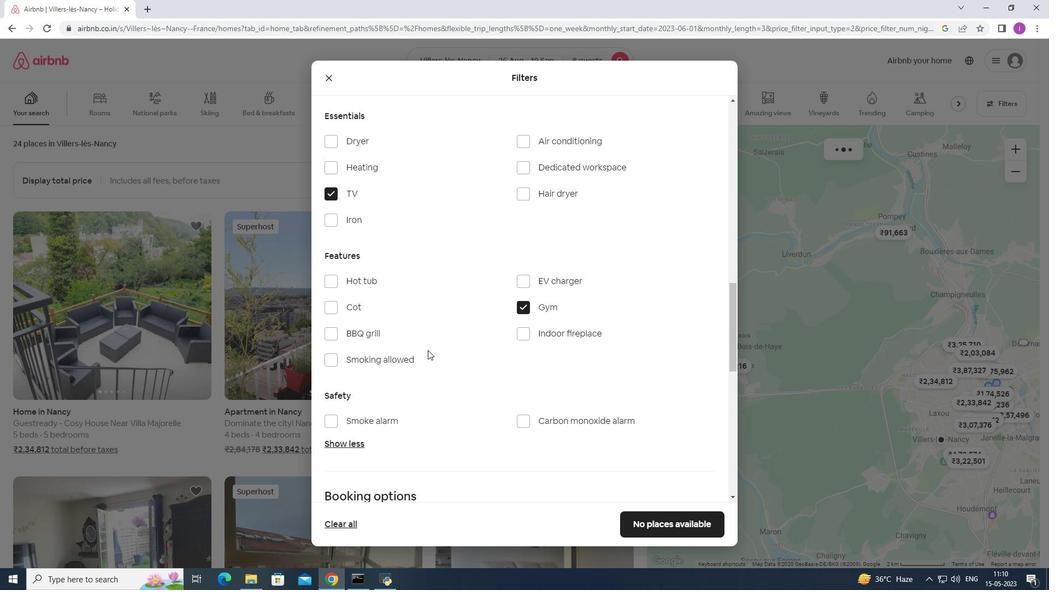 
Action: Mouse scrolled (427, 350) with delta (0, 0)
Screenshot: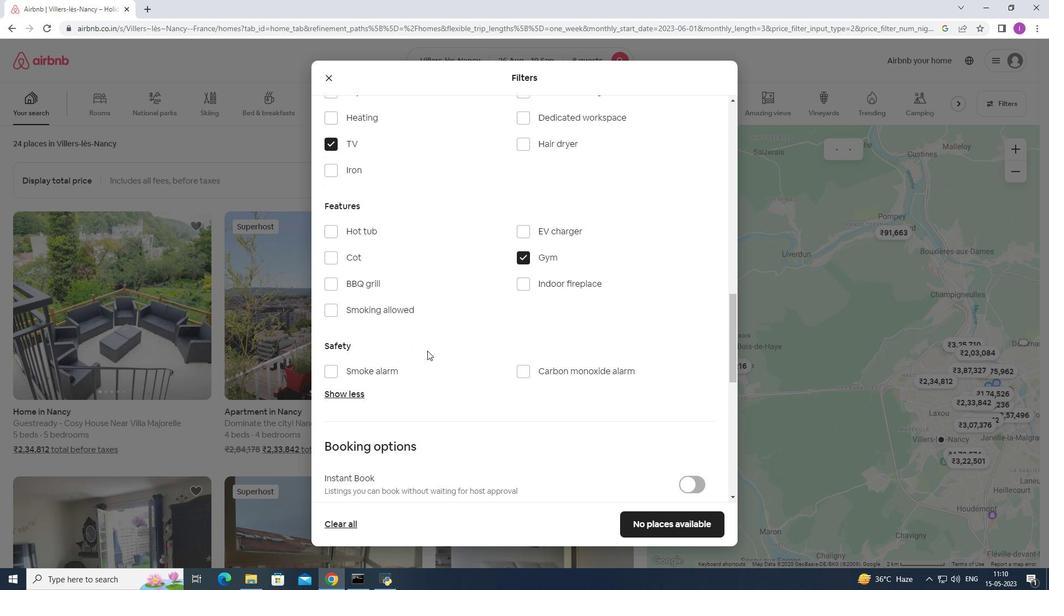 
Action: Mouse scrolled (427, 350) with delta (0, 0)
Screenshot: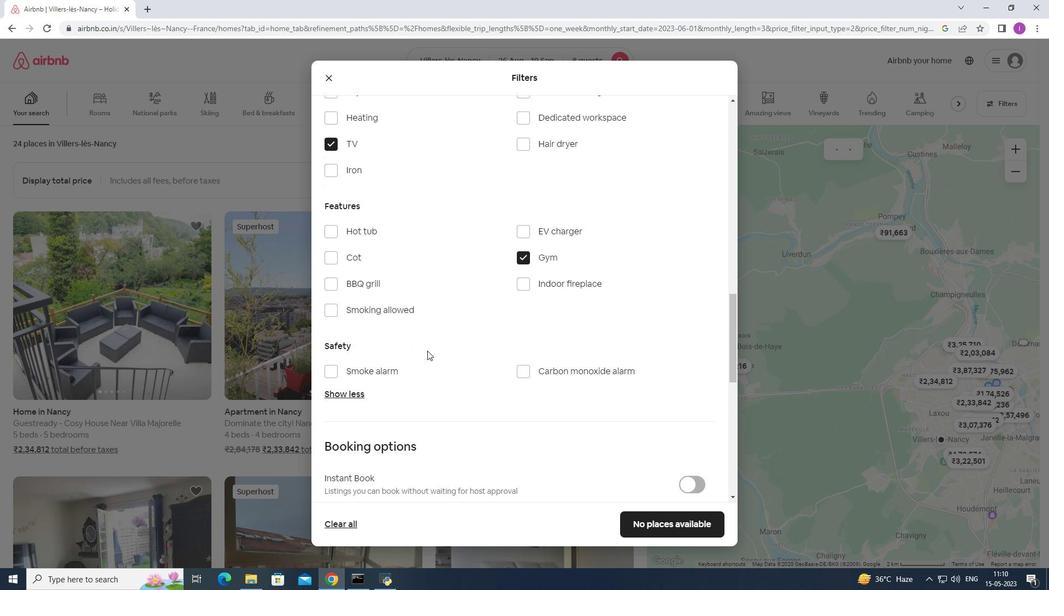 
Action: Mouse scrolled (427, 350) with delta (0, 0)
Screenshot: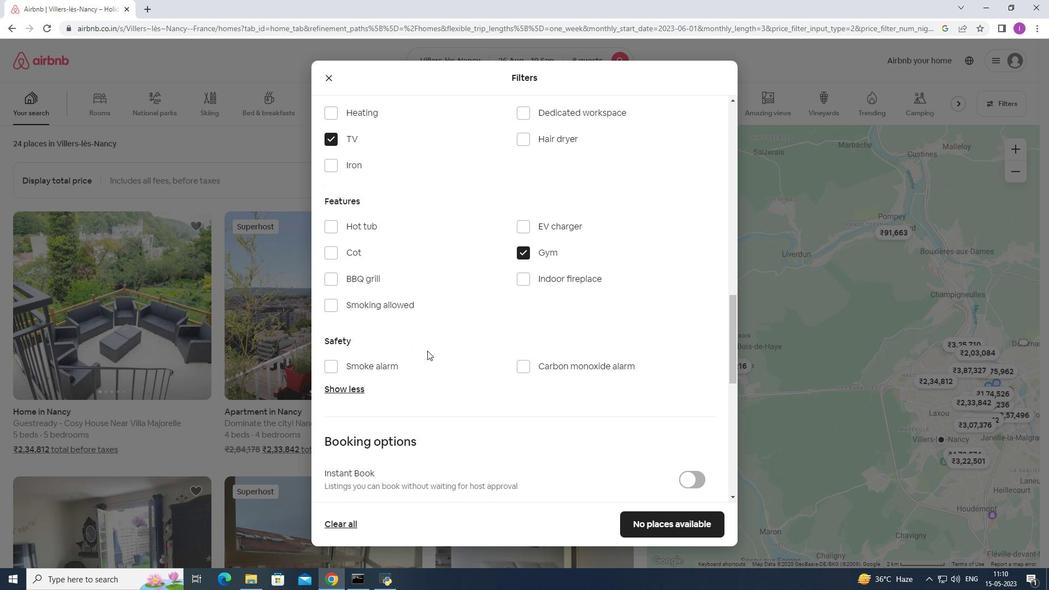 
Action: Mouse scrolled (427, 350) with delta (0, 0)
Screenshot: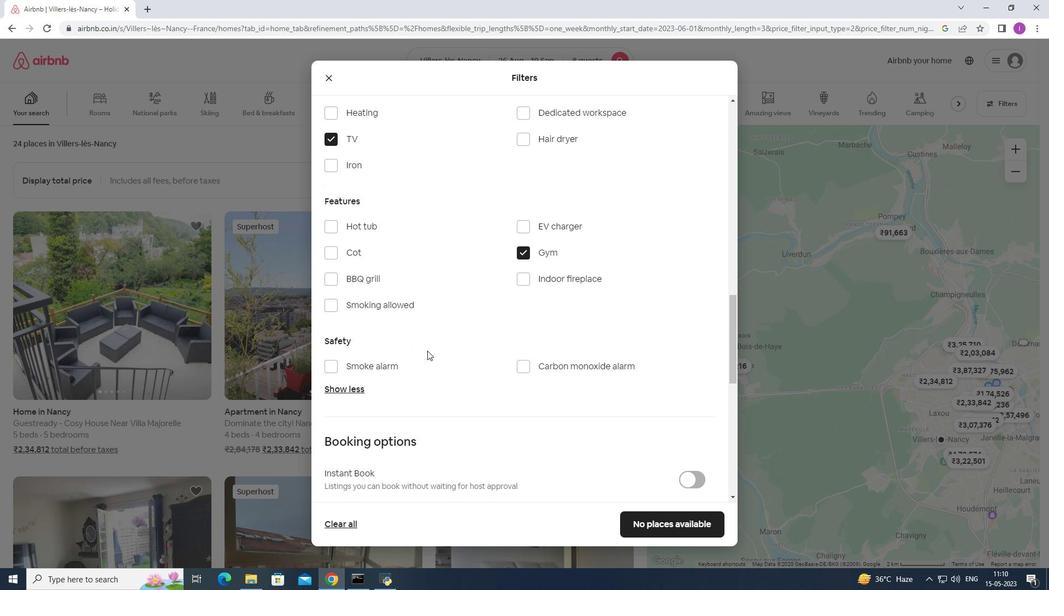 
Action: Mouse moved to (693, 299)
Screenshot: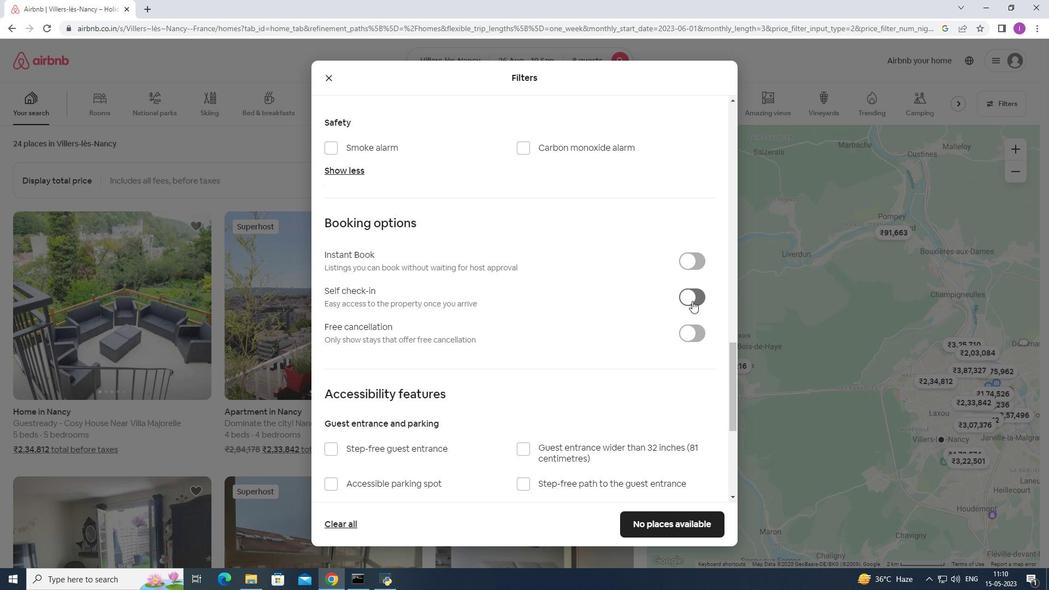 
Action: Mouse pressed left at (693, 299)
Screenshot: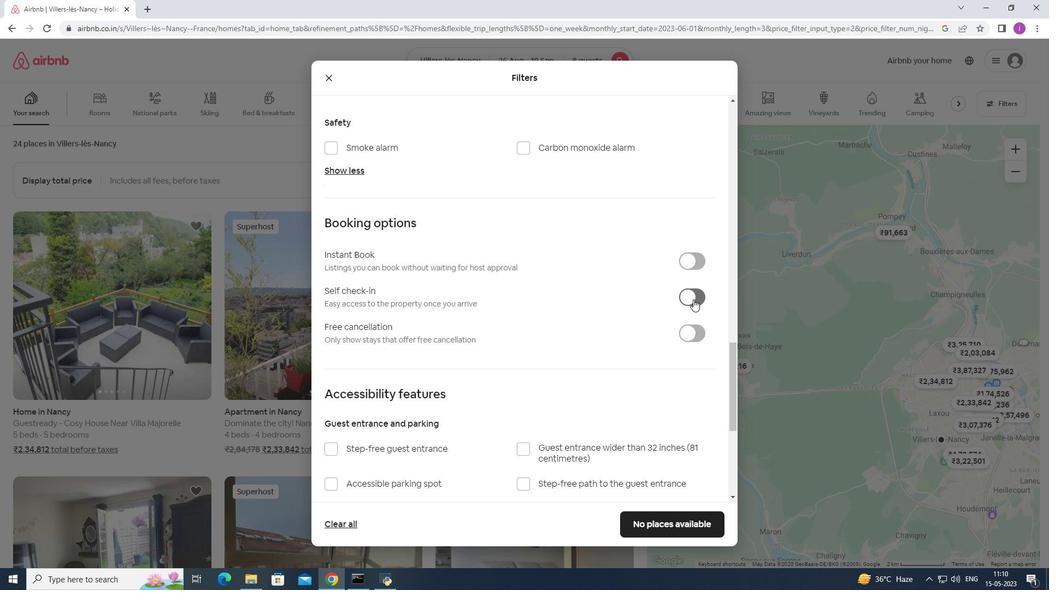 
Action: Mouse moved to (533, 359)
Screenshot: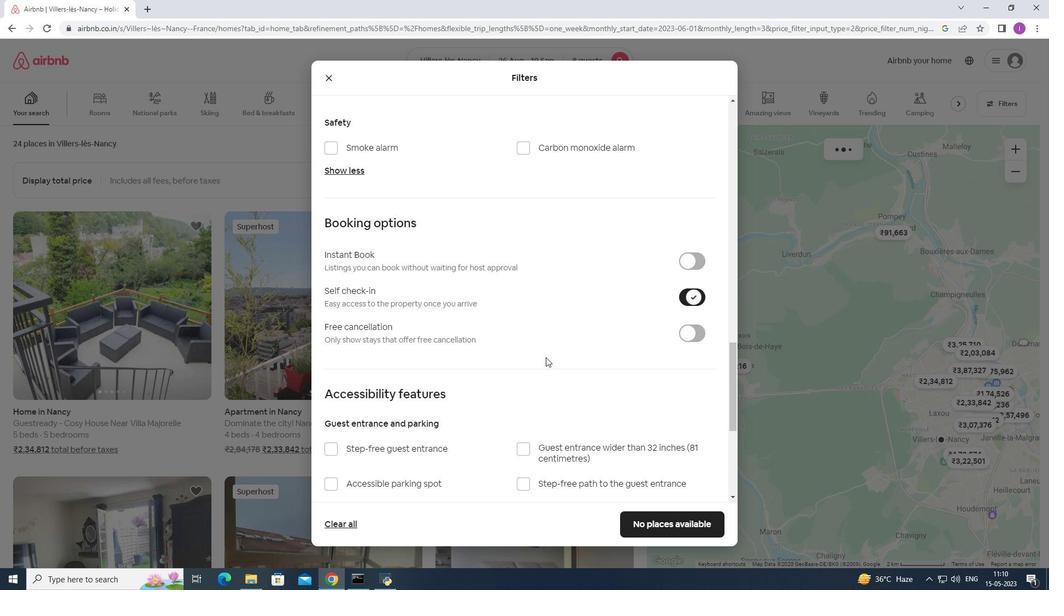 
Action: Mouse scrolled (533, 359) with delta (0, 0)
Screenshot: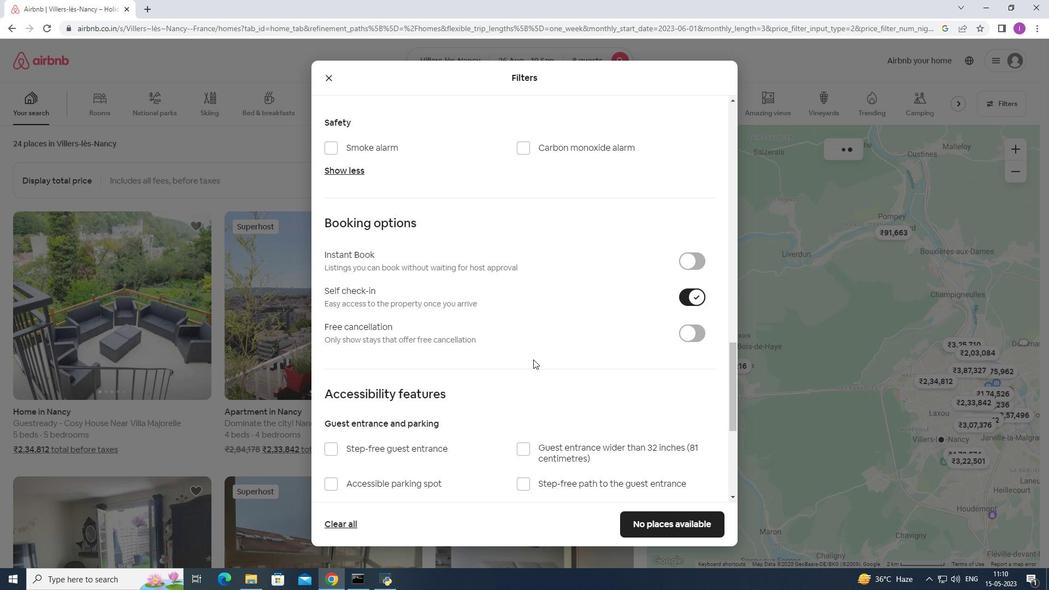 
Action: Mouse scrolled (533, 359) with delta (0, 0)
Screenshot: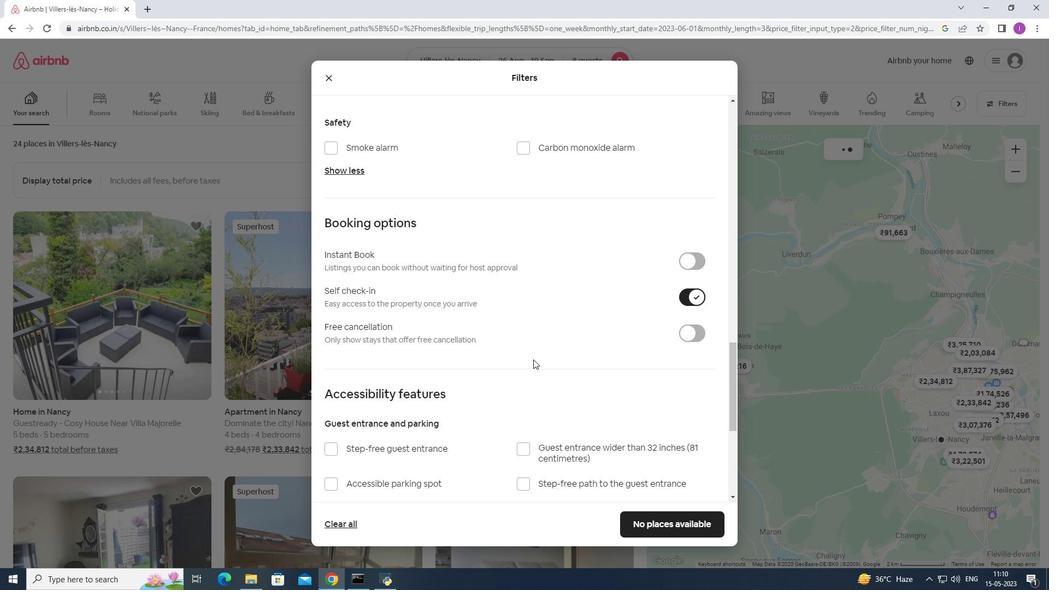 
Action: Mouse scrolled (533, 359) with delta (0, 0)
Screenshot: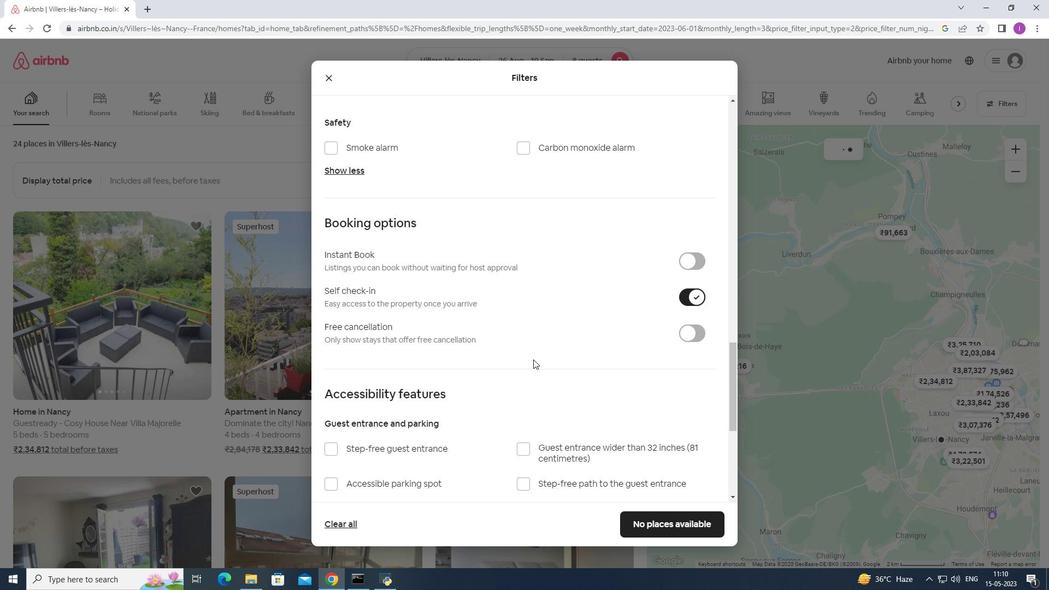 
Action: Mouse moved to (522, 355)
Screenshot: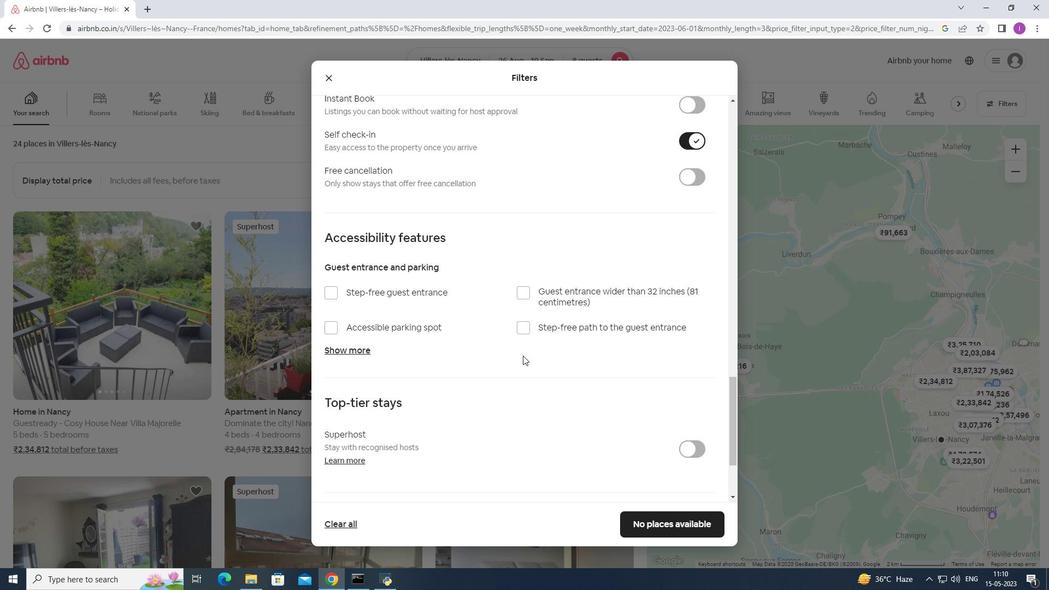 
Action: Mouse scrolled (522, 354) with delta (0, 0)
Screenshot: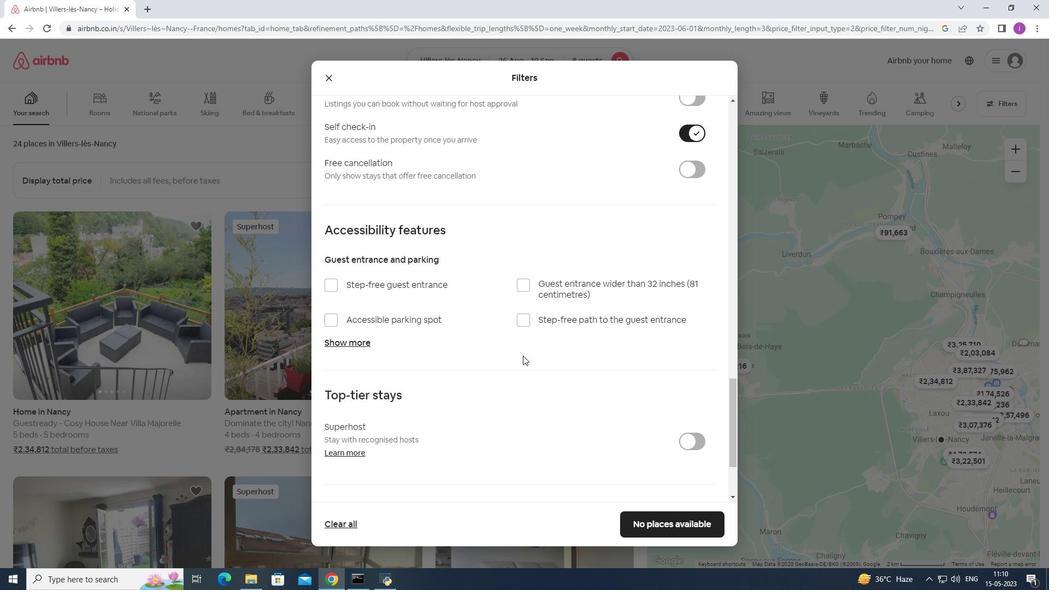 
Action: Mouse scrolled (522, 354) with delta (0, 0)
Screenshot: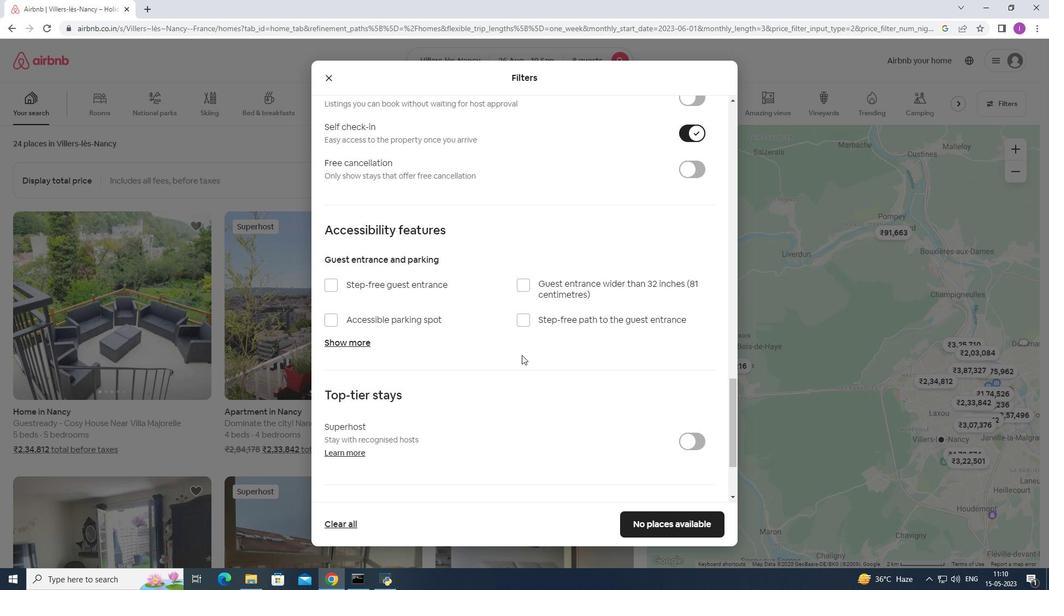 
Action: Mouse scrolled (522, 354) with delta (0, 0)
Screenshot: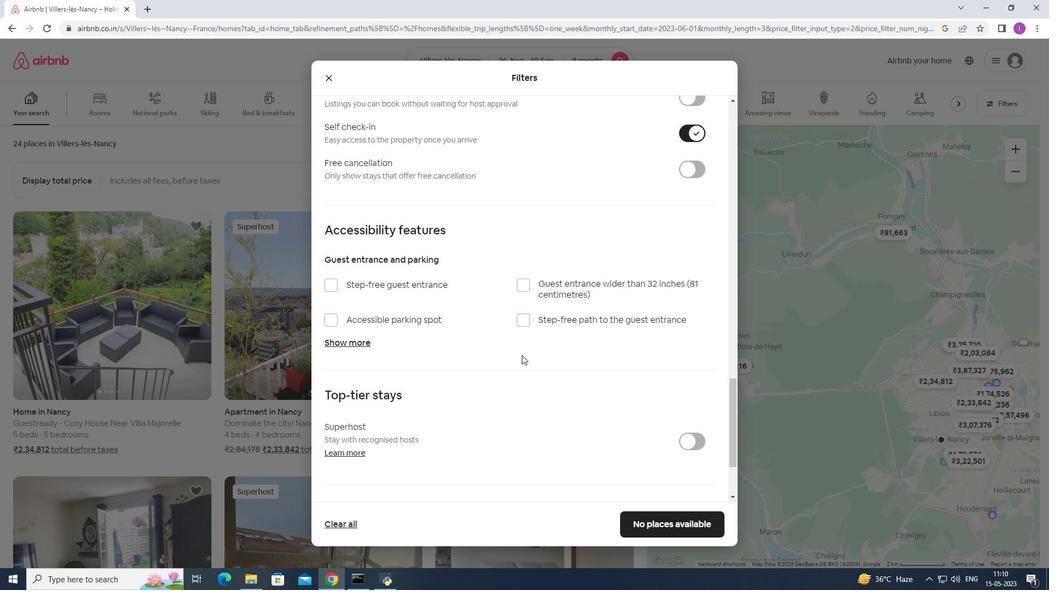
Action: Mouse scrolled (522, 354) with delta (0, 0)
Screenshot: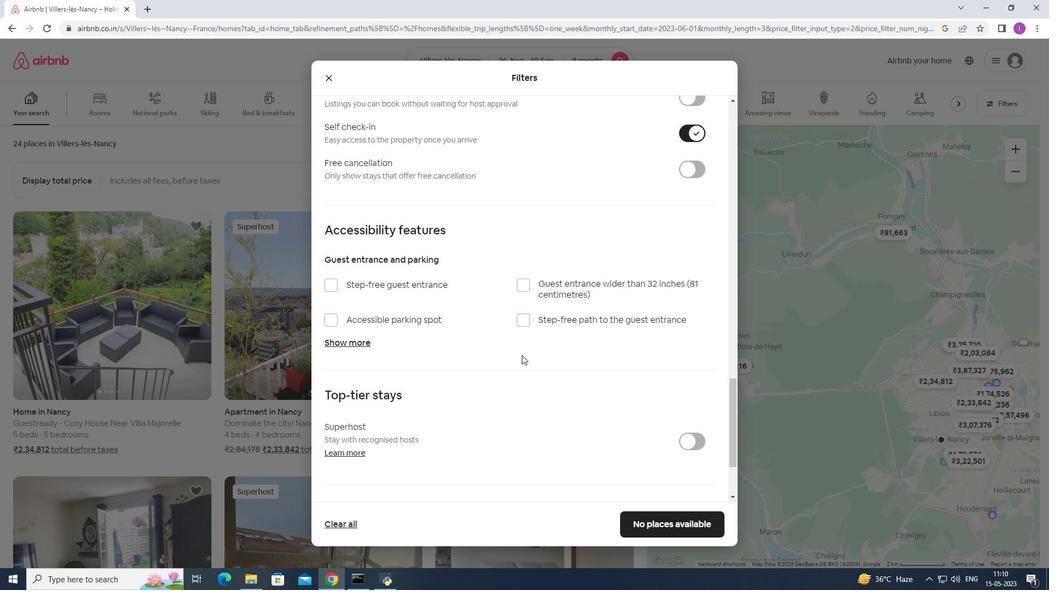 
Action: Mouse scrolled (522, 354) with delta (0, 0)
Screenshot: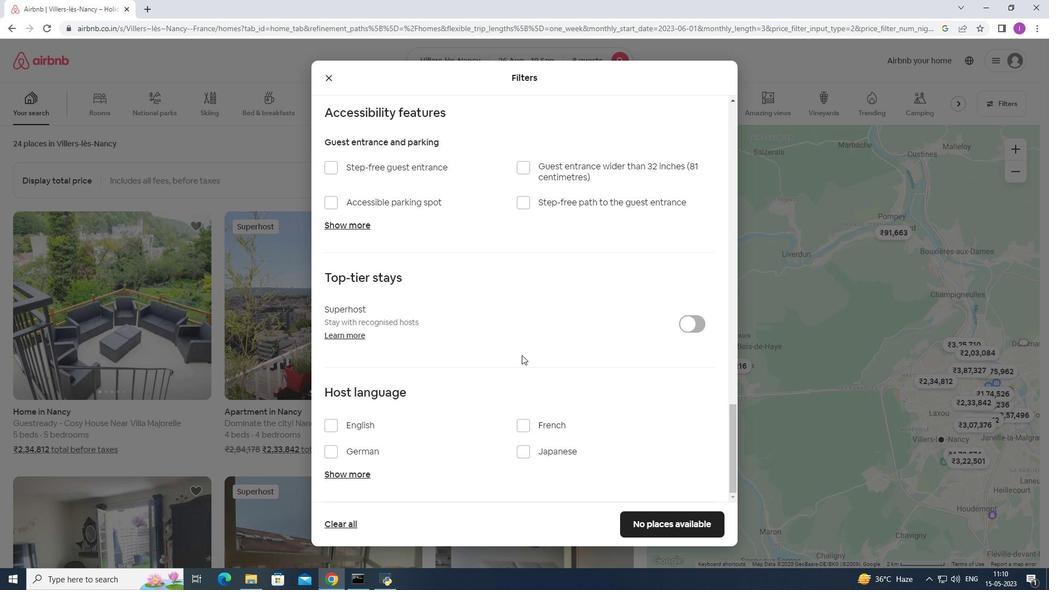 
Action: Mouse scrolled (522, 355) with delta (0, 0)
Screenshot: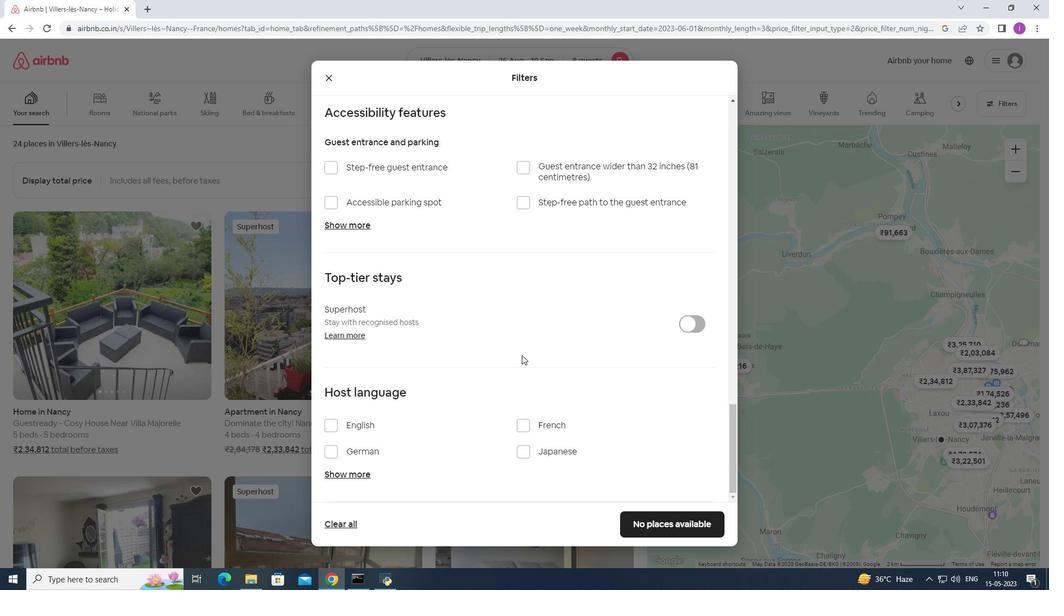 
Action: Mouse scrolled (522, 354) with delta (0, 0)
Screenshot: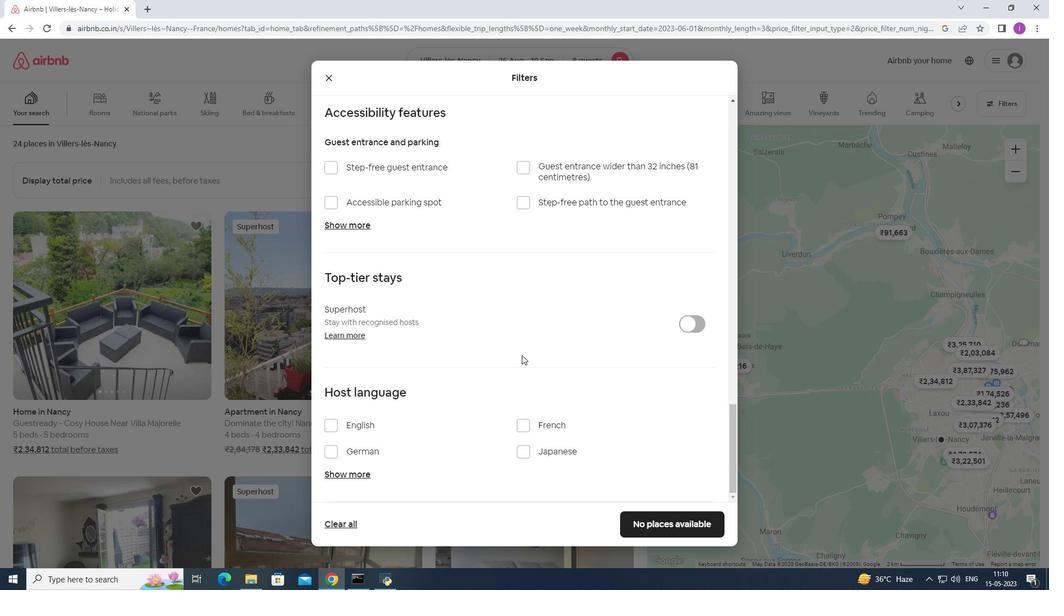 
Action: Mouse scrolled (522, 354) with delta (0, 0)
Screenshot: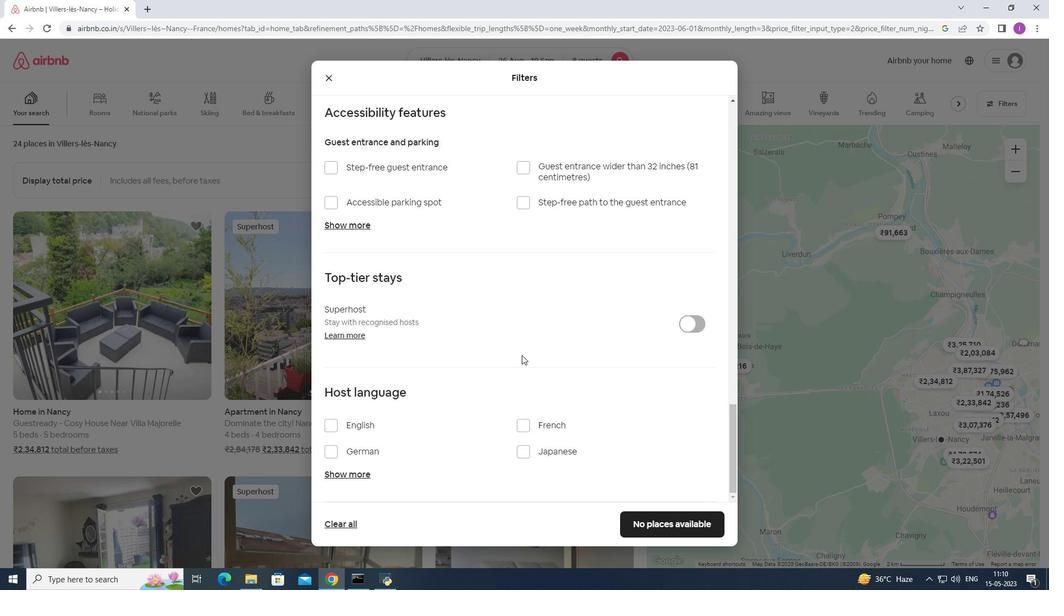 
Action: Mouse moved to (317, 417)
Screenshot: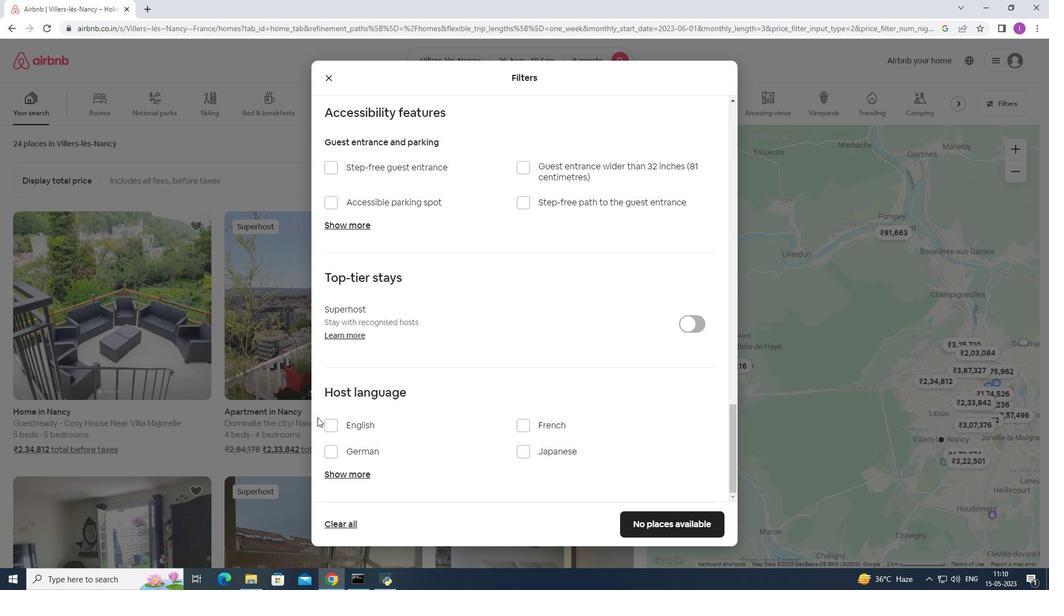 
Action: Mouse scrolled (317, 417) with delta (0, 0)
Screenshot: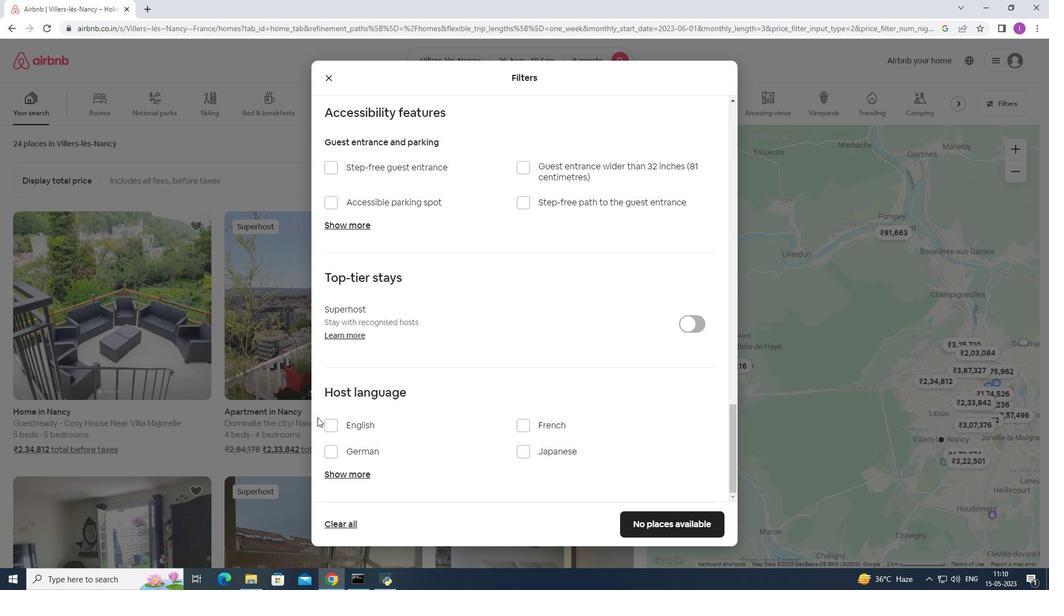 
Action: Mouse moved to (317, 418)
Screenshot: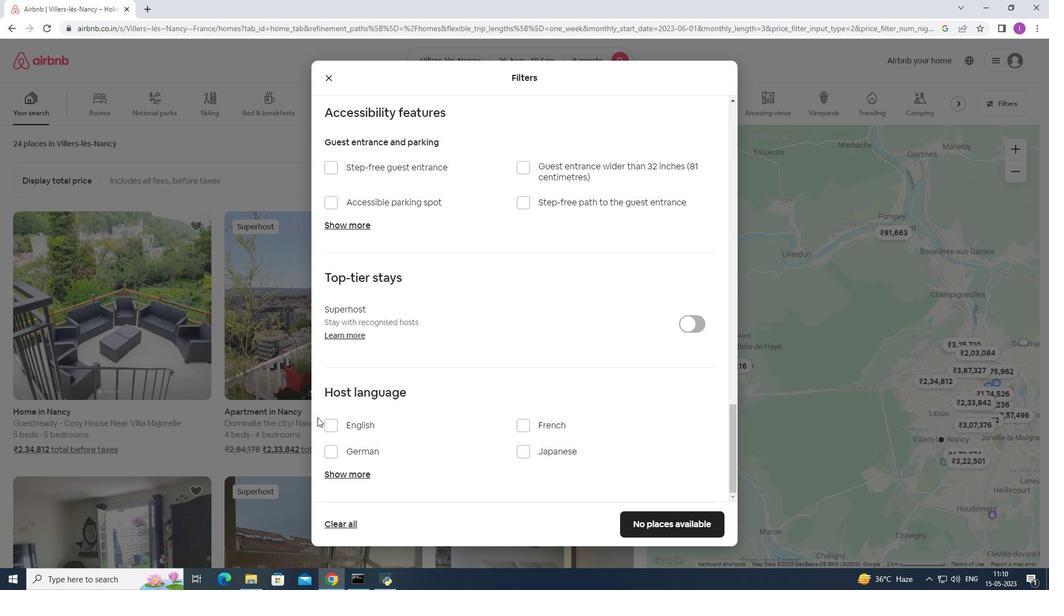 
Action: Mouse scrolled (317, 418) with delta (0, 0)
Screenshot: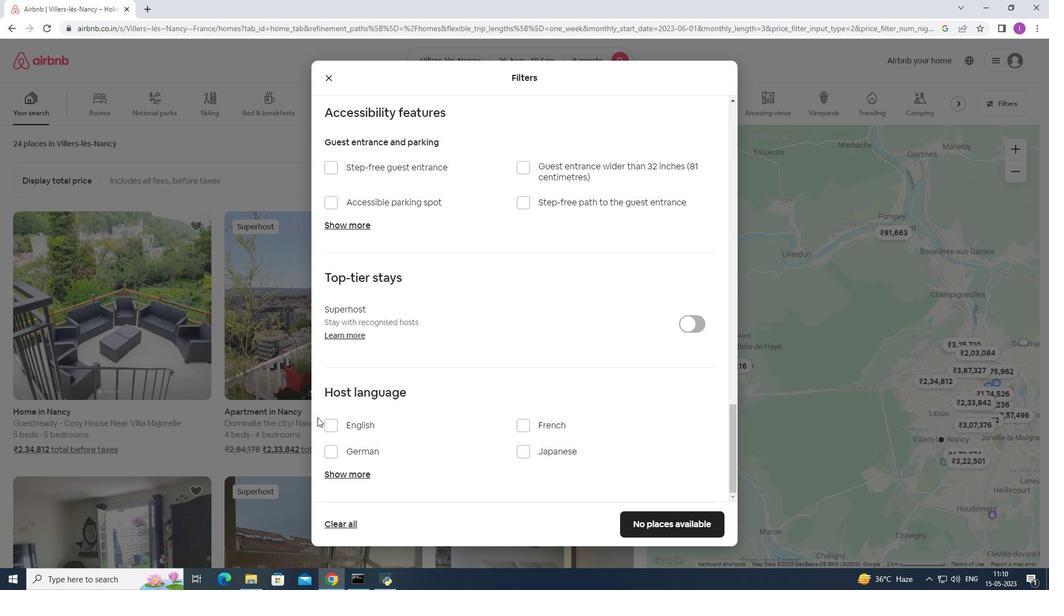 
Action: Mouse moved to (317, 418)
Screenshot: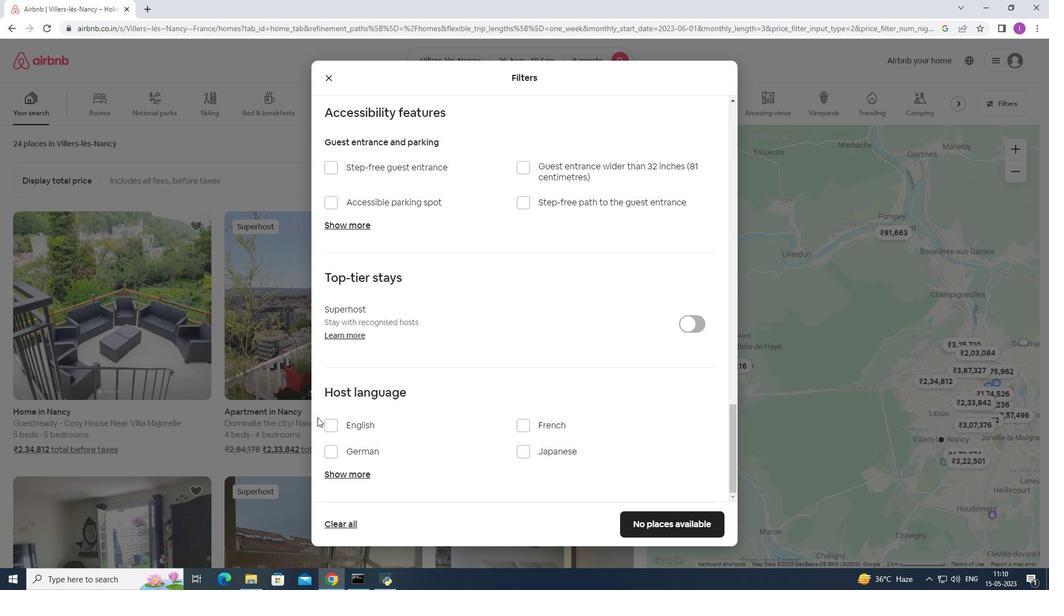 
Action: Mouse scrolled (317, 418) with delta (0, 0)
Screenshot: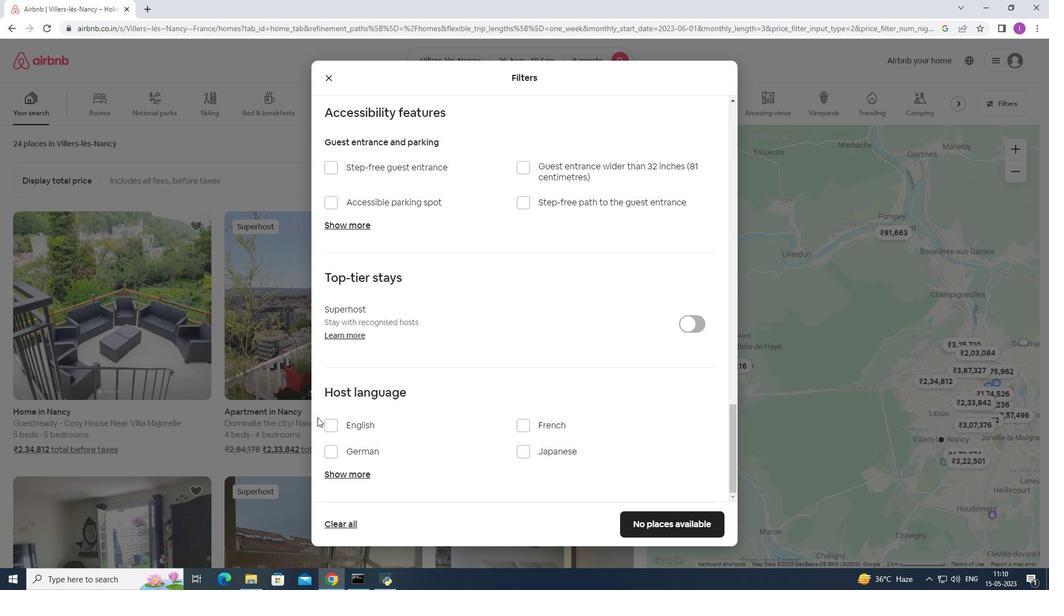
Action: Mouse moved to (334, 424)
Screenshot: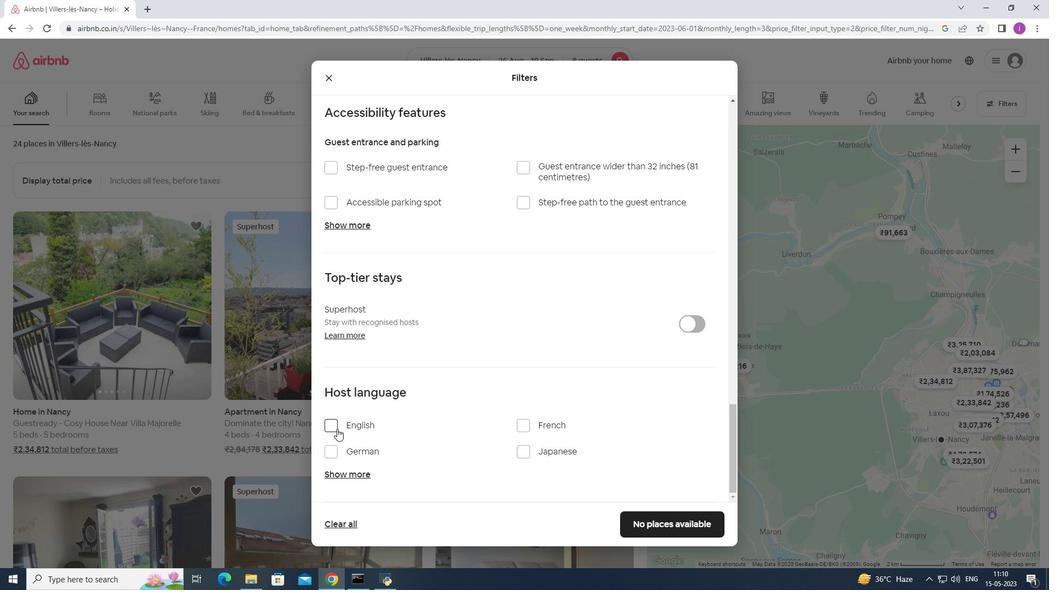 
Action: Mouse pressed left at (334, 424)
Screenshot: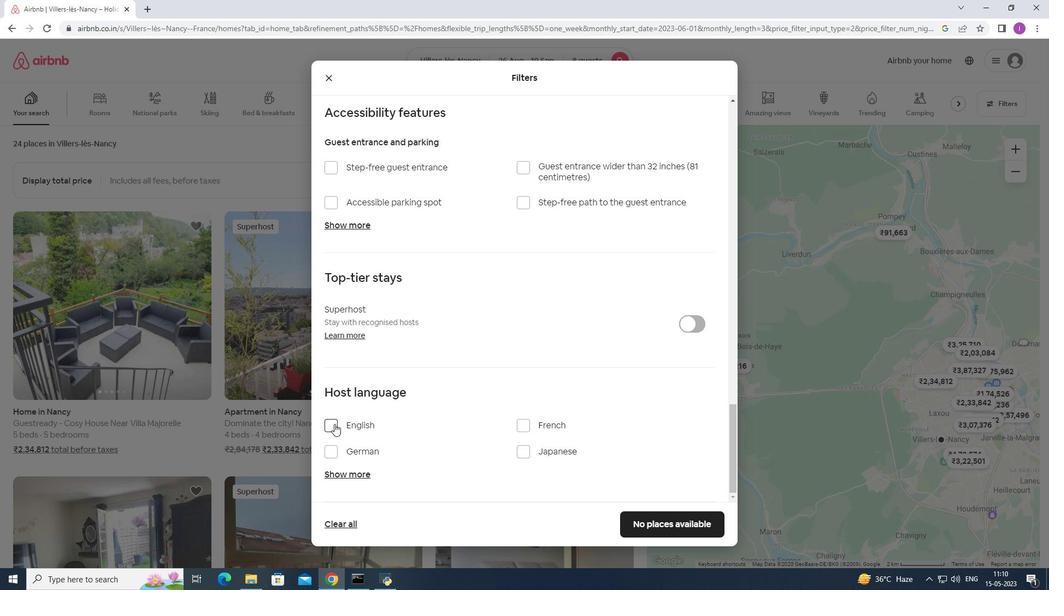 
Action: Mouse moved to (672, 519)
Screenshot: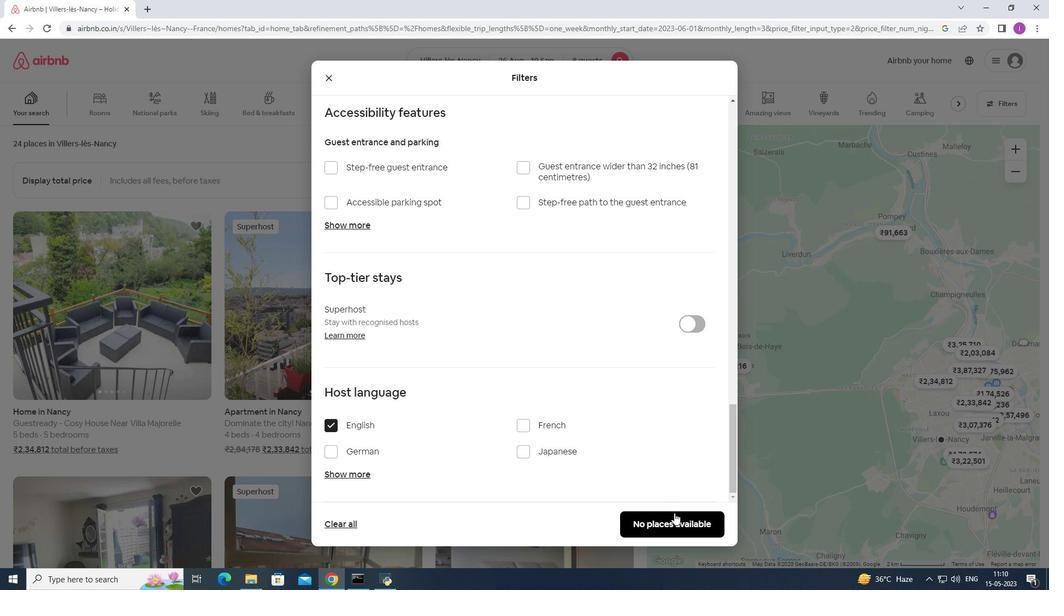 
Action: Mouse pressed left at (672, 519)
Screenshot: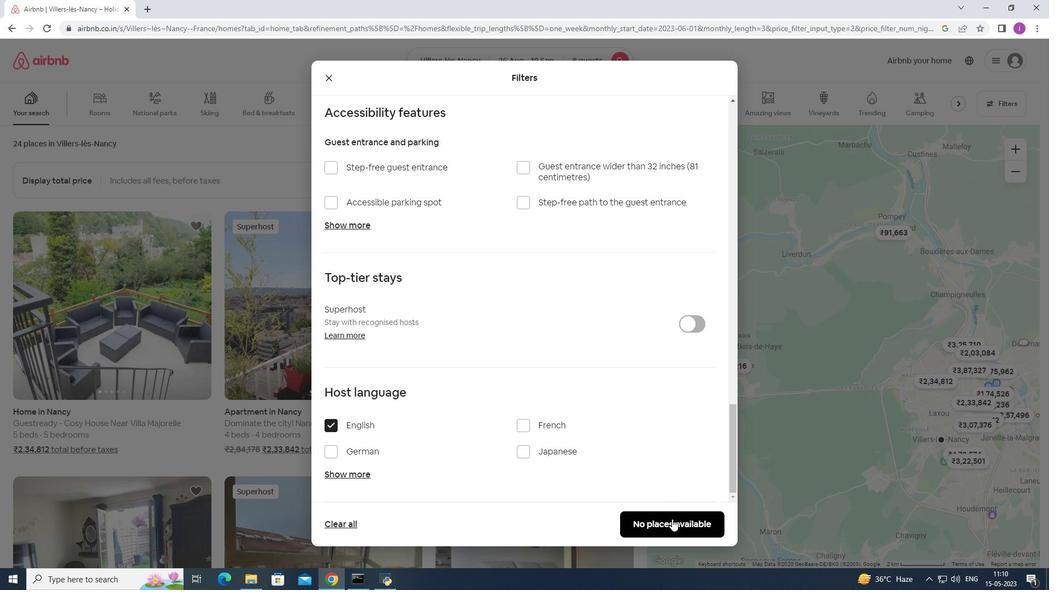 
Action: Mouse moved to (539, 361)
Screenshot: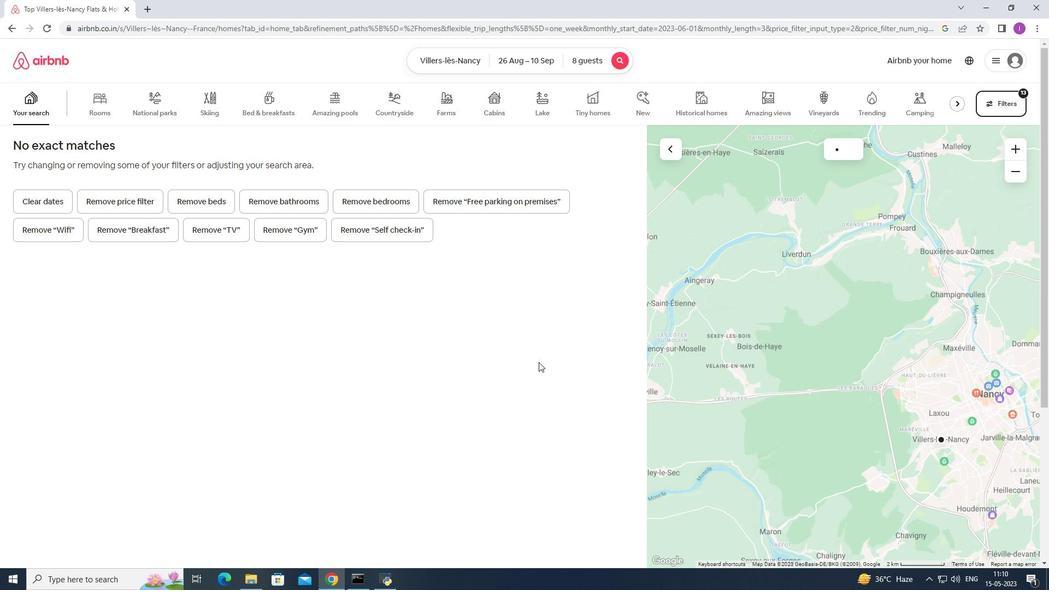 
